 Task: Set up an automation rule in Jira to transition issues to 'Done' when all sub-tasks are completed.
Action: Mouse moved to (263, 243)
Screenshot: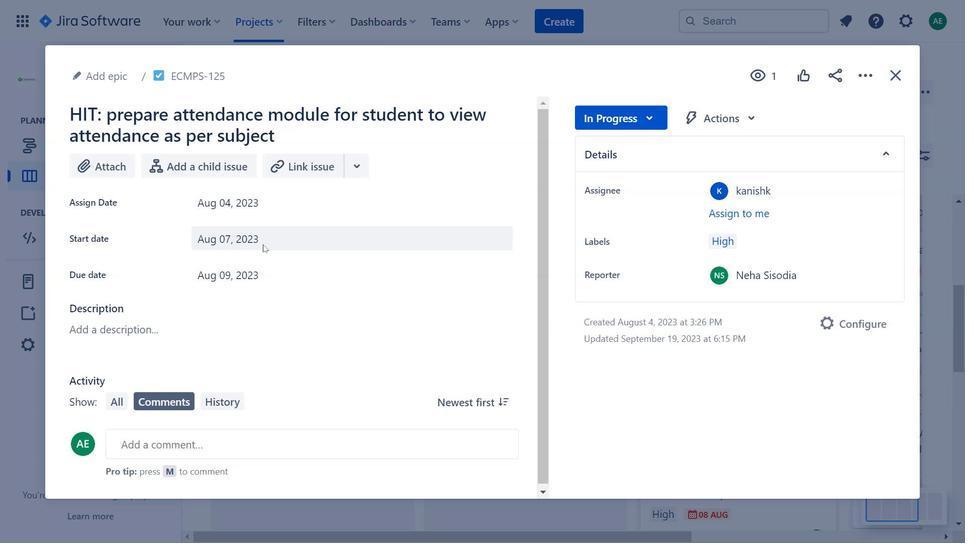 
Action: Mouse pressed left at (263, 243)
Screenshot: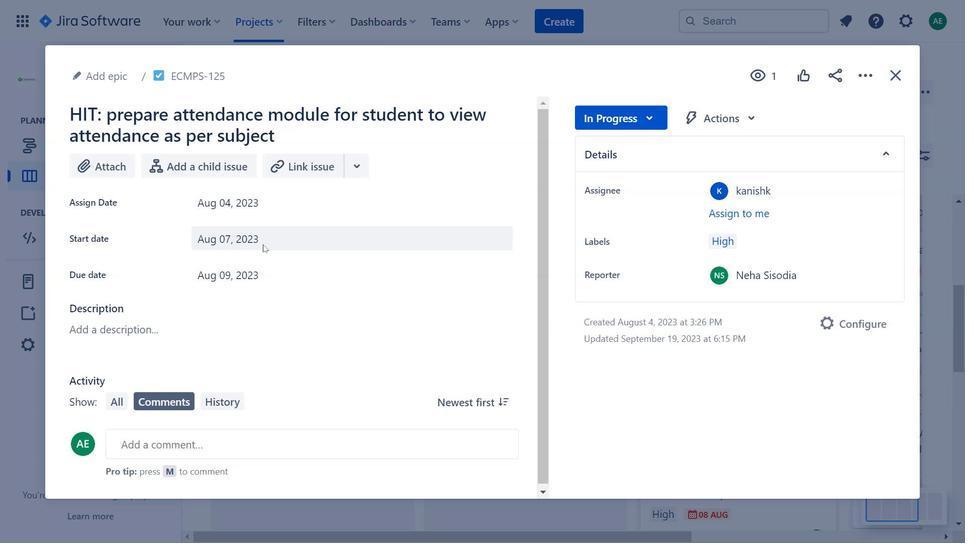 
Action: Mouse moved to (729, 110)
Screenshot: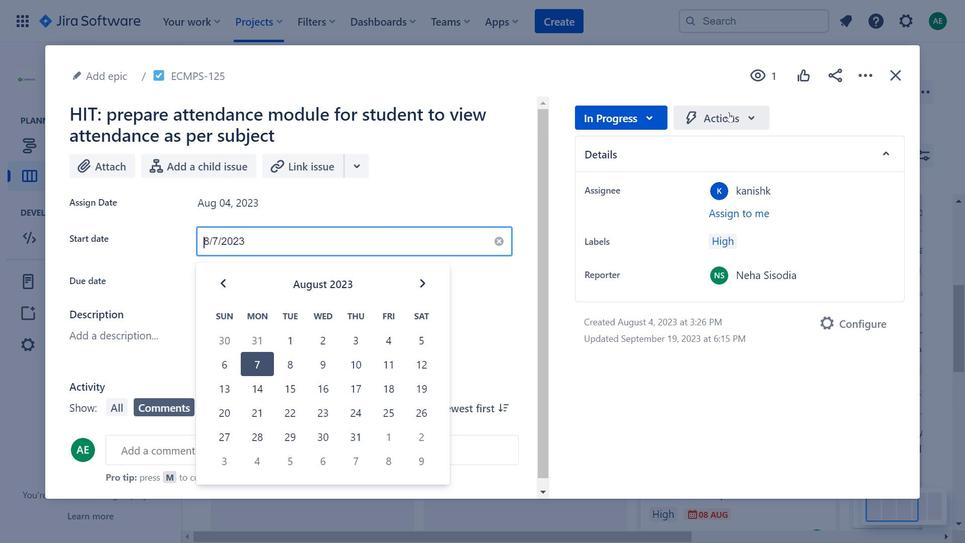 
Action: Mouse pressed left at (729, 110)
Screenshot: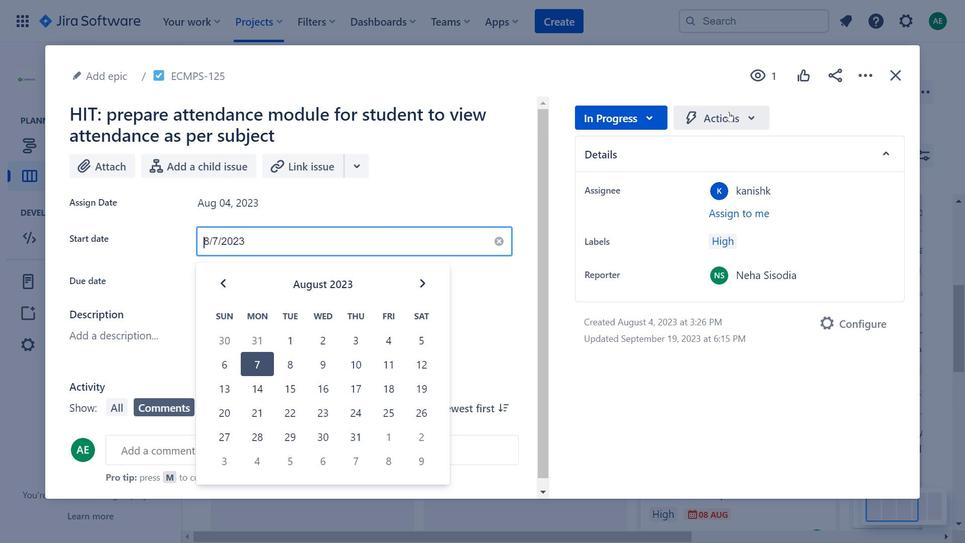 
Action: Mouse moved to (899, 80)
Screenshot: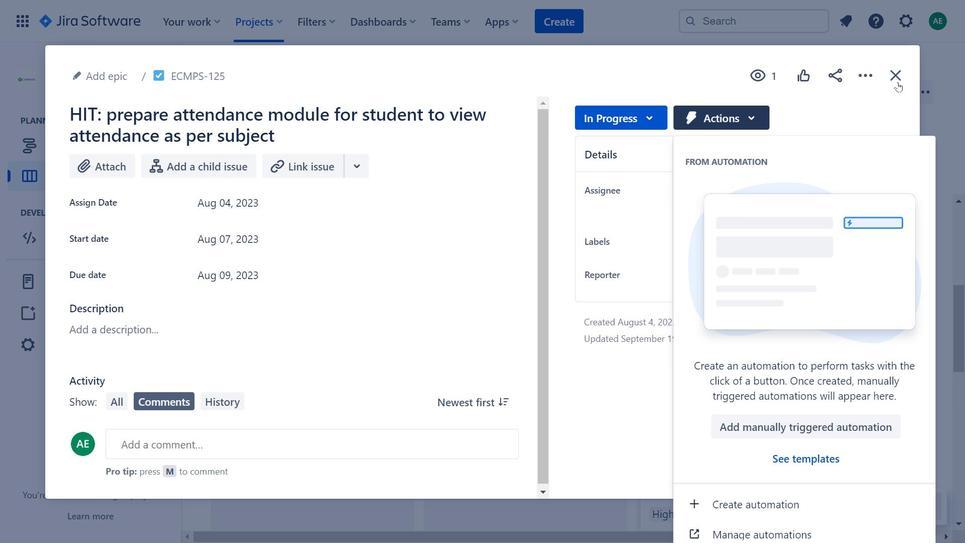 
Action: Mouse pressed left at (899, 80)
Screenshot: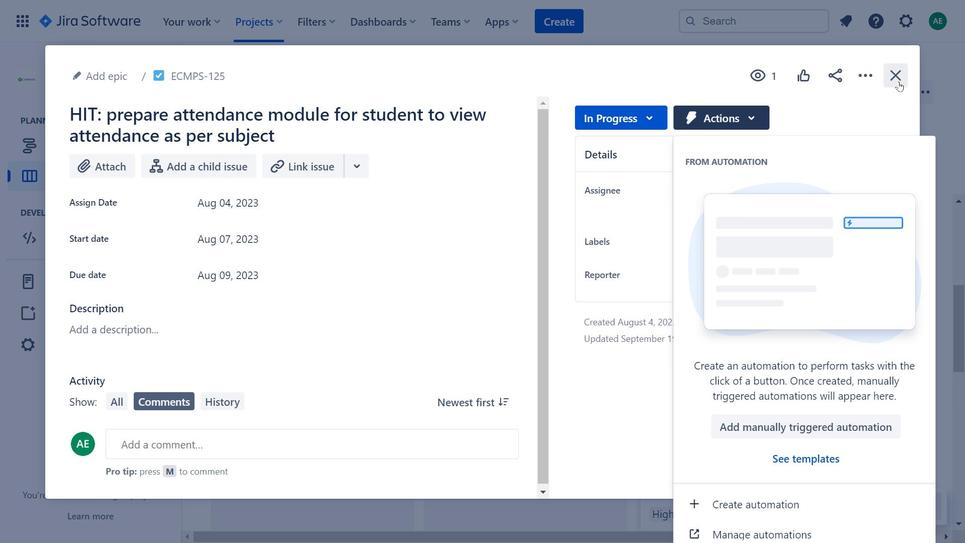 
Action: Mouse moved to (696, 261)
Screenshot: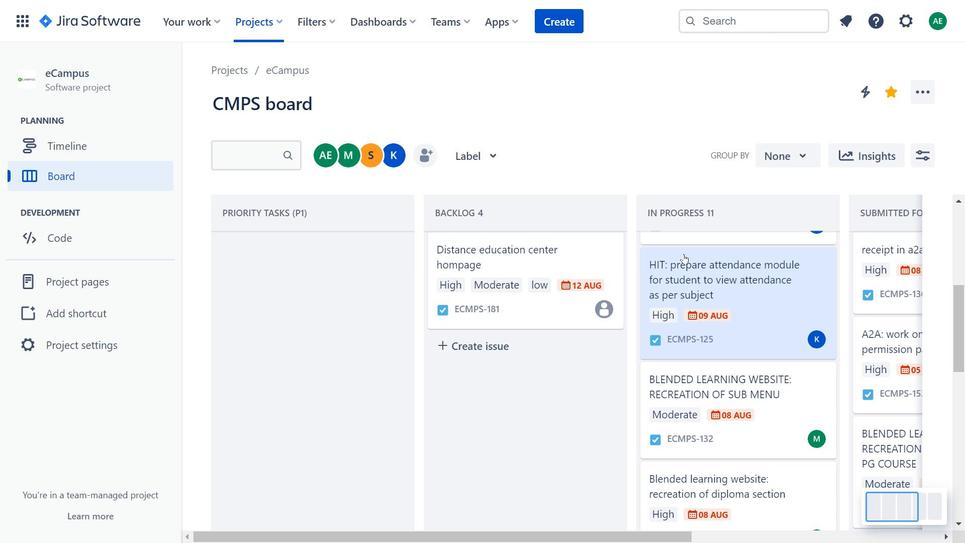 
Action: Mouse scrolled (696, 261) with delta (0, 0)
Screenshot: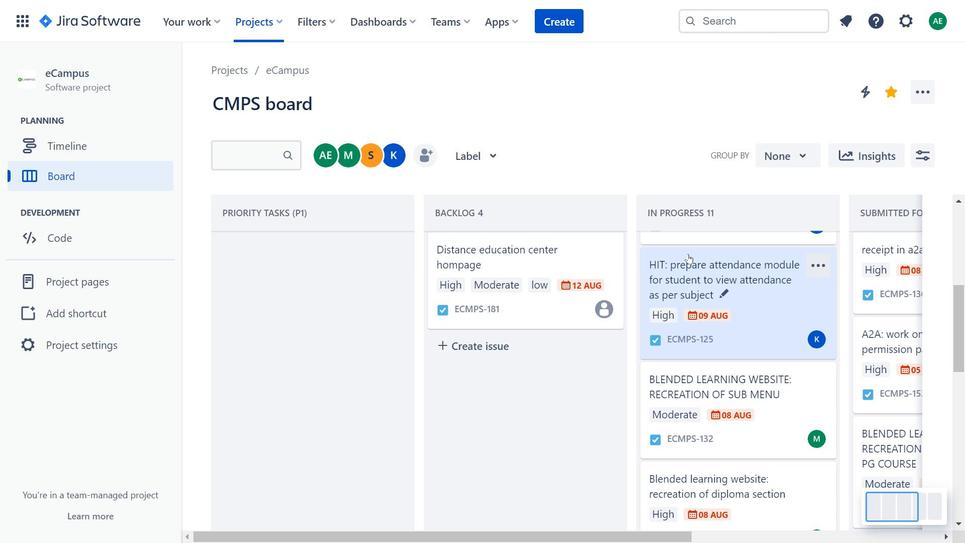 
Action: Mouse scrolled (696, 261) with delta (0, 0)
Screenshot: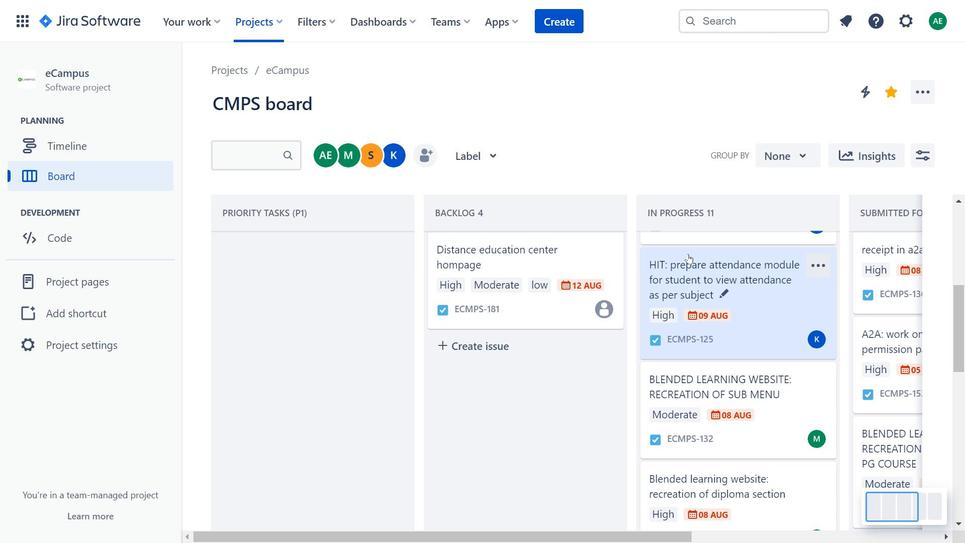
Action: Mouse scrolled (696, 261) with delta (0, 0)
Screenshot: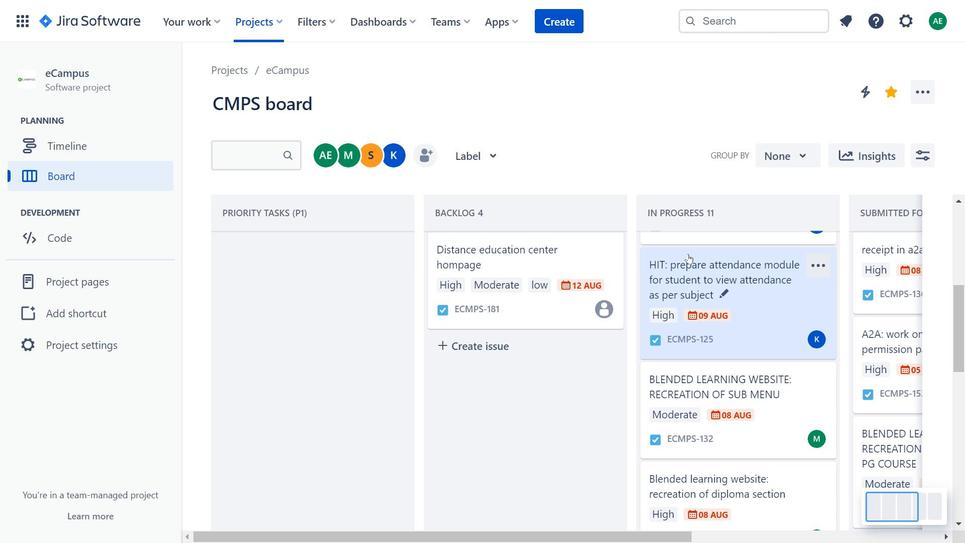 
Action: Mouse moved to (723, 324)
Screenshot: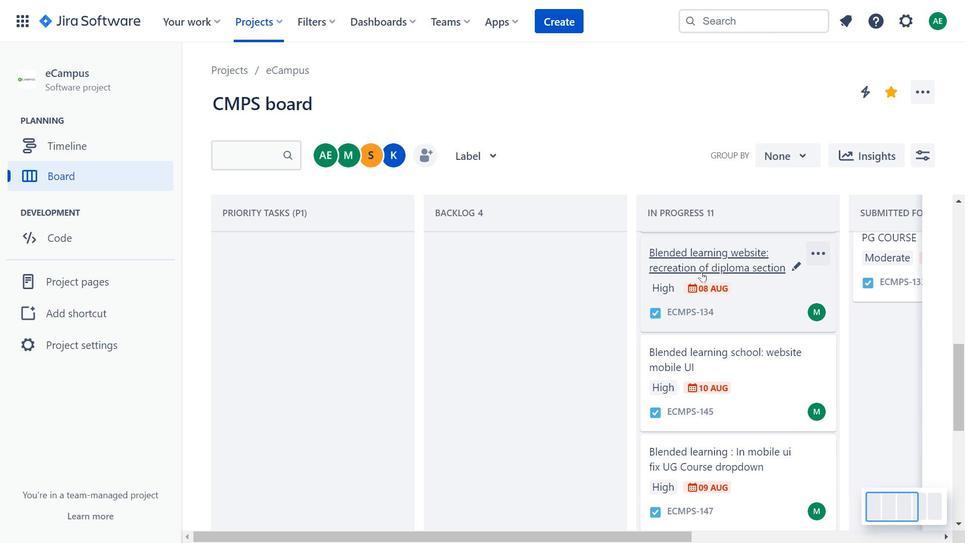 
Action: Mouse scrolled (723, 323) with delta (0, 0)
Screenshot: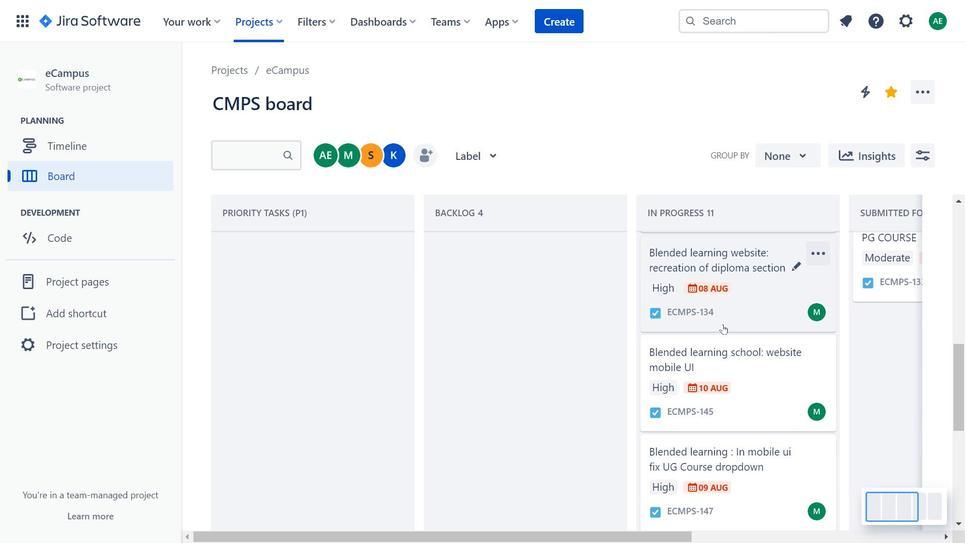 
Action: Mouse scrolled (723, 323) with delta (0, 0)
Screenshot: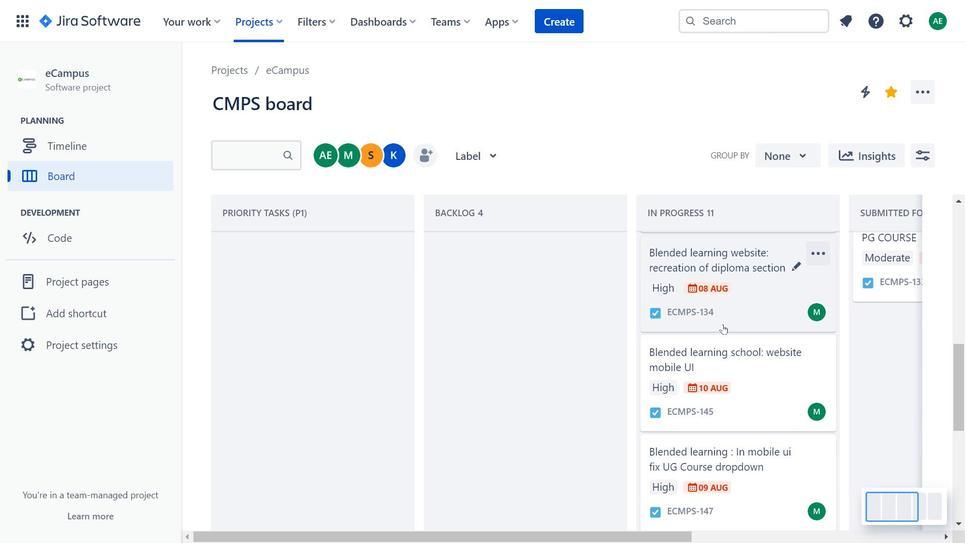 
Action: Mouse scrolled (723, 323) with delta (0, 0)
Screenshot: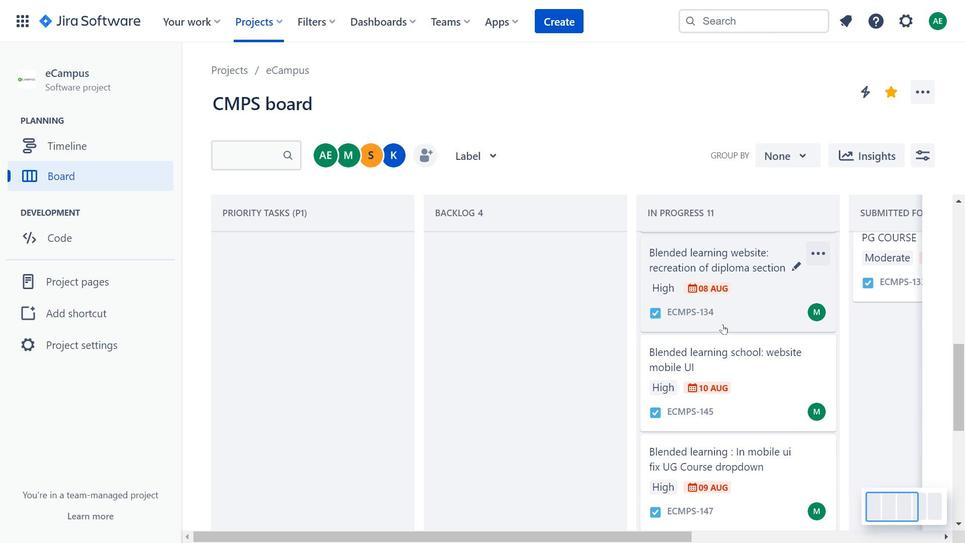 
Action: Mouse scrolled (723, 323) with delta (0, 0)
Screenshot: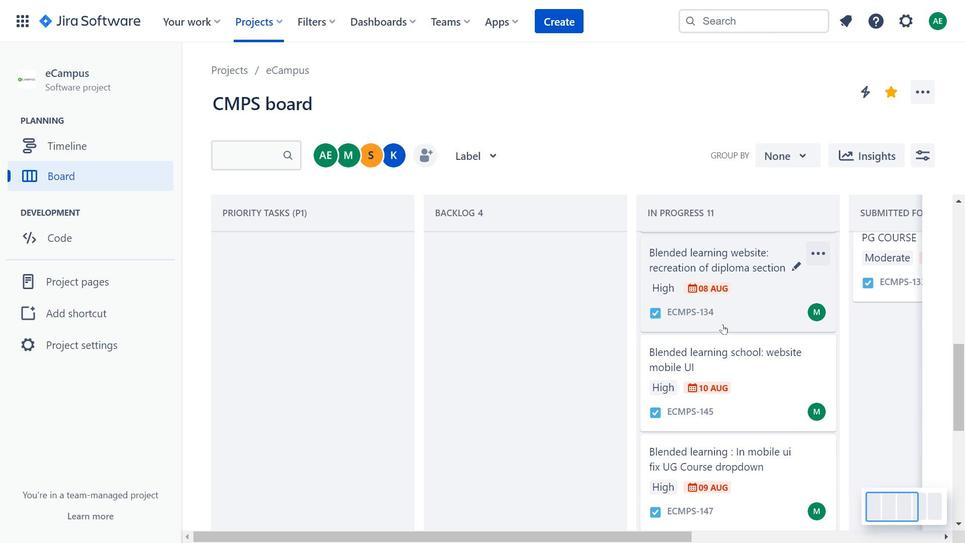 
Action: Mouse scrolled (723, 323) with delta (0, 0)
Screenshot: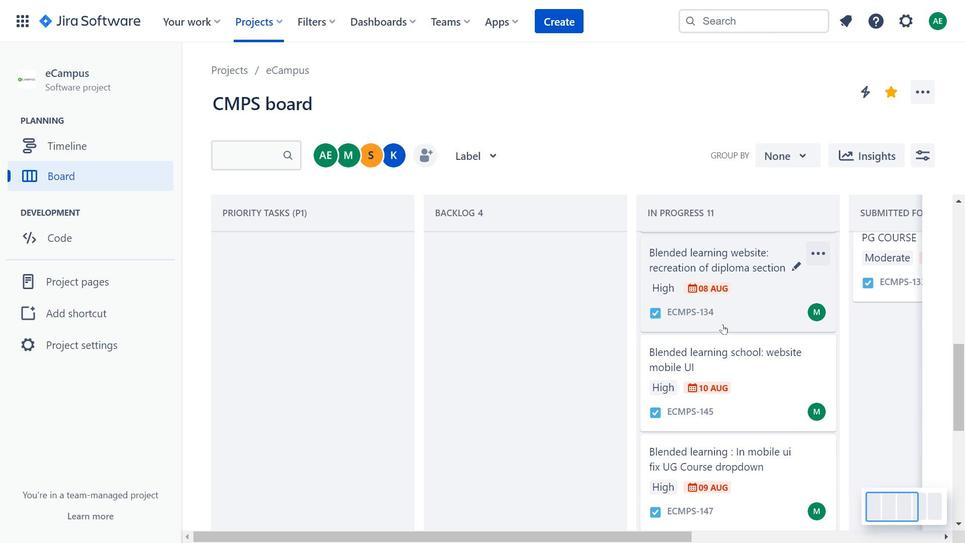 
Action: Mouse moved to (741, 368)
Screenshot: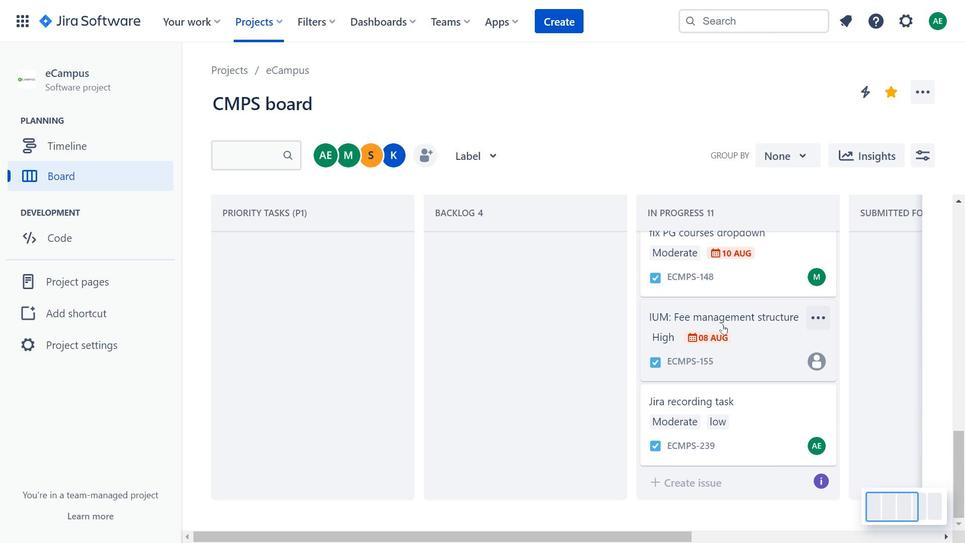 
Action: Mouse scrolled (741, 367) with delta (0, 0)
Screenshot: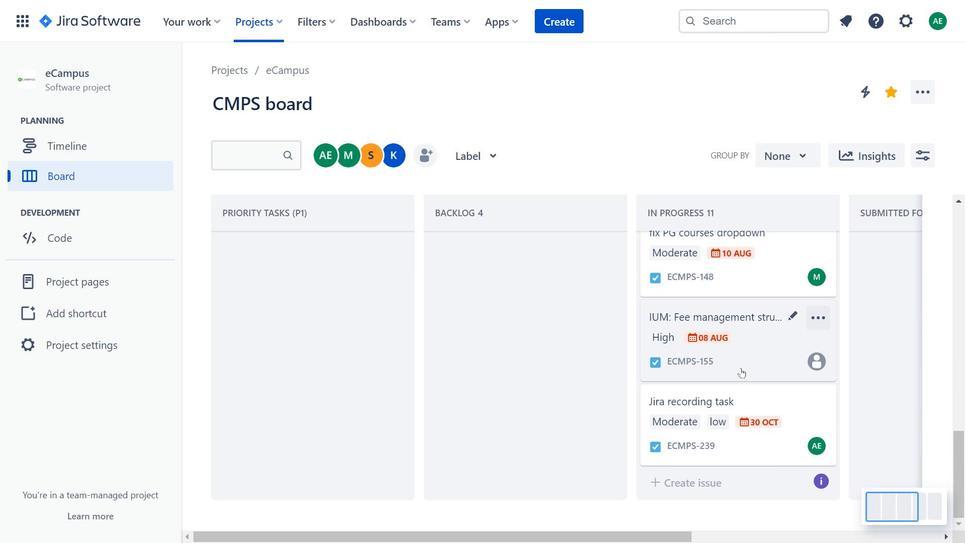
Action: Mouse moved to (768, 422)
Screenshot: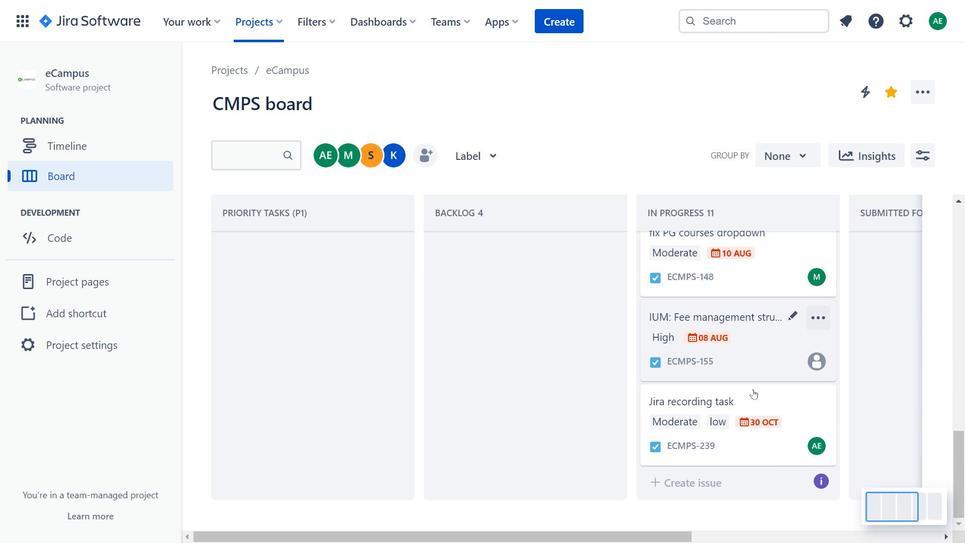 
Action: Mouse pressed left at (768, 422)
Screenshot: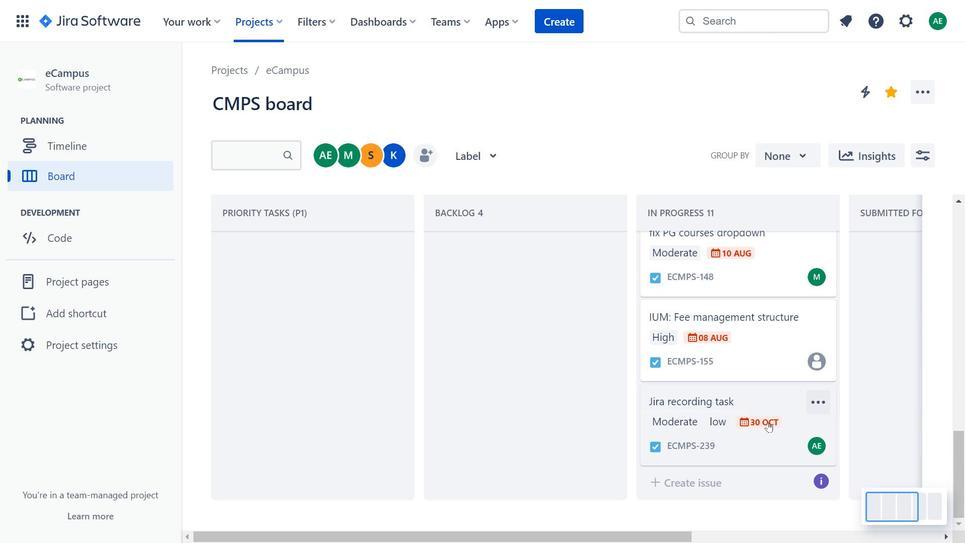 
Action: Mouse moved to (319, 216)
Screenshot: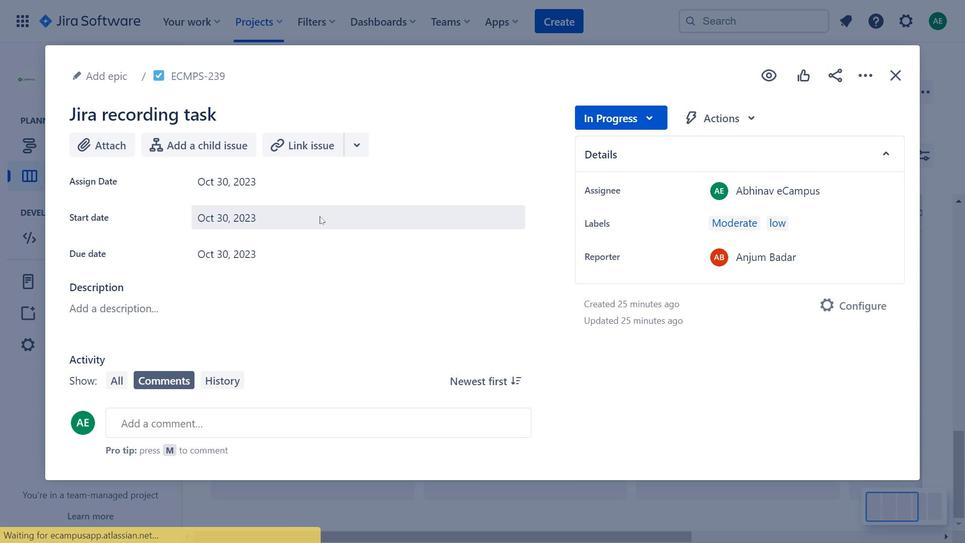 
Action: Mouse pressed left at (319, 216)
Screenshot: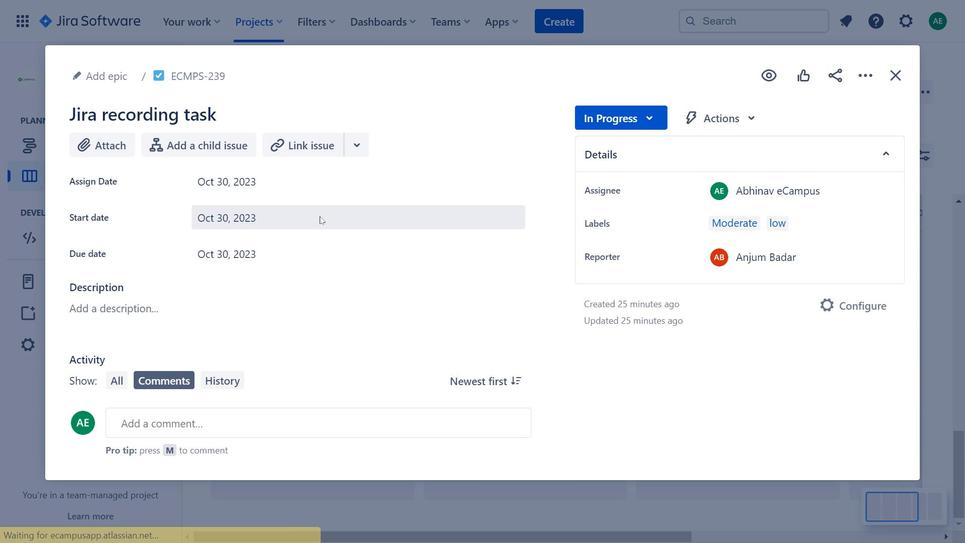 
Action: Mouse moved to (890, 81)
Screenshot: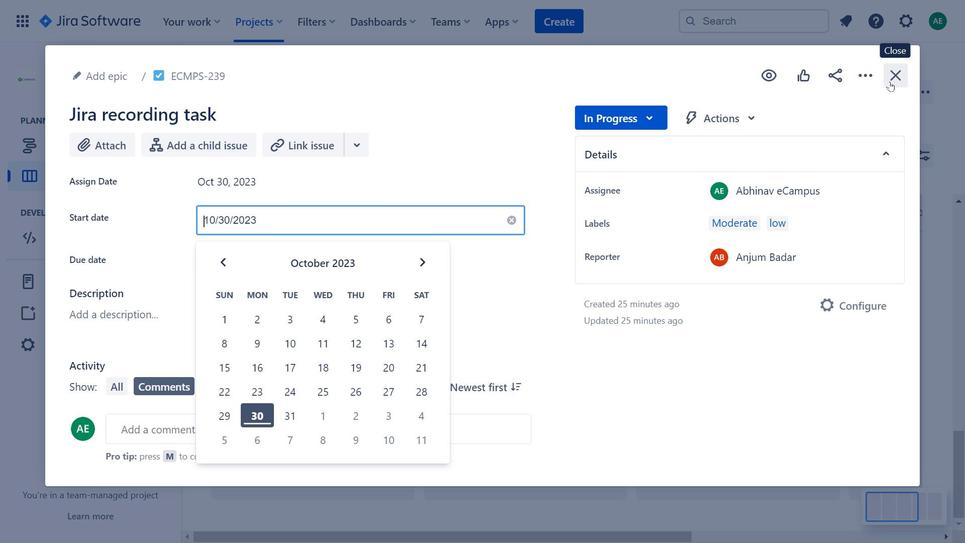 
Action: Mouse pressed left at (890, 81)
Screenshot: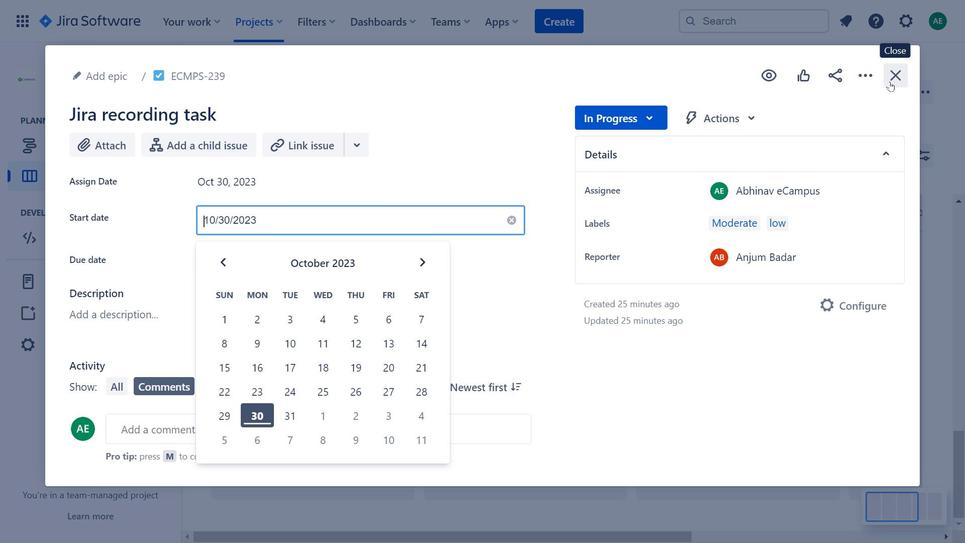 
Action: Mouse moved to (768, 296)
Screenshot: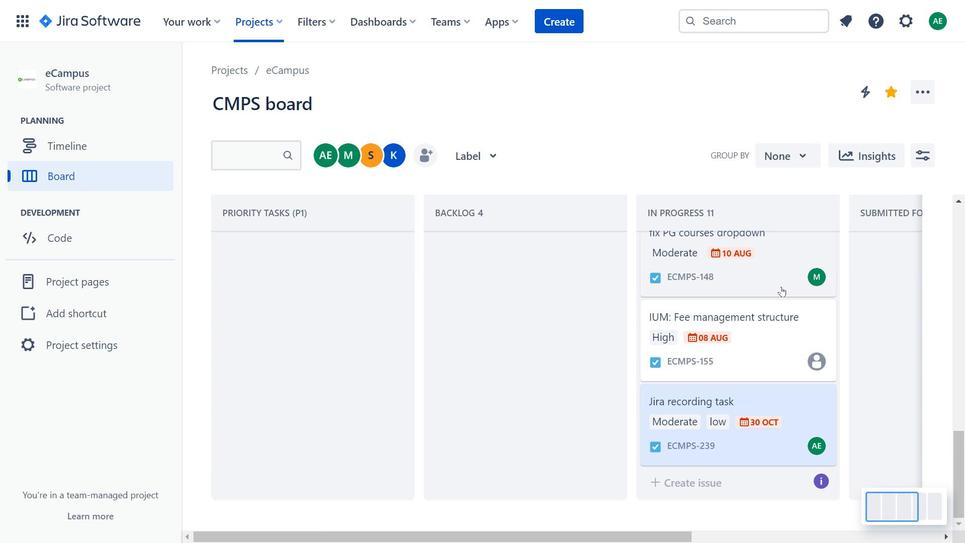 
Action: Mouse scrolled (768, 297) with delta (0, 0)
Screenshot: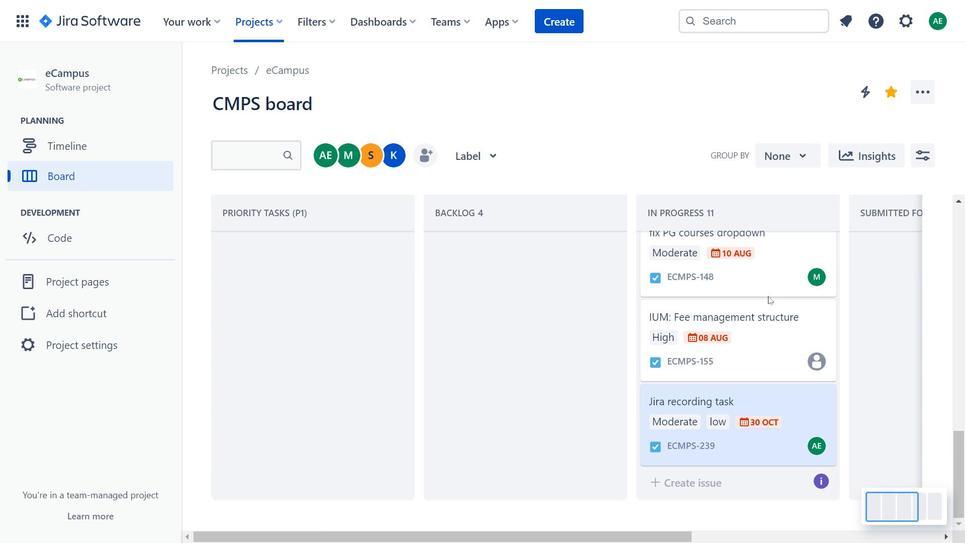 
Action: Mouse moved to (751, 239)
Screenshot: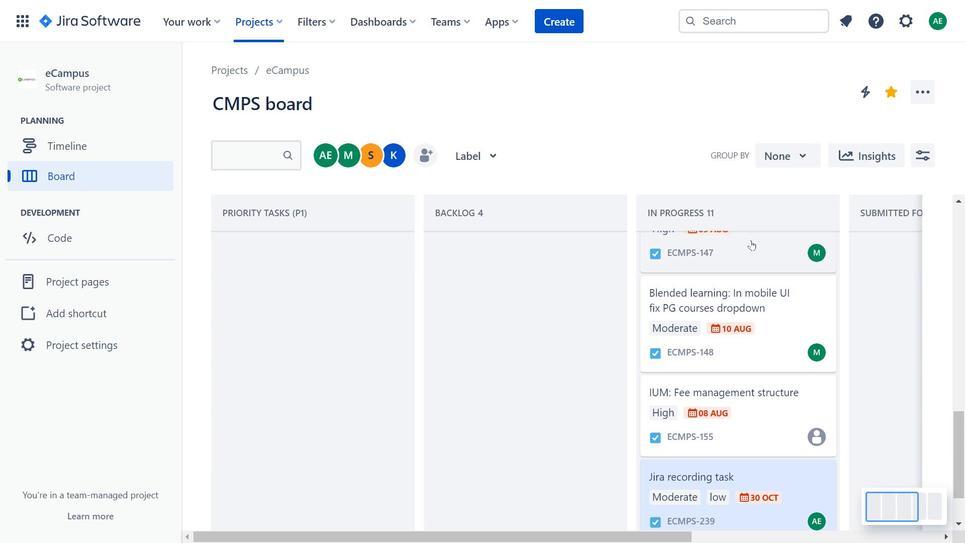
Action: Mouse pressed left at (751, 239)
Screenshot: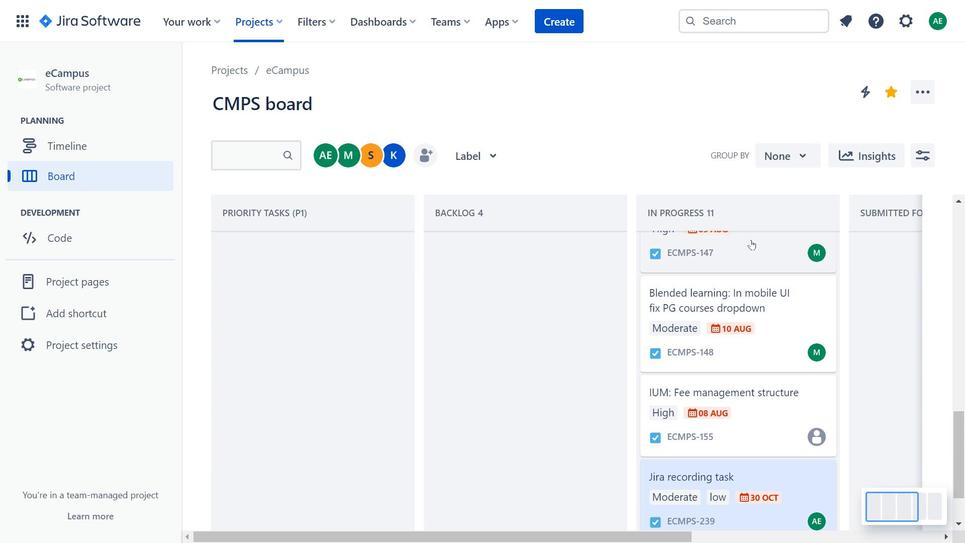 
Action: Mouse moved to (272, 258)
Screenshot: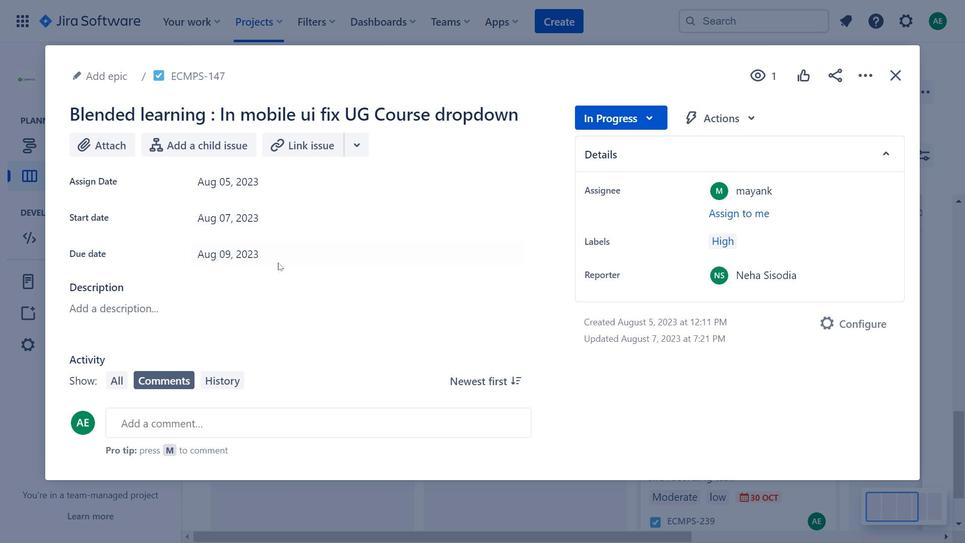 
Action: Mouse pressed left at (272, 258)
Screenshot: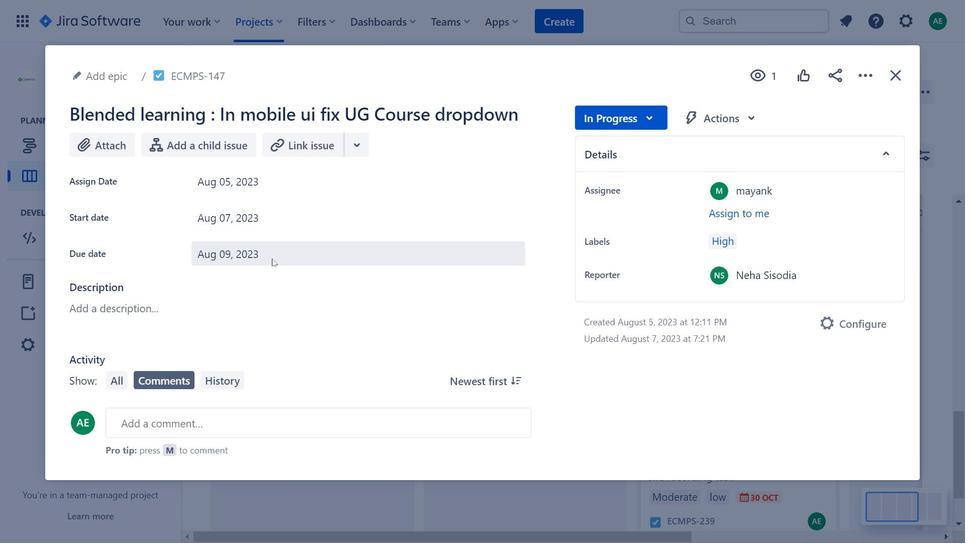
Action: Mouse moved to (838, 75)
Screenshot: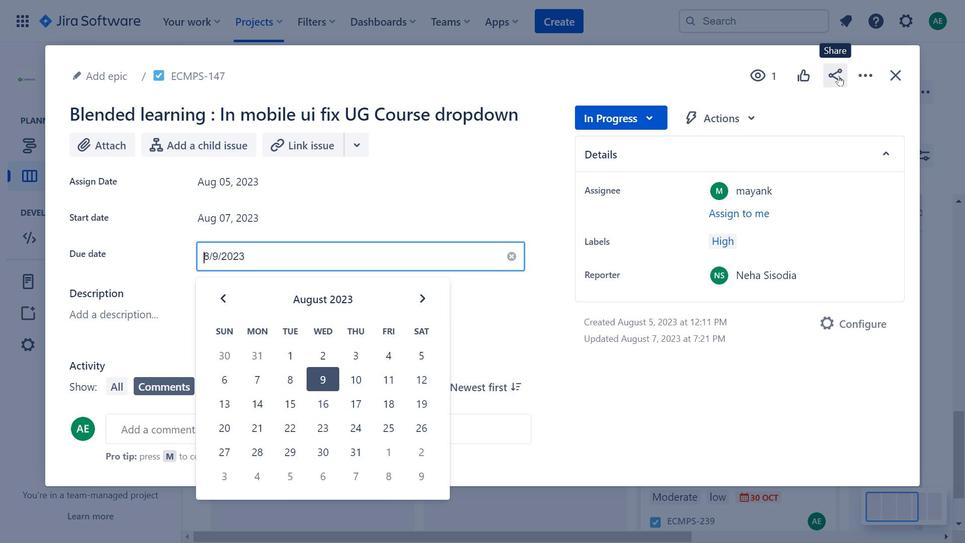 
Action: Mouse pressed left at (838, 75)
Screenshot: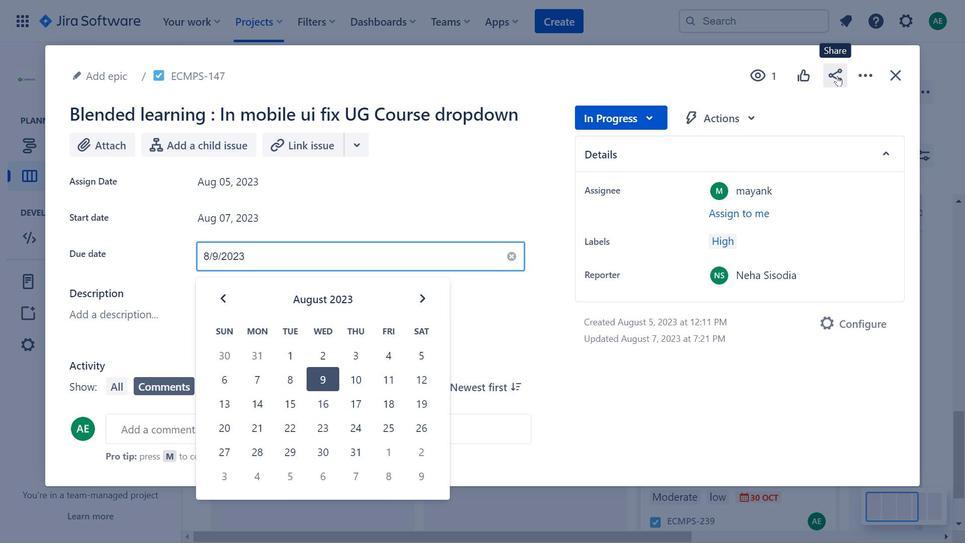 
Action: Mouse moved to (361, 145)
Screenshot: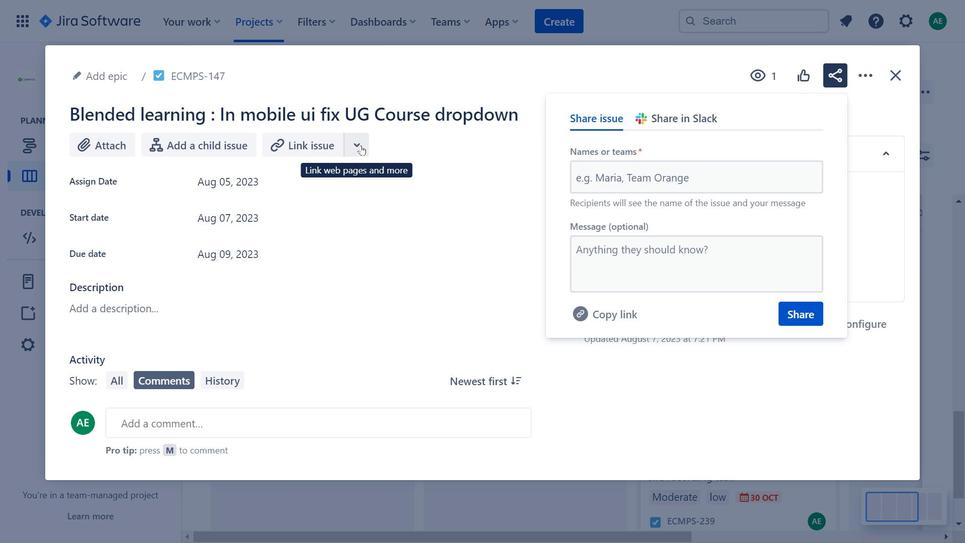 
Action: Mouse pressed left at (361, 145)
Screenshot: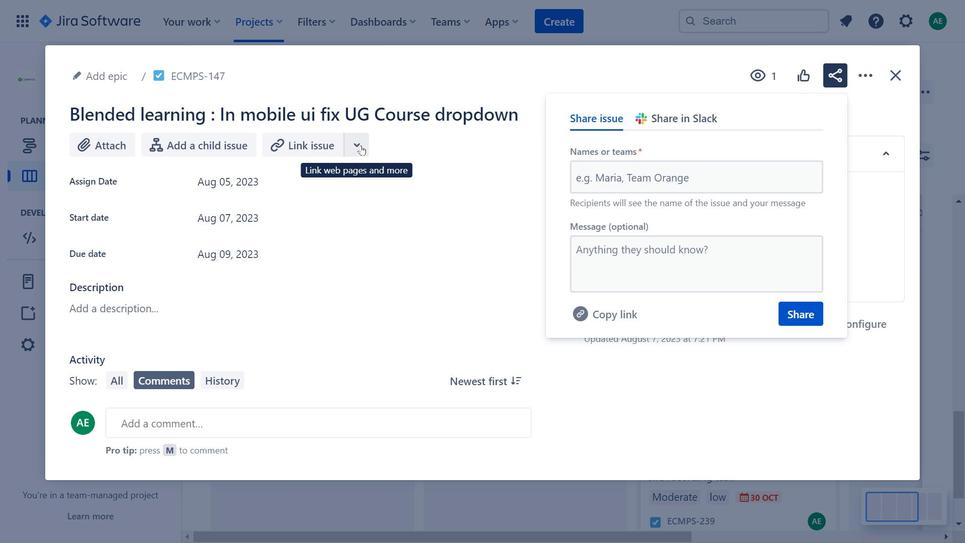 
Action: Mouse moved to (331, 218)
Screenshot: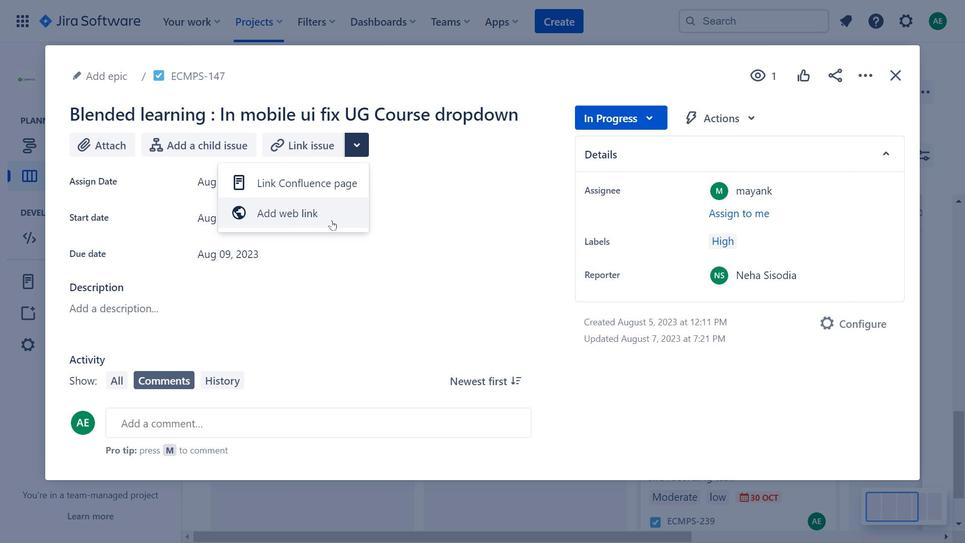 
Action: Mouse pressed left at (331, 218)
Screenshot: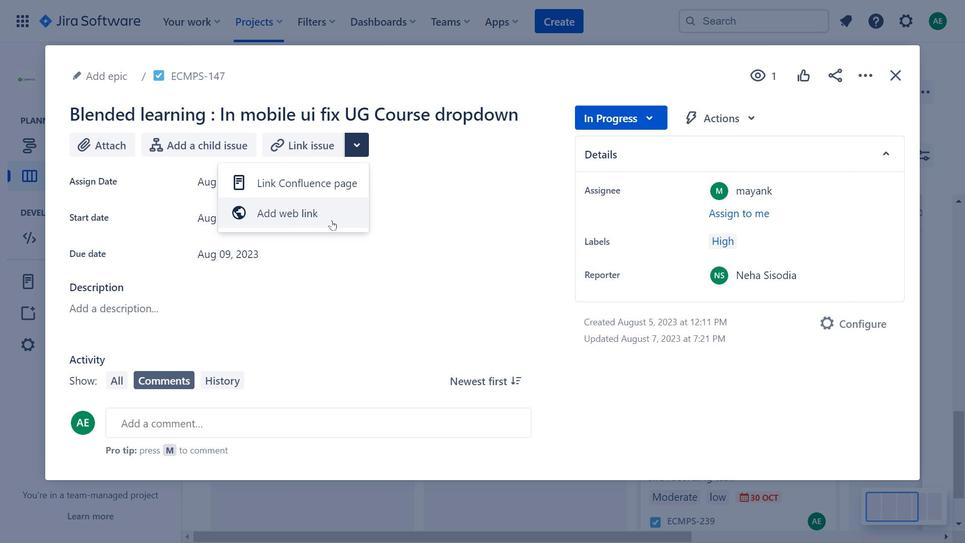 
Action: Mouse moved to (889, 70)
Screenshot: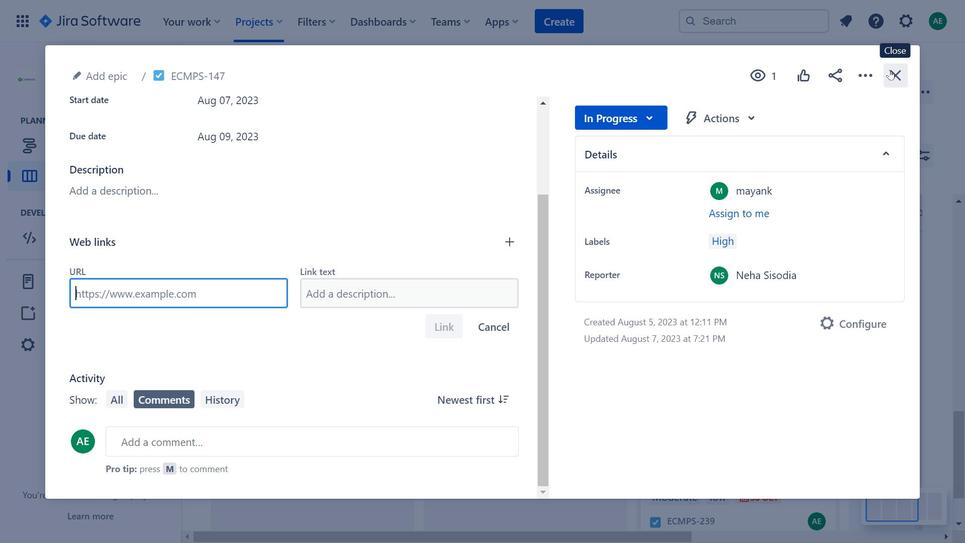 
Action: Mouse pressed left at (889, 70)
Screenshot: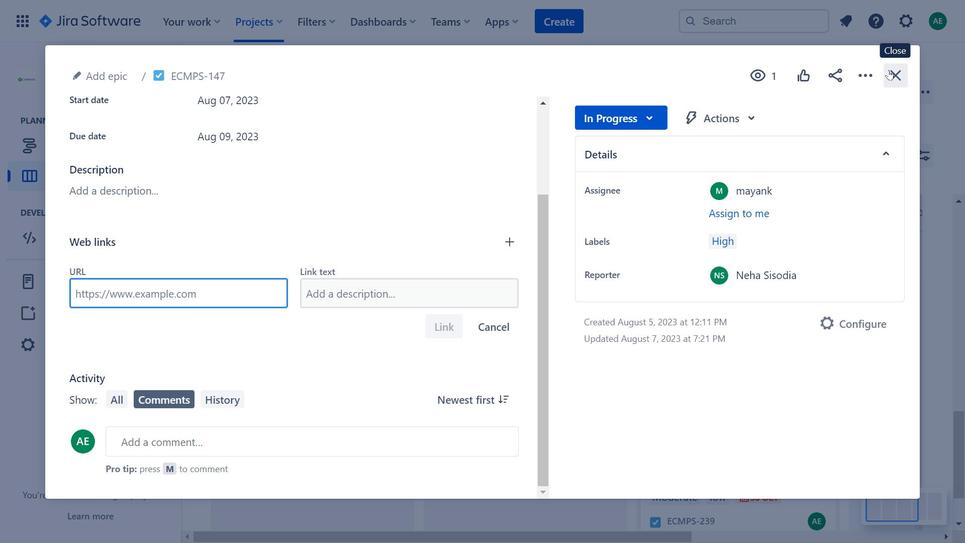 
Action: Mouse moved to (754, 285)
Screenshot: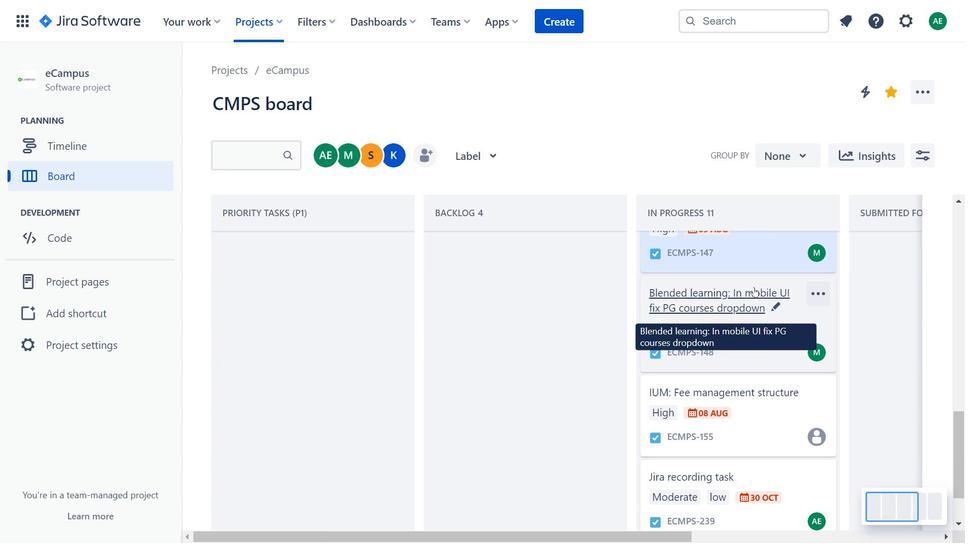 
Action: Mouse scrolled (754, 285) with delta (0, 0)
Screenshot: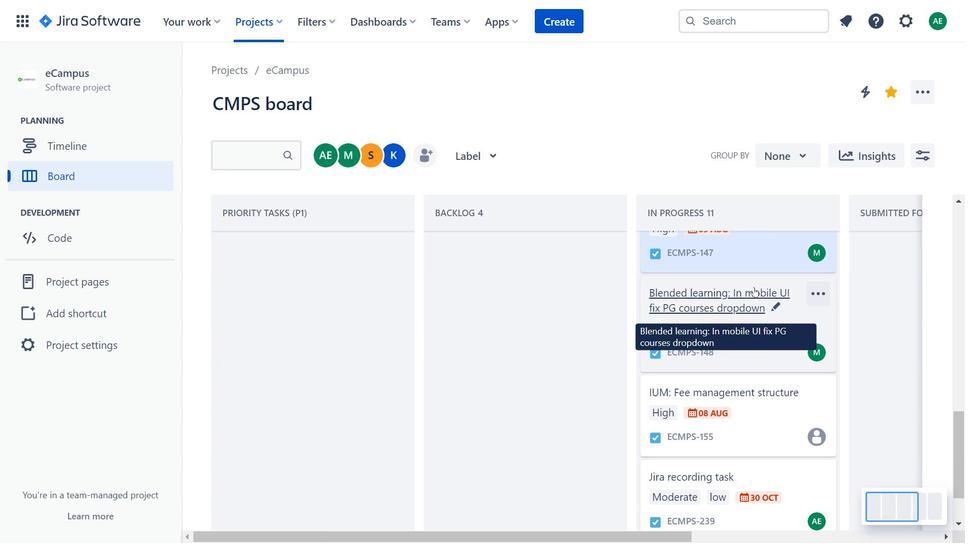 
Action: Mouse scrolled (754, 285) with delta (0, 0)
Screenshot: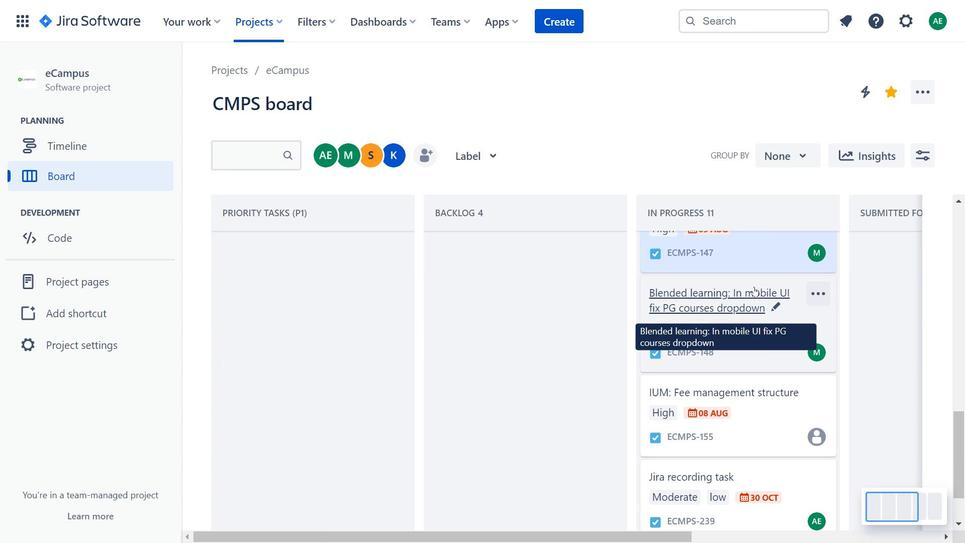 
Action: Mouse scrolled (754, 285) with delta (0, 0)
Screenshot: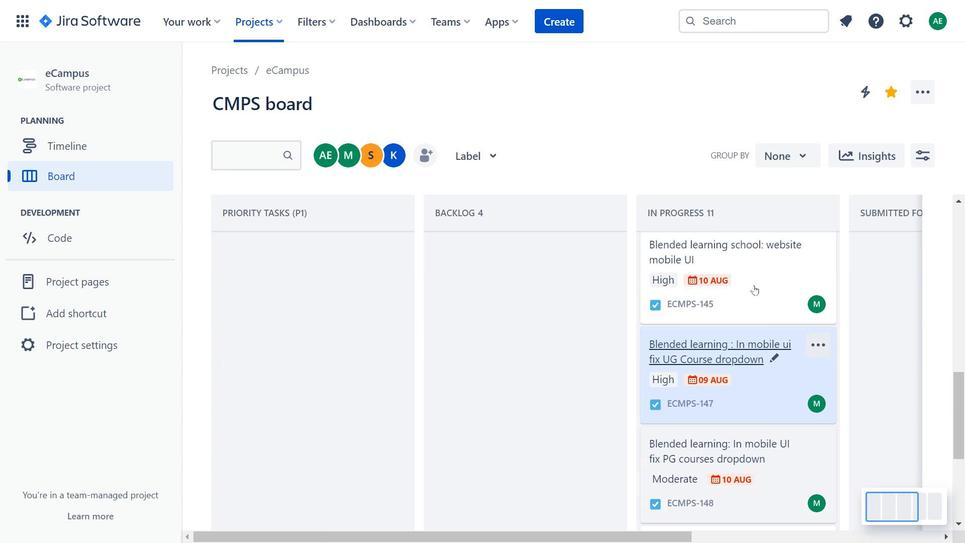 
Action: Mouse scrolled (754, 285) with delta (0, 0)
Screenshot: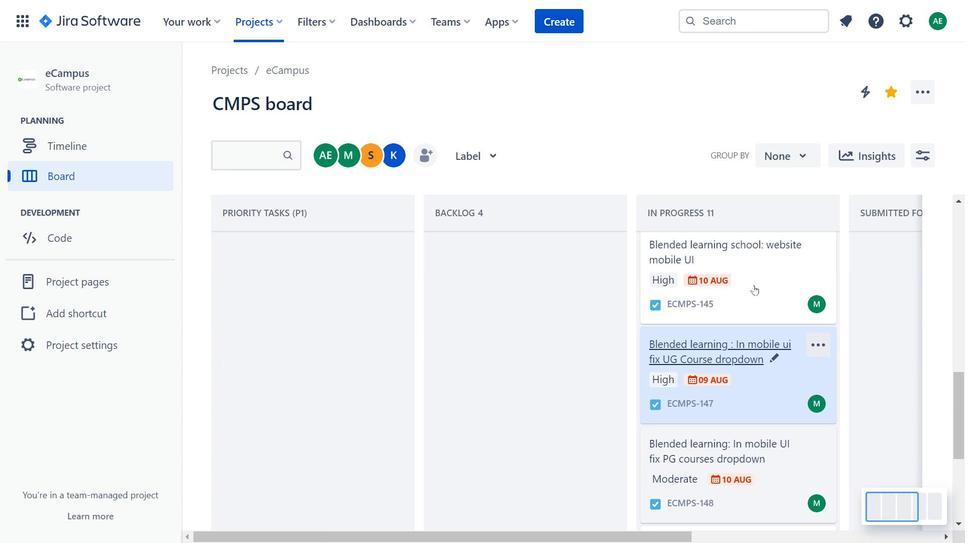
Action: Mouse scrolled (754, 285) with delta (0, 0)
Screenshot: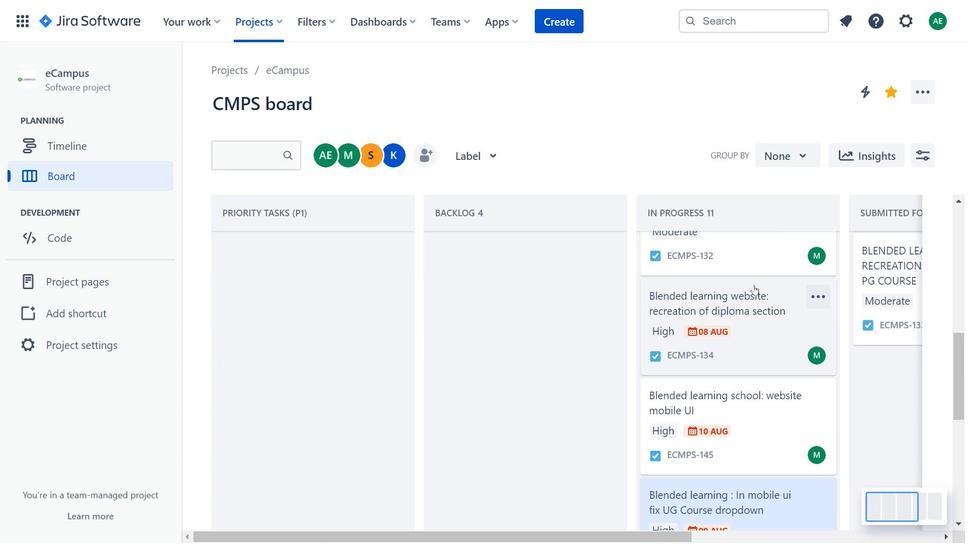 
Action: Mouse scrolled (754, 285) with delta (0, 0)
Screenshot: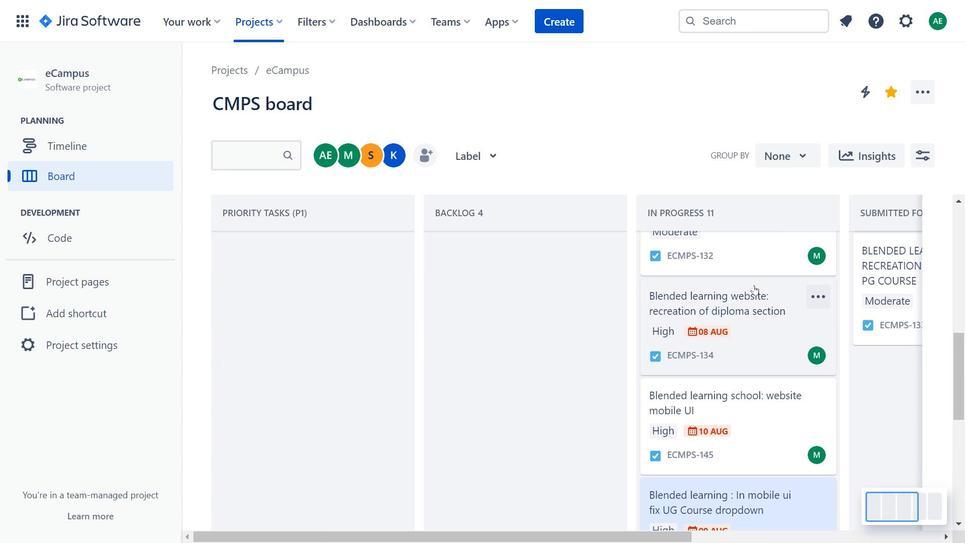 
Action: Mouse scrolled (754, 285) with delta (0, 0)
Screenshot: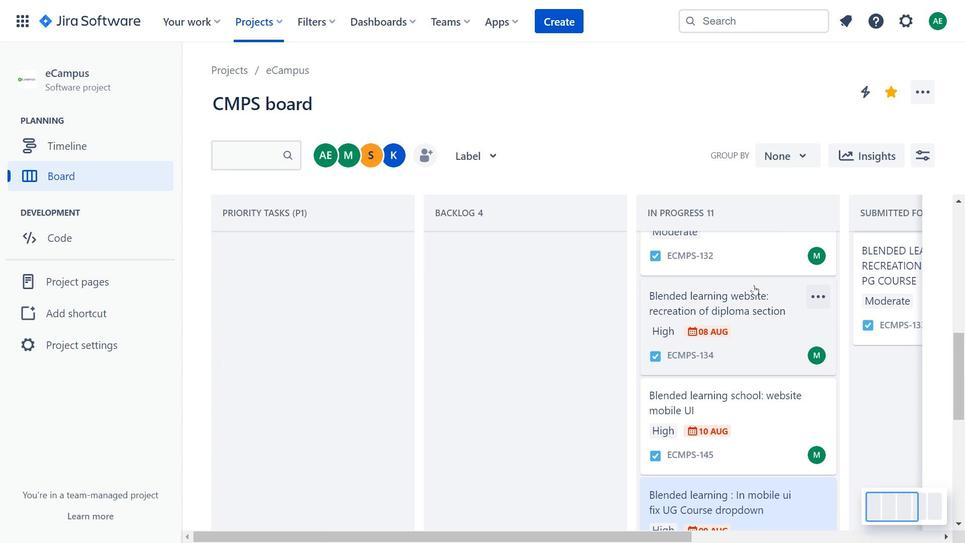 
Action: Mouse moved to (754, 284)
Screenshot: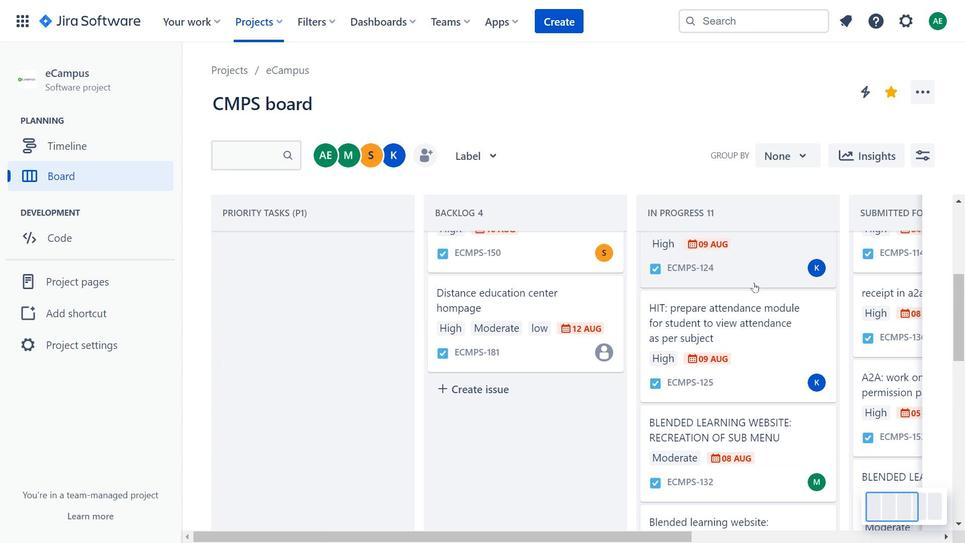 
Action: Mouse pressed left at (754, 284)
Screenshot: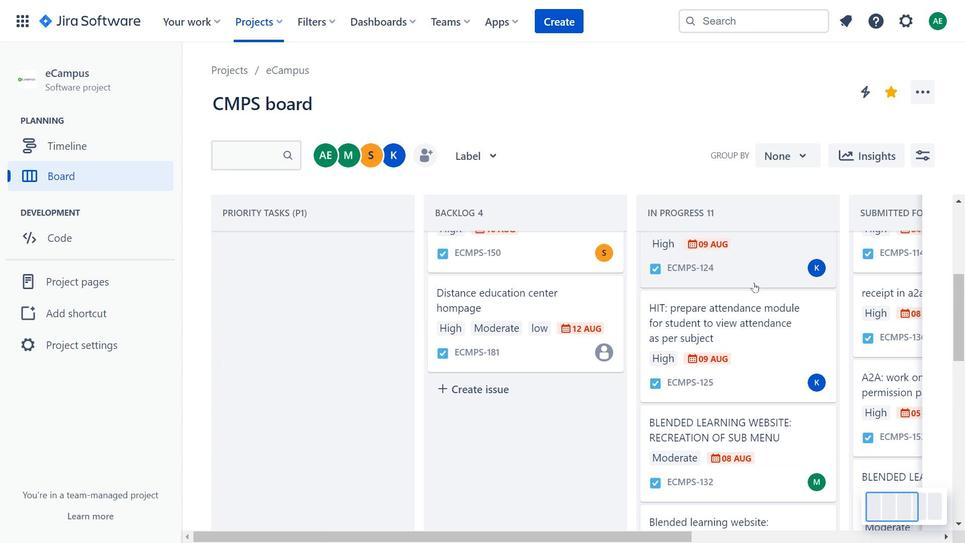 
Action: Mouse moved to (302, 266)
Screenshot: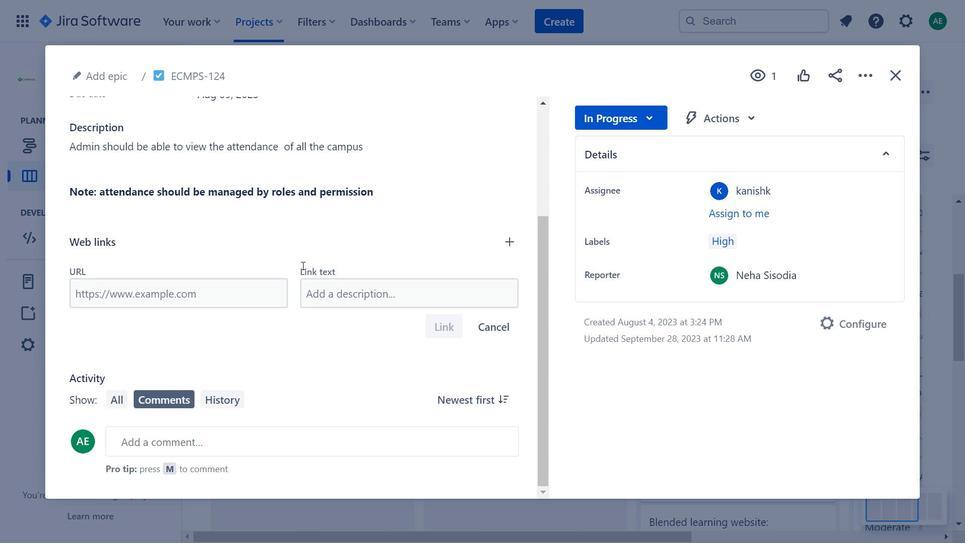 
Action: Mouse scrolled (302, 266) with delta (0, 0)
Screenshot: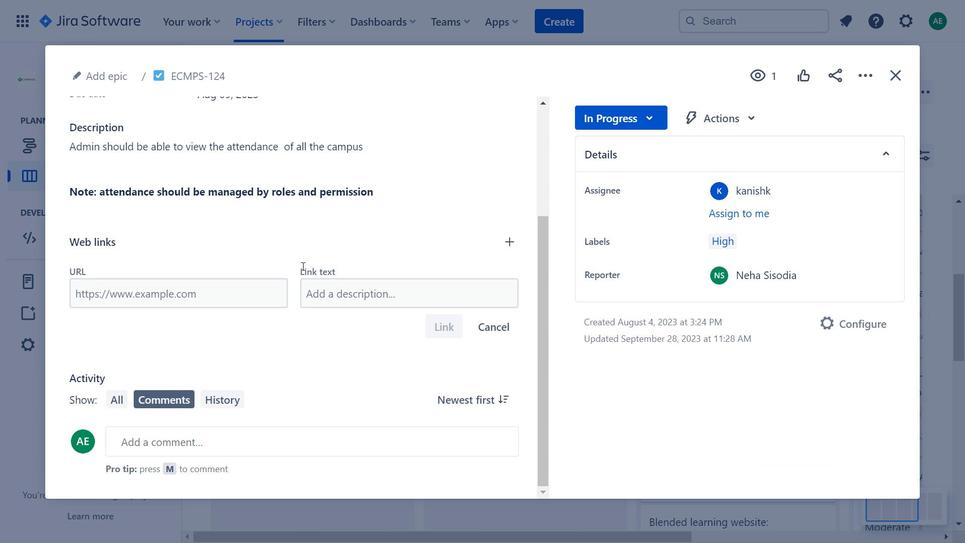
Action: Mouse scrolled (302, 266) with delta (0, 0)
Screenshot: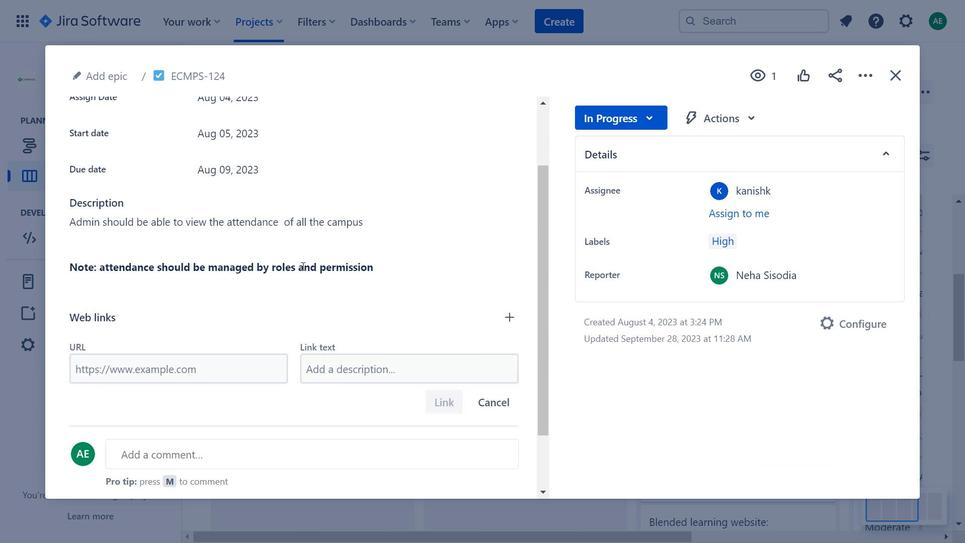 
Action: Mouse scrolled (302, 266) with delta (0, 0)
Screenshot: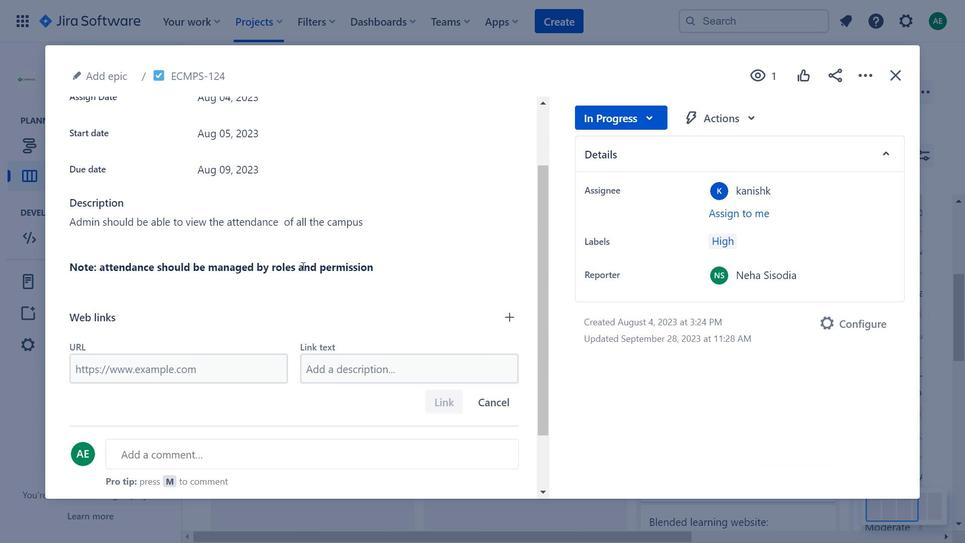 
Action: Mouse scrolled (302, 266) with delta (0, 0)
Screenshot: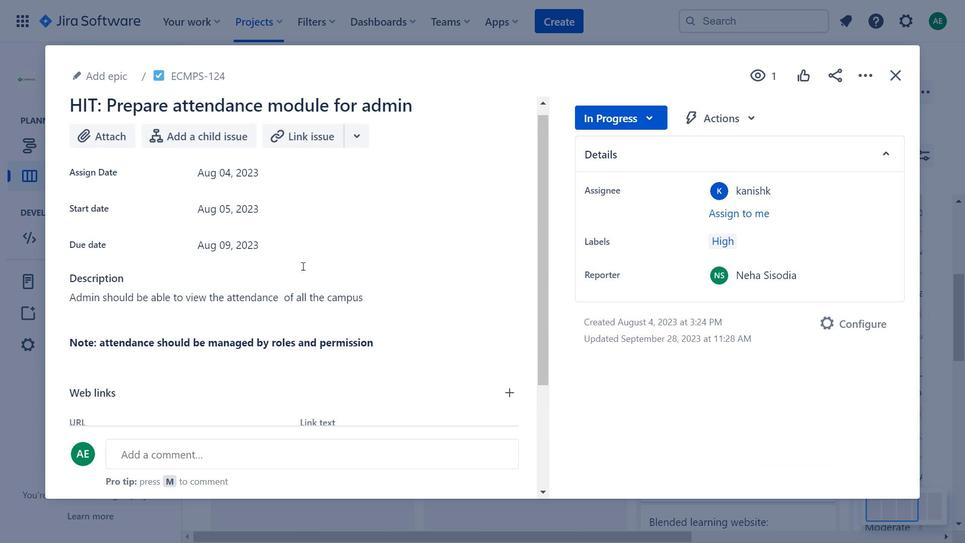 
Action: Mouse scrolled (302, 266) with delta (0, 0)
Screenshot: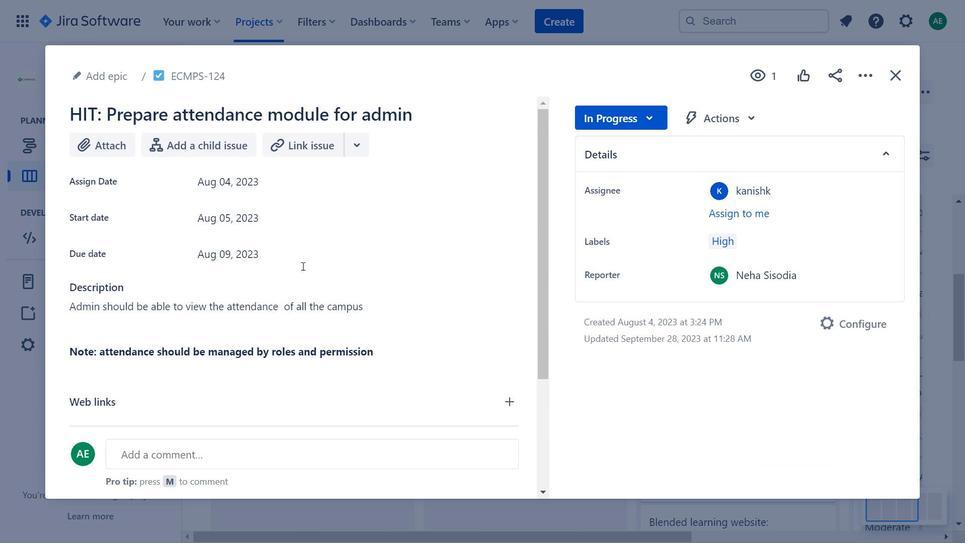 
Action: Mouse moved to (265, 190)
Screenshot: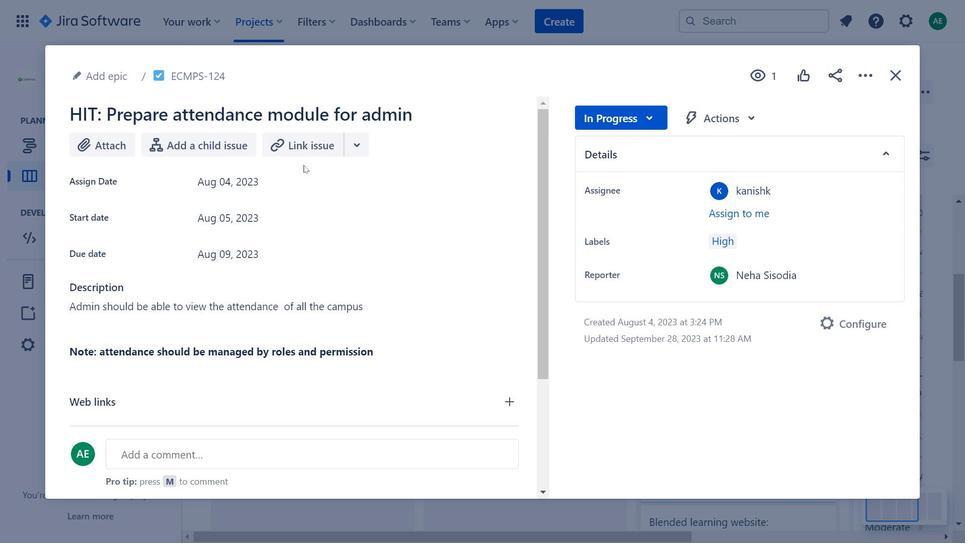 
Action: Mouse pressed left at (265, 190)
Screenshot: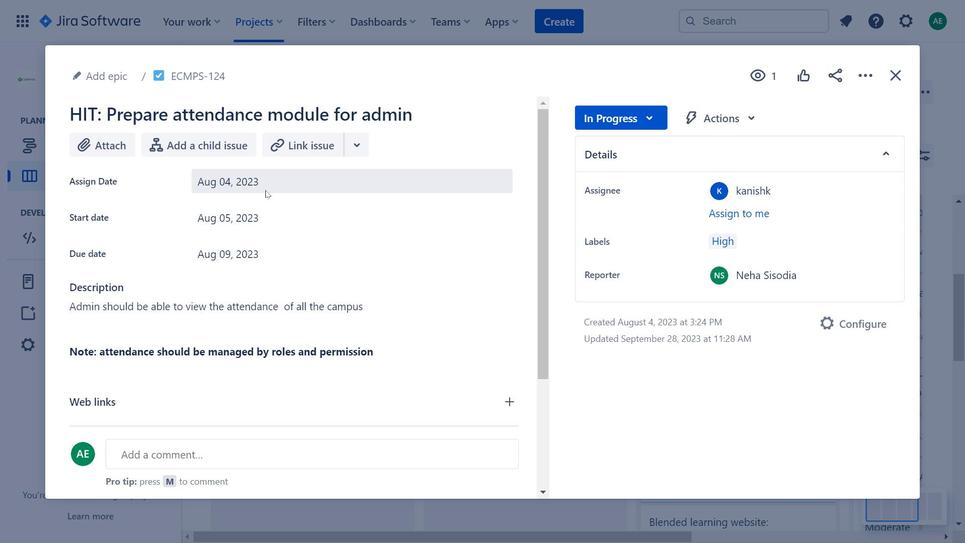 
Action: Mouse moved to (745, 128)
Screenshot: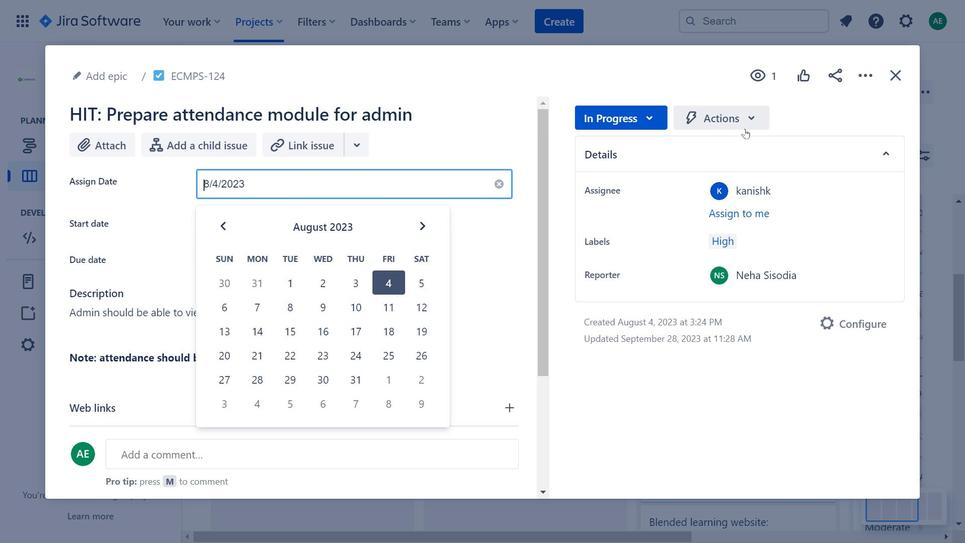 
Action: Mouse pressed left at (745, 128)
Screenshot: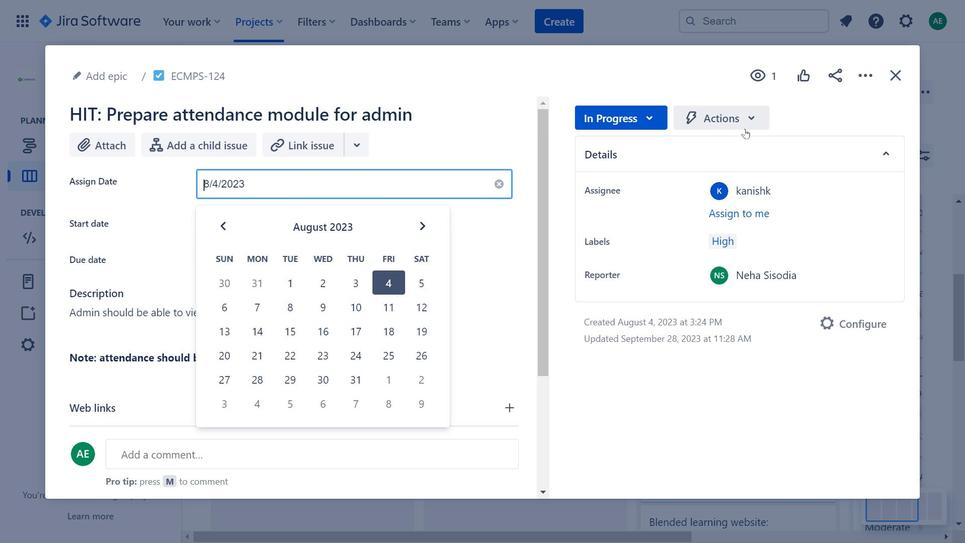 
Action: Mouse moved to (857, 67)
Screenshot: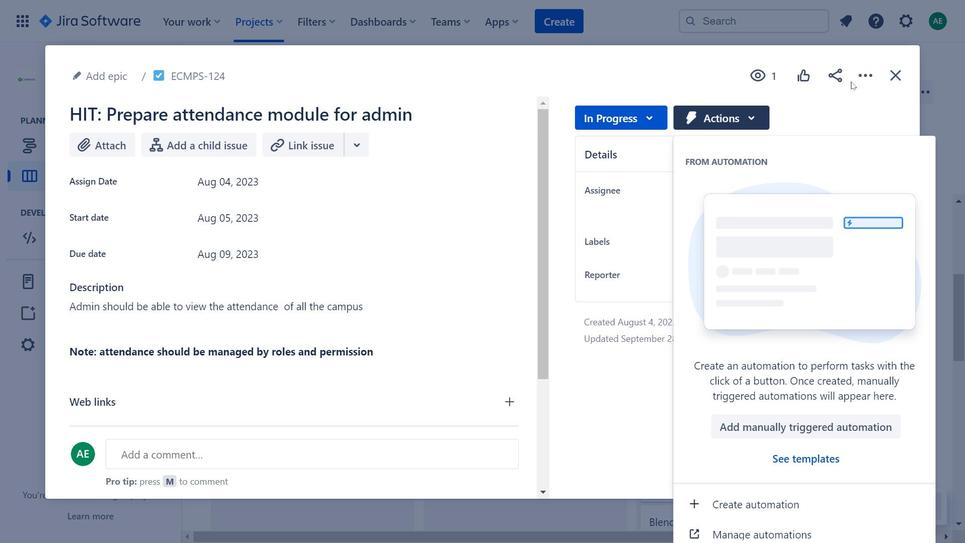 
Action: Mouse pressed left at (857, 67)
Screenshot: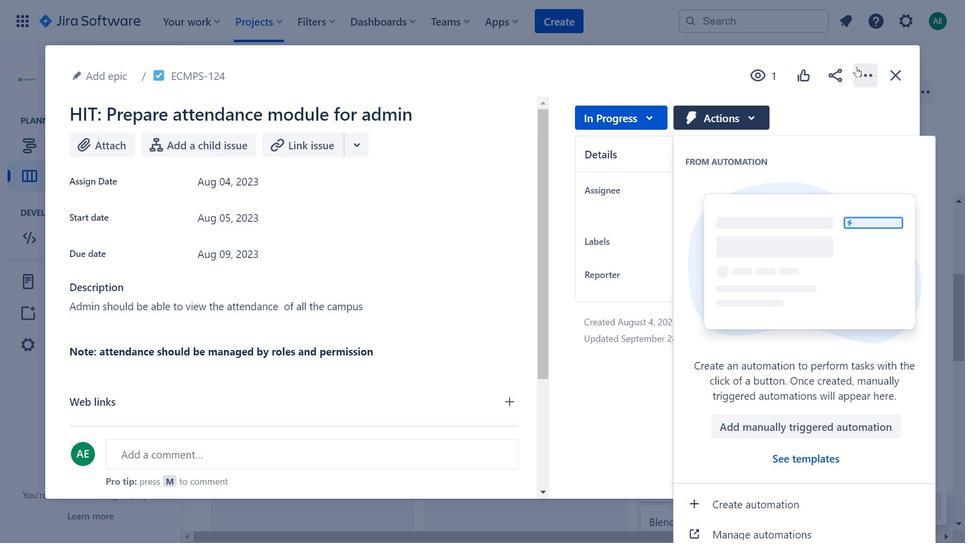 
Action: Mouse moved to (898, 83)
Screenshot: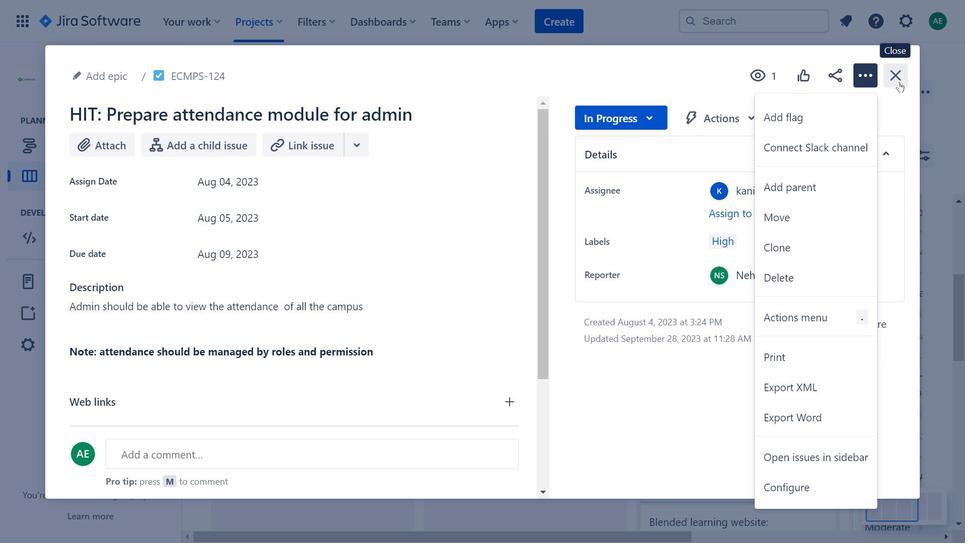 
Action: Mouse pressed left at (898, 83)
Screenshot: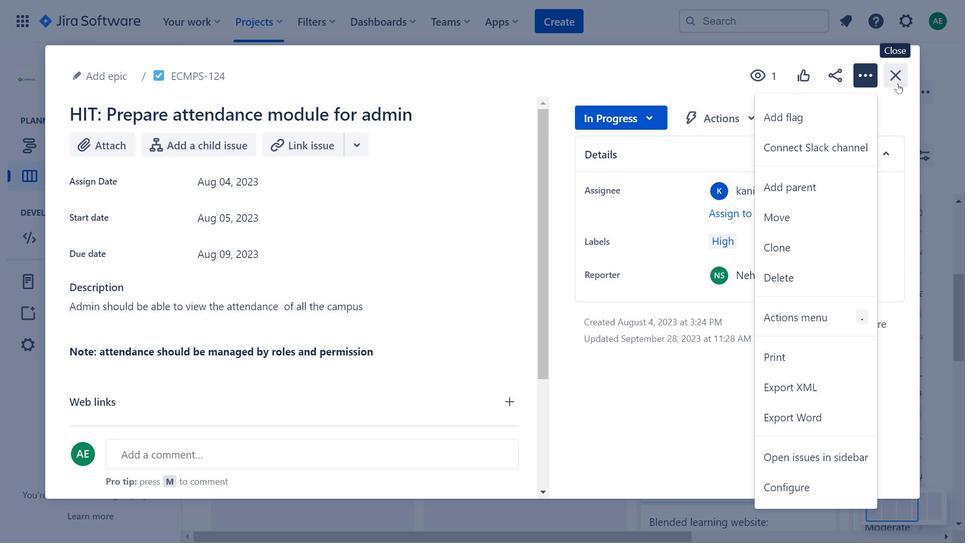 
Action: Mouse moved to (608, 278)
Screenshot: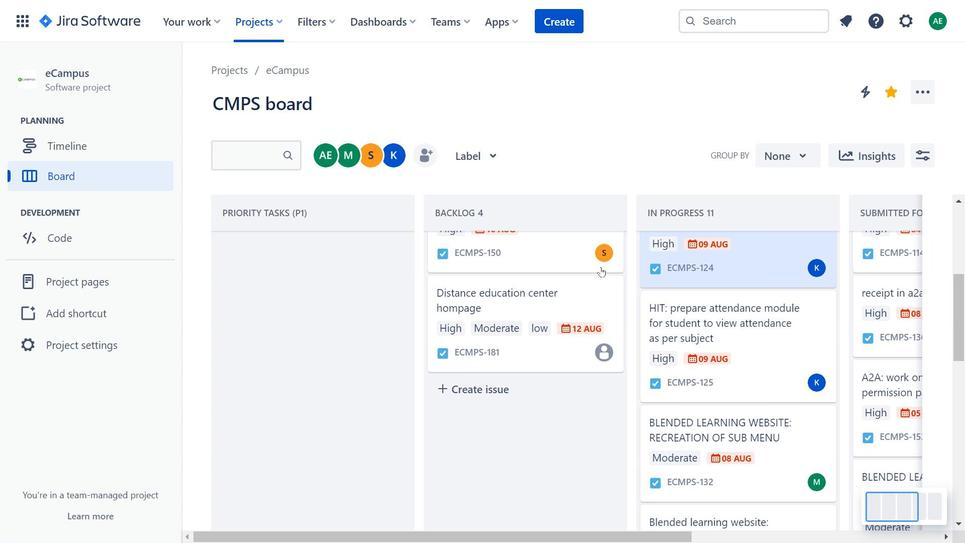 
Action: Mouse scrolled (608, 279) with delta (0, 0)
Screenshot: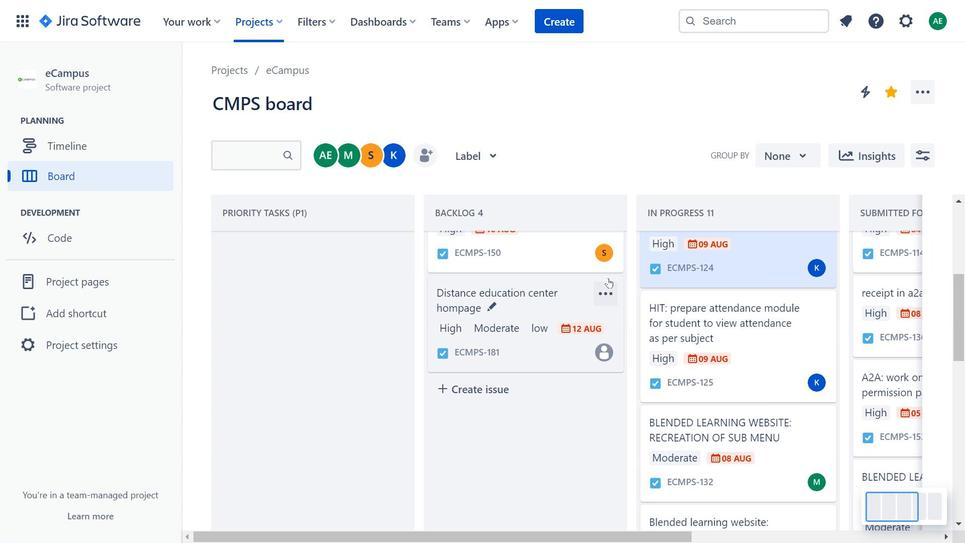 
Action: Mouse scrolled (608, 279) with delta (0, 0)
Screenshot: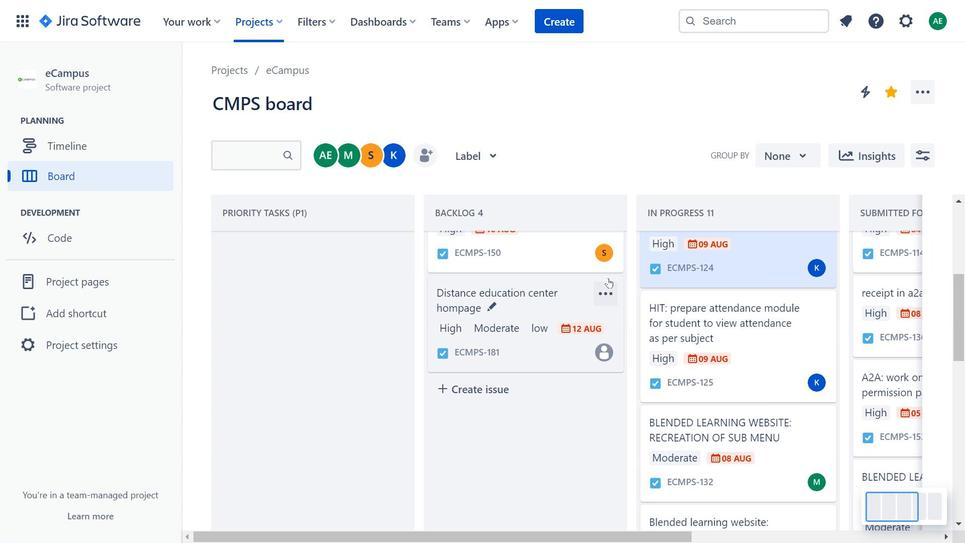 
Action: Mouse scrolled (608, 279) with delta (0, 0)
Screenshot: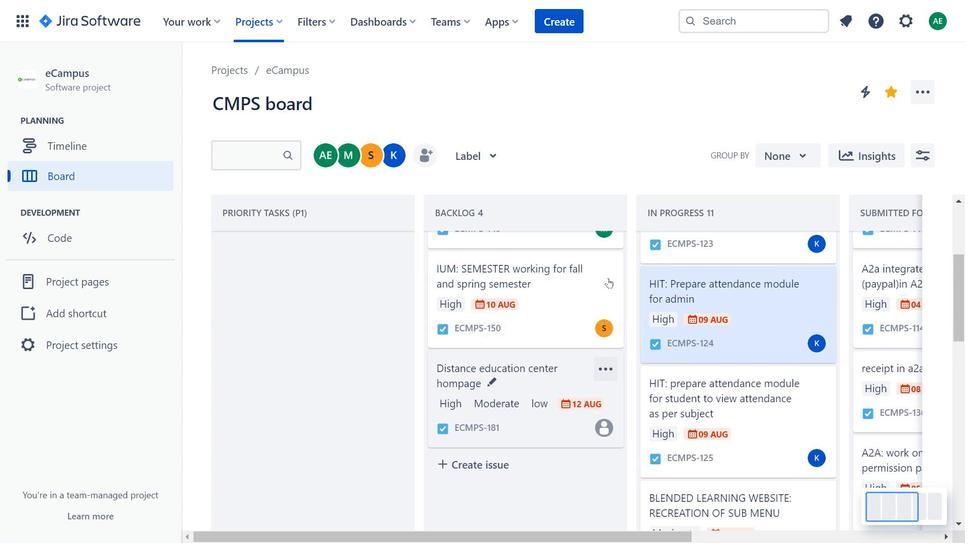 
Action: Mouse scrolled (608, 279) with delta (0, 0)
Screenshot: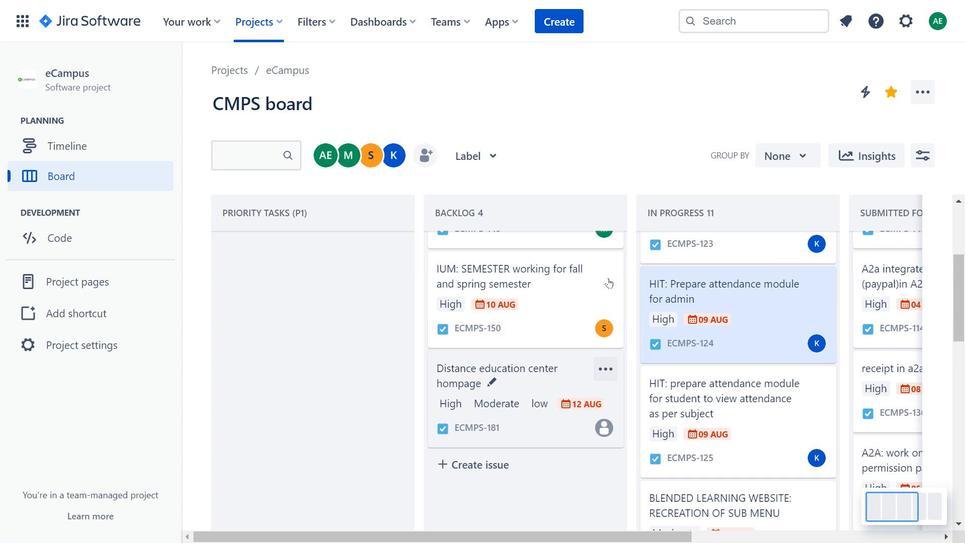 
Action: Mouse moved to (566, 290)
Screenshot: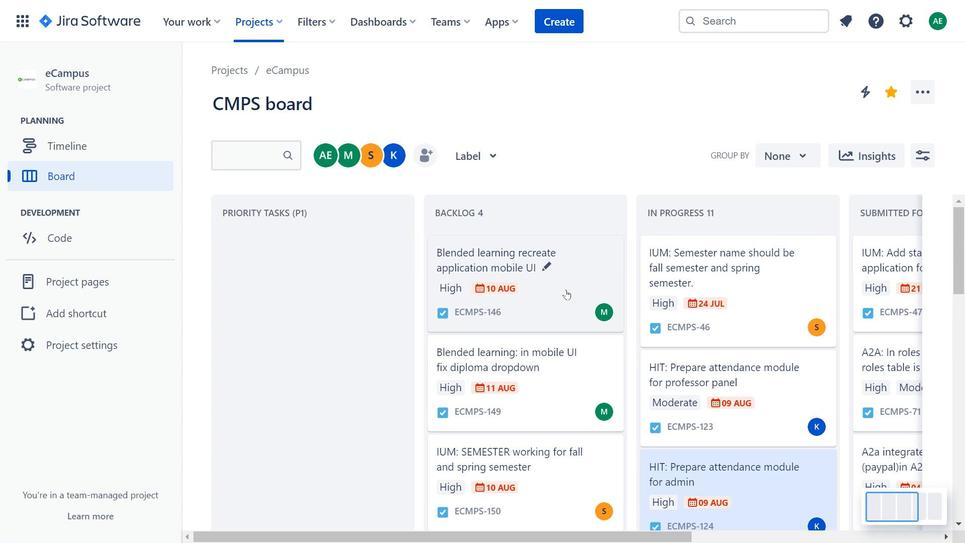
Action: Mouse pressed left at (566, 290)
Screenshot: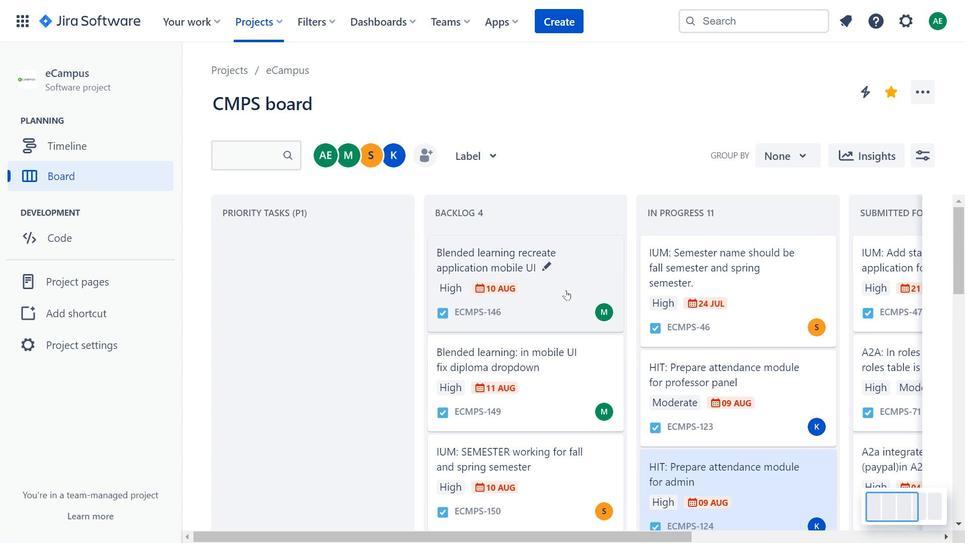 
Action: Mouse moved to (324, 212)
Screenshot: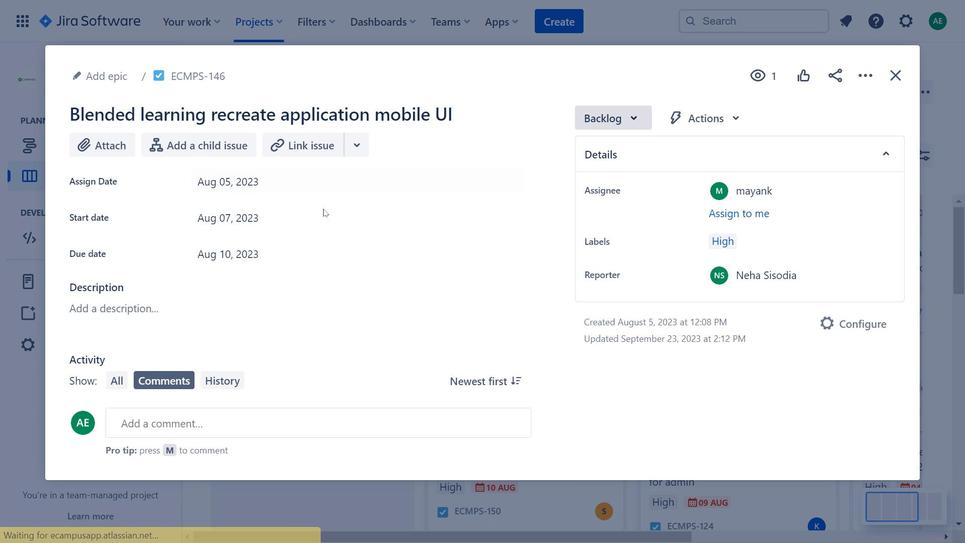 
Action: Mouse pressed left at (324, 212)
Screenshot: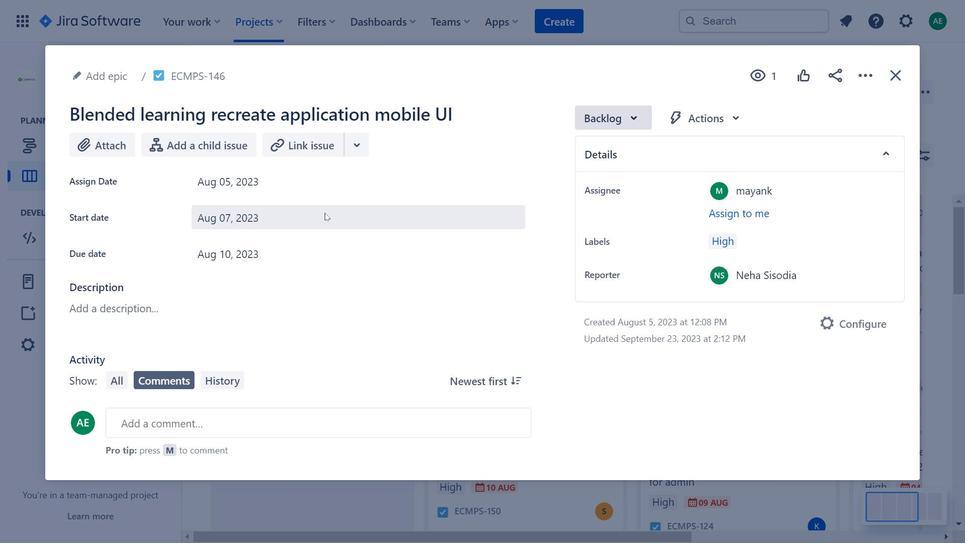 
Action: Mouse moved to (905, 69)
Screenshot: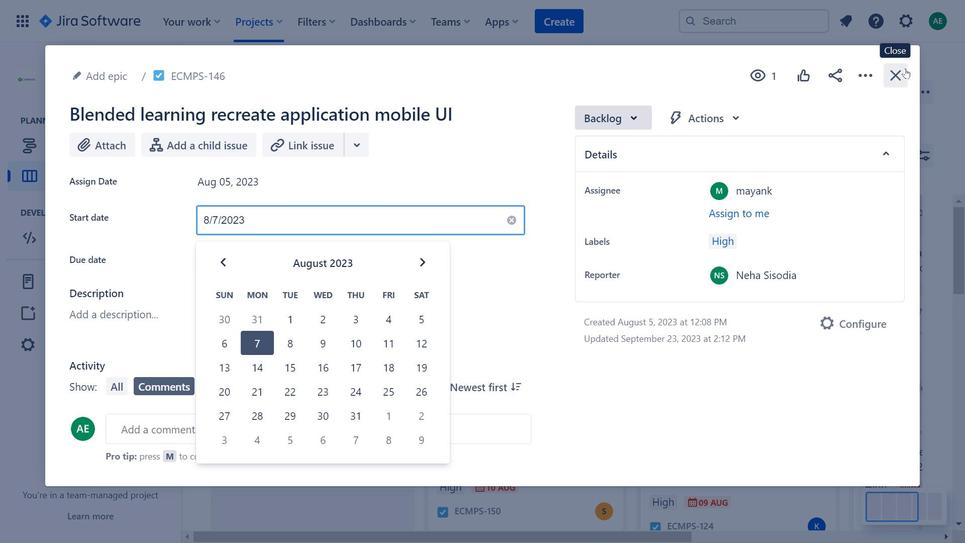 
Action: Mouse pressed left at (905, 69)
Screenshot: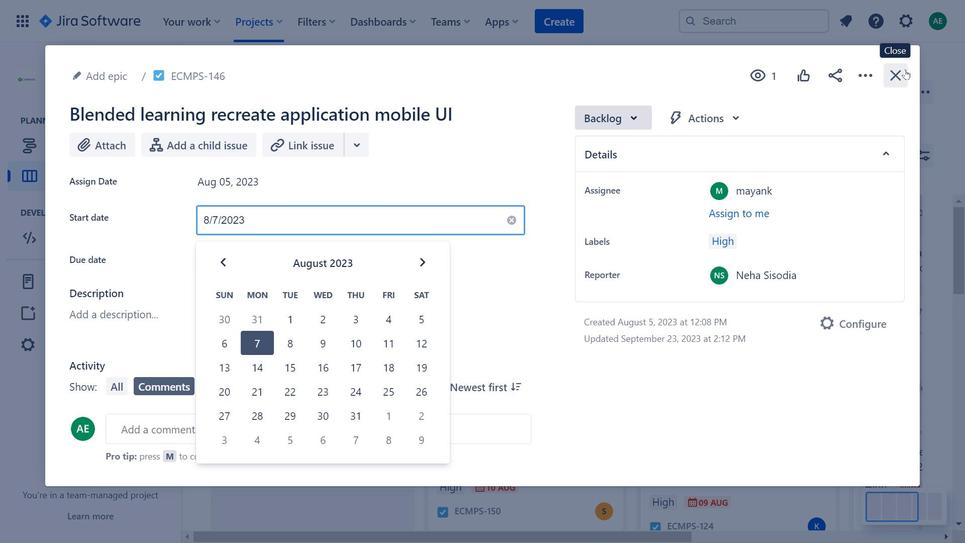 
Action: Mouse moved to (506, 300)
Screenshot: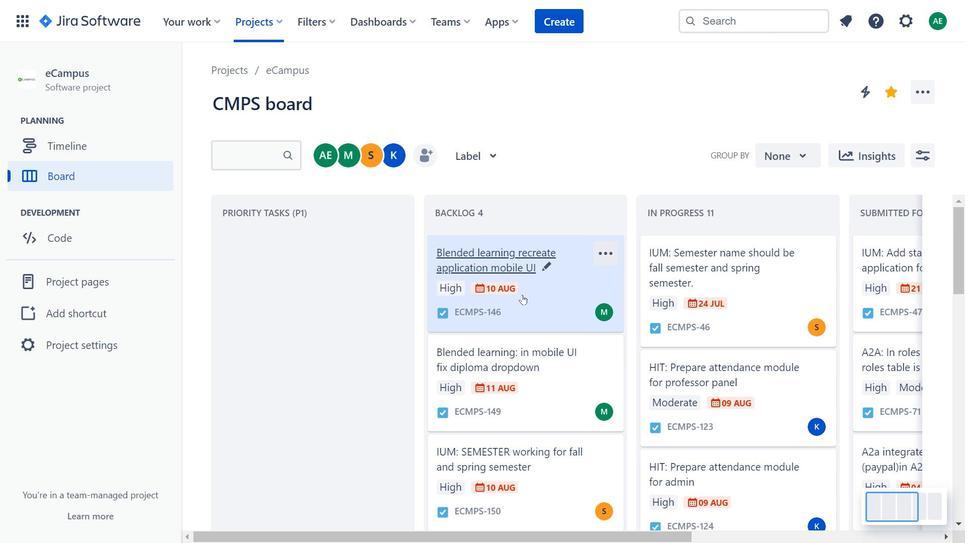 
Action: Mouse scrolled (506, 301) with delta (0, 0)
Screenshot: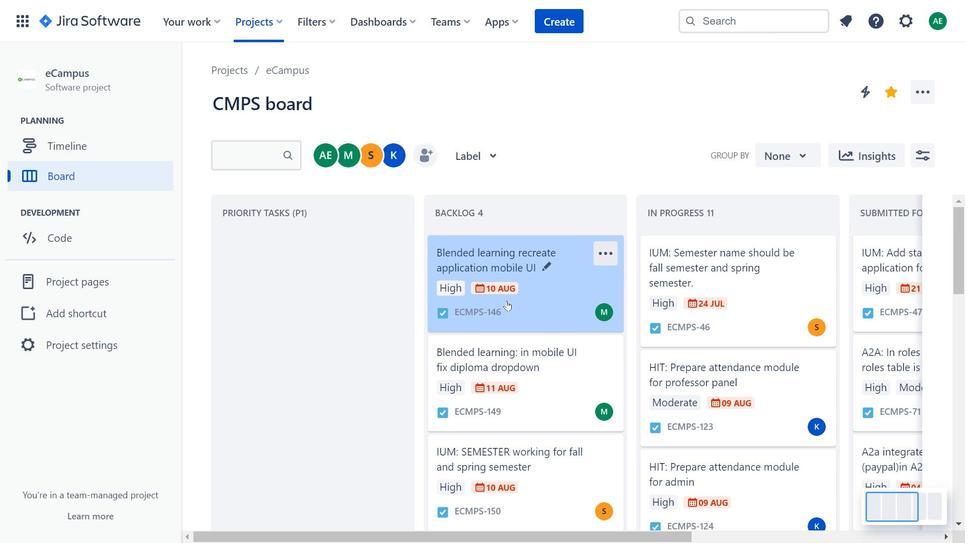 
Action: Mouse scrolled (506, 301) with delta (0, 0)
Screenshot: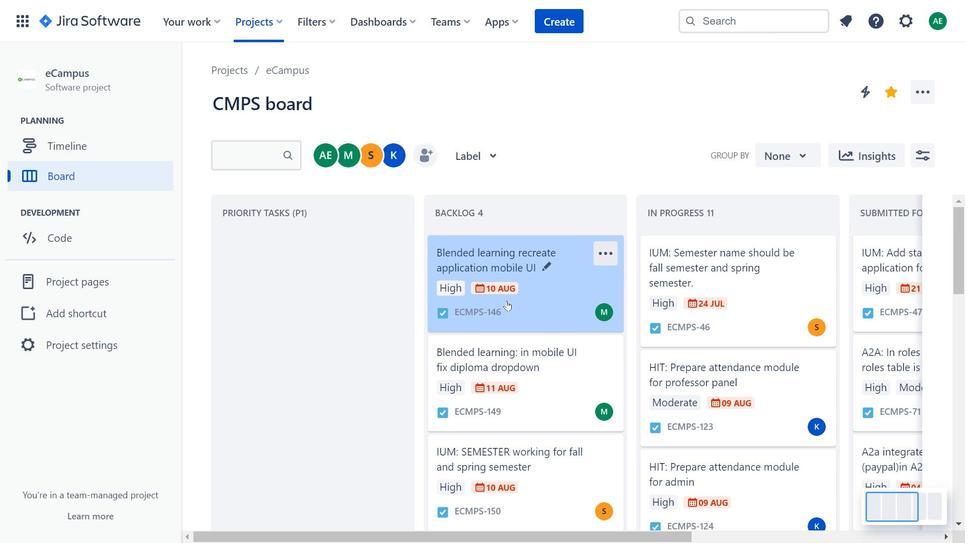 
Action: Mouse scrolled (506, 301) with delta (0, 0)
Screenshot: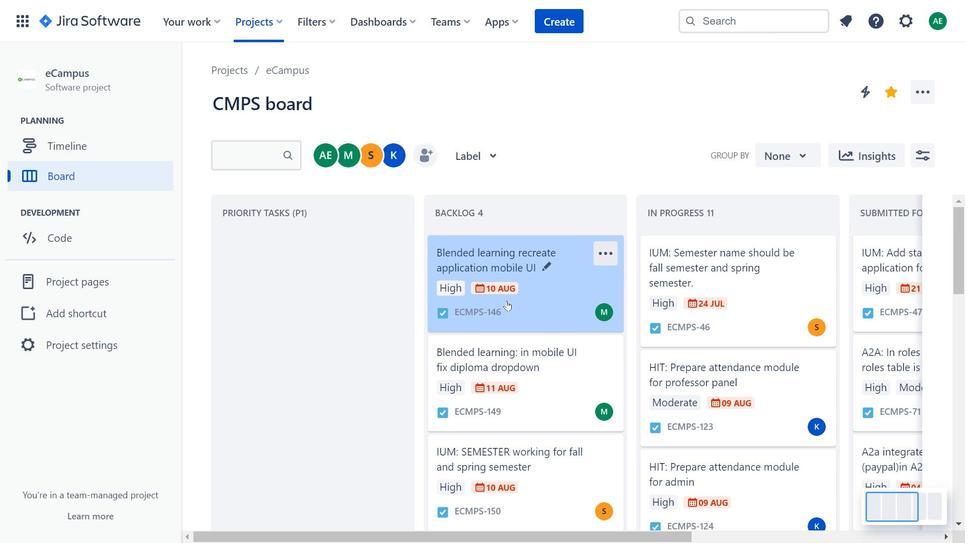
Action: Mouse moved to (557, 464)
Screenshot: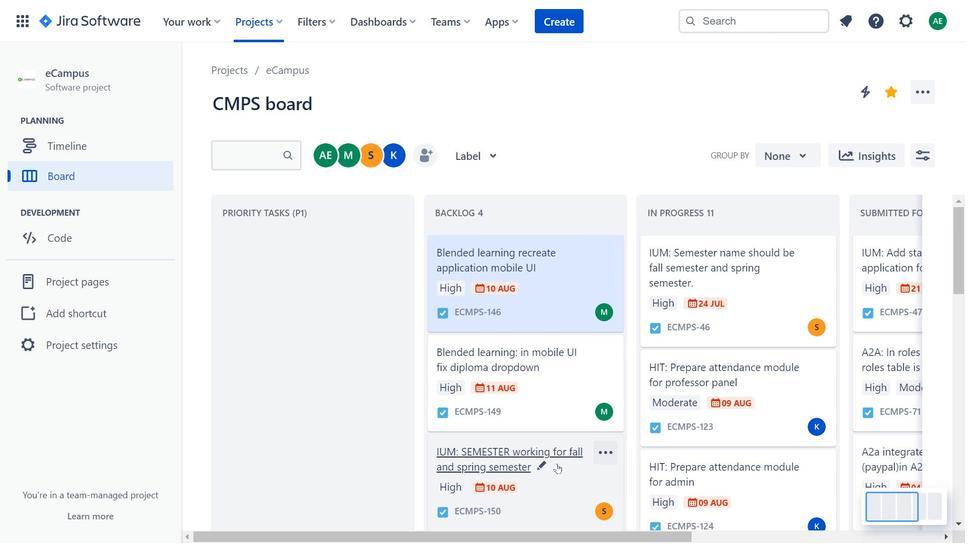 
Action: Mouse pressed left at (557, 464)
Screenshot: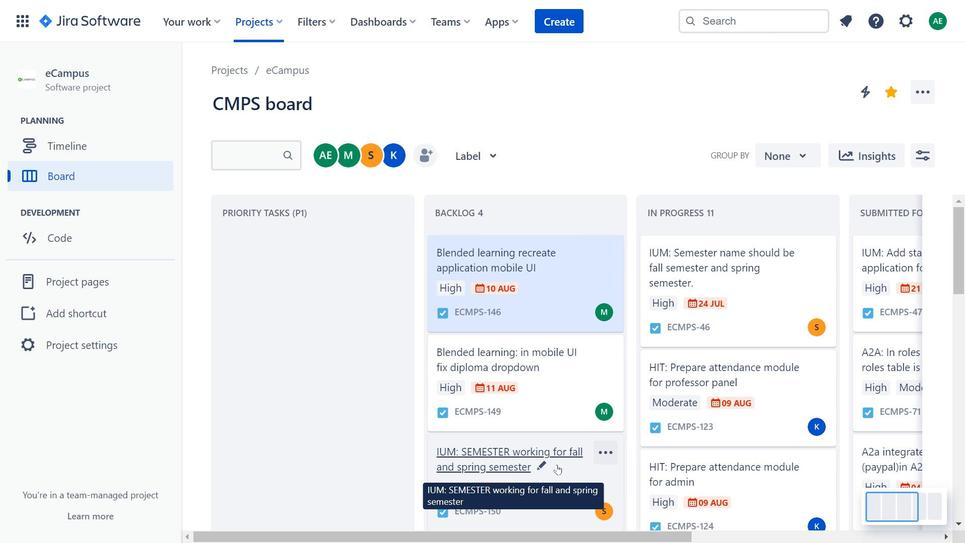 
Action: Mouse moved to (230, 201)
Screenshot: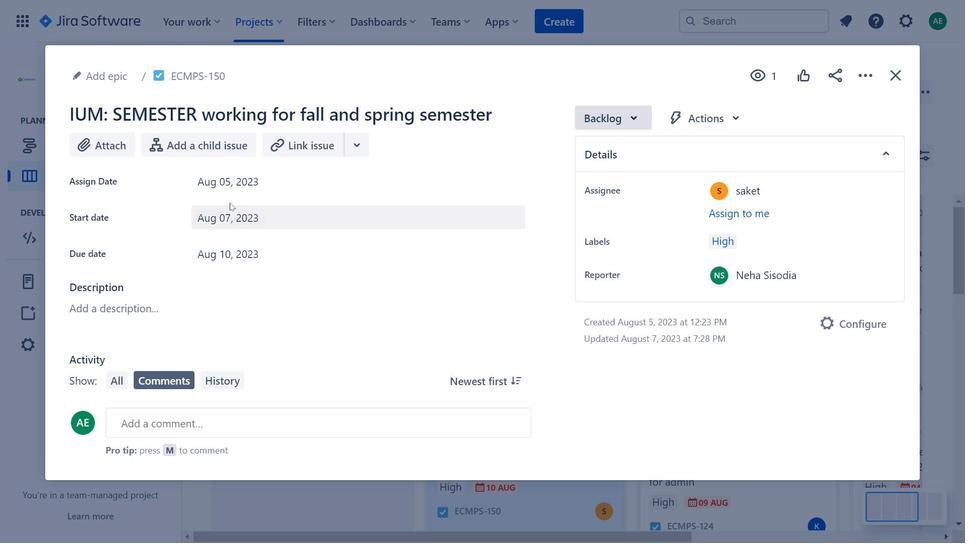 
Action: Mouse pressed left at (230, 201)
Screenshot: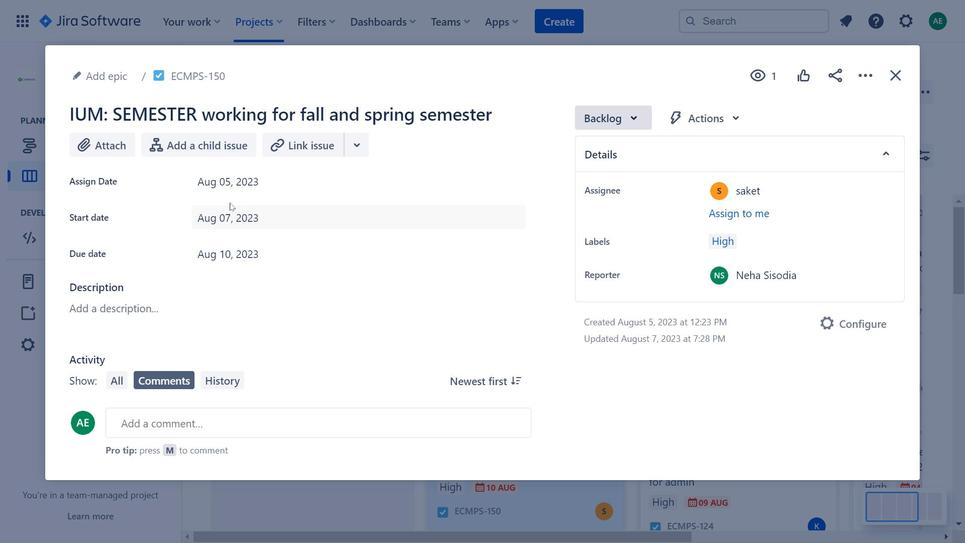 
Action: Mouse moved to (230, 205)
Screenshot: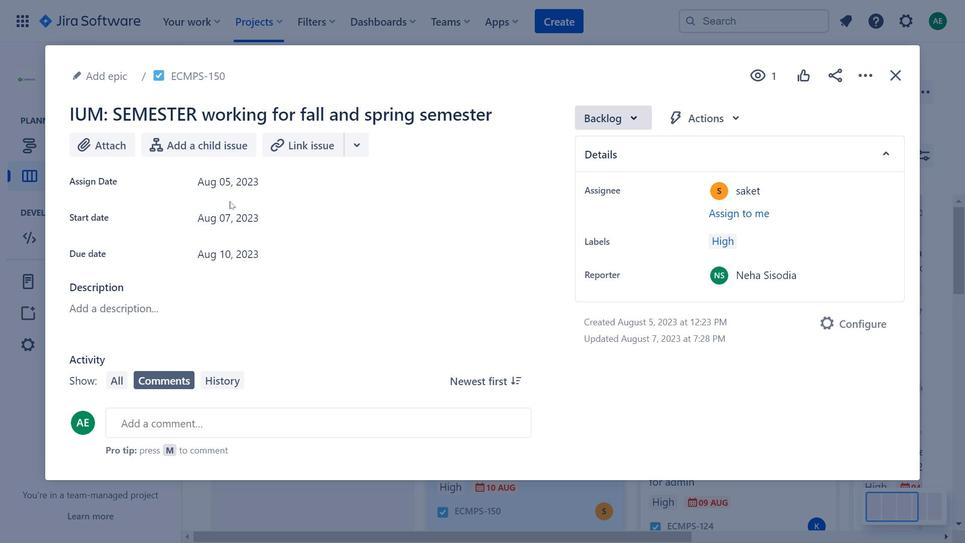 
Action: Mouse pressed left at (230, 205)
Screenshot: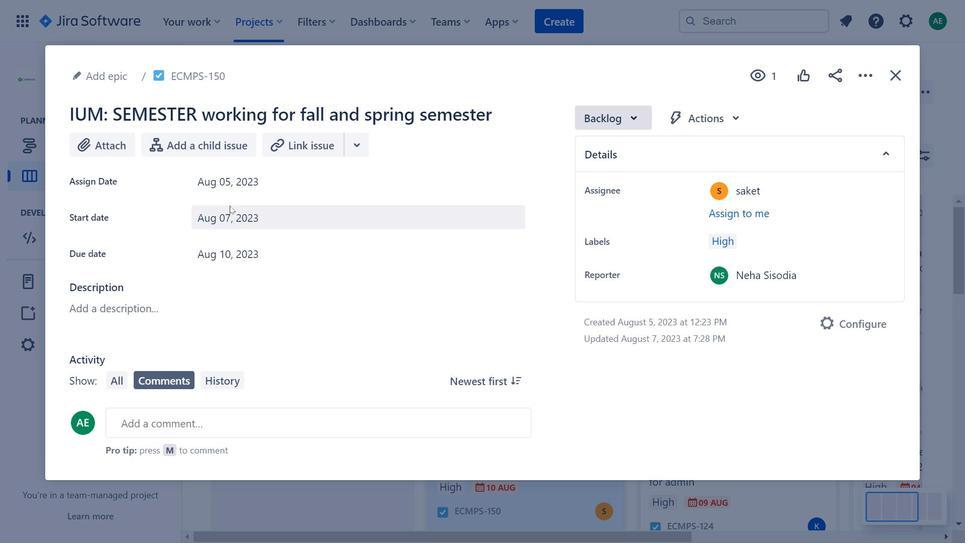 
Action: Mouse moved to (901, 86)
Screenshot: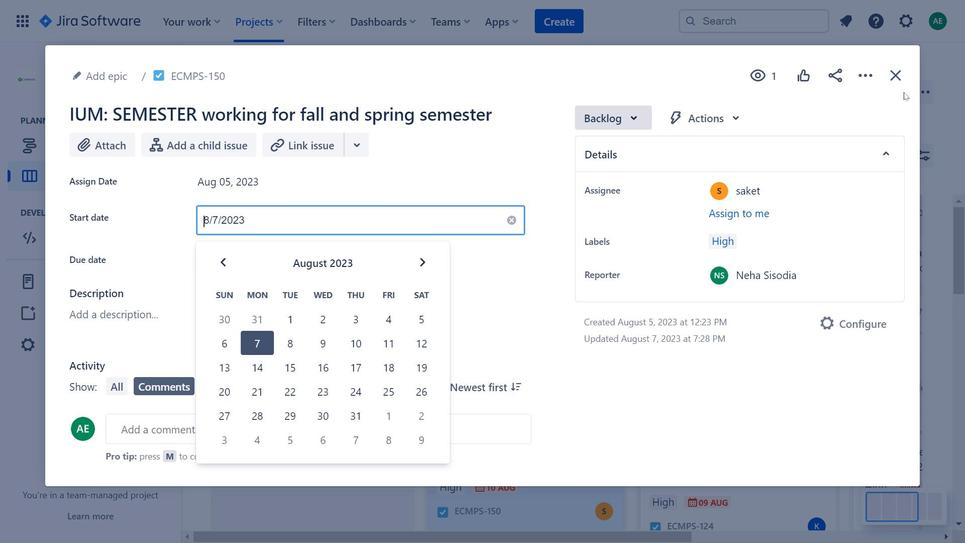 
Action: Mouse pressed left at (901, 86)
Screenshot: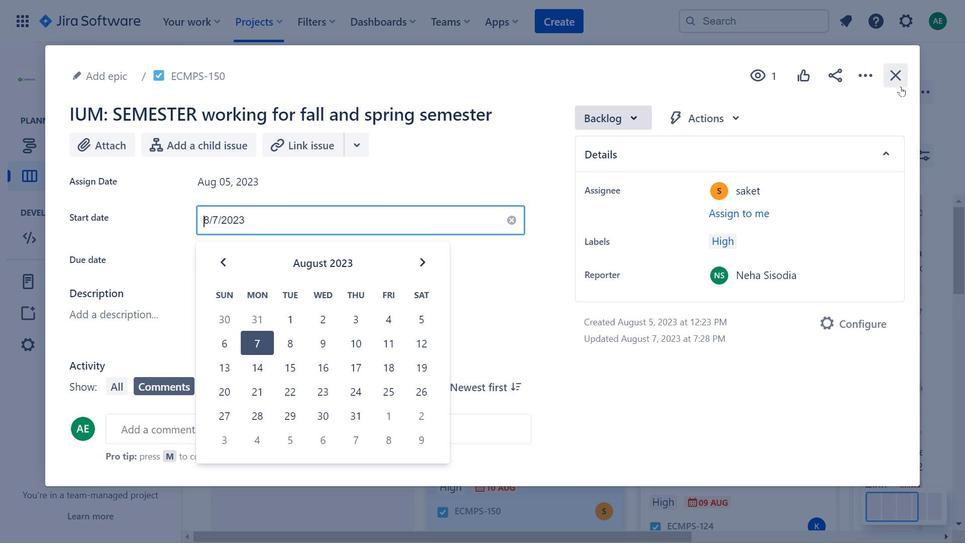 
Action: Mouse moved to (539, 355)
Screenshot: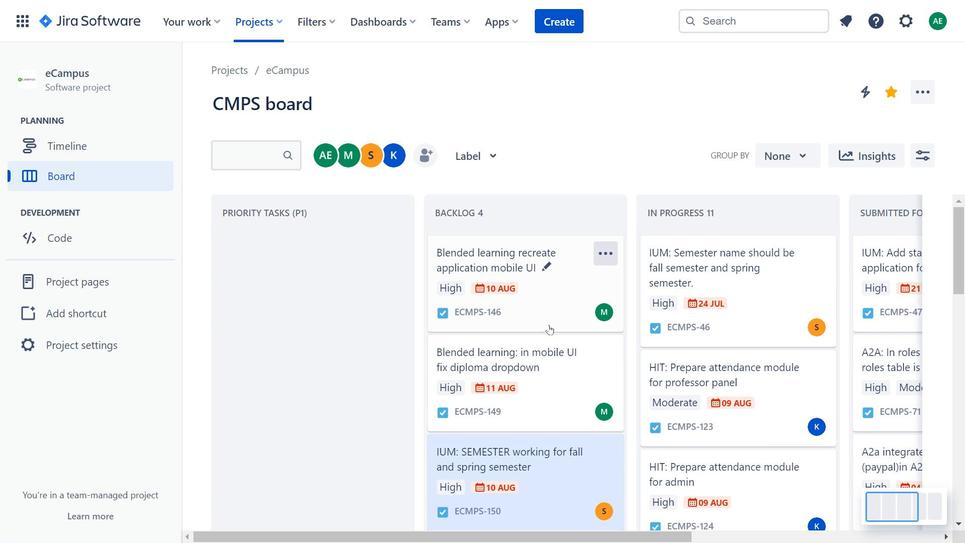 
Action: Mouse scrolled (539, 355) with delta (0, 0)
Screenshot: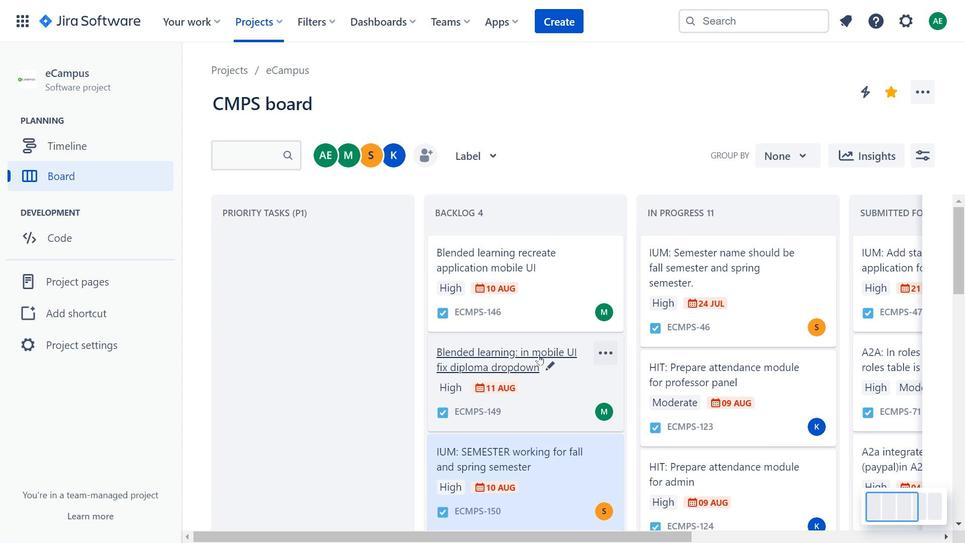 
Action: Mouse scrolled (539, 355) with delta (0, 0)
Screenshot: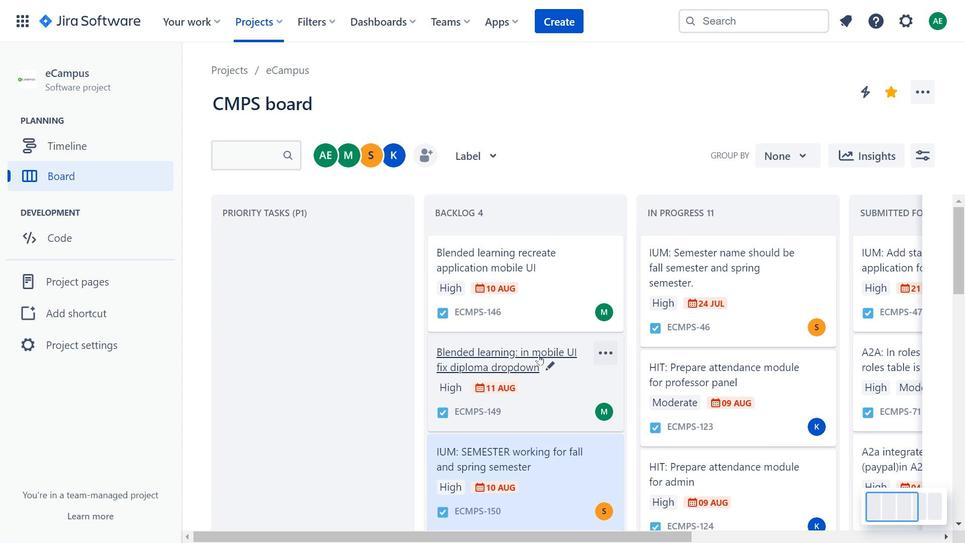 
Action: Mouse scrolled (539, 355) with delta (0, 0)
Screenshot: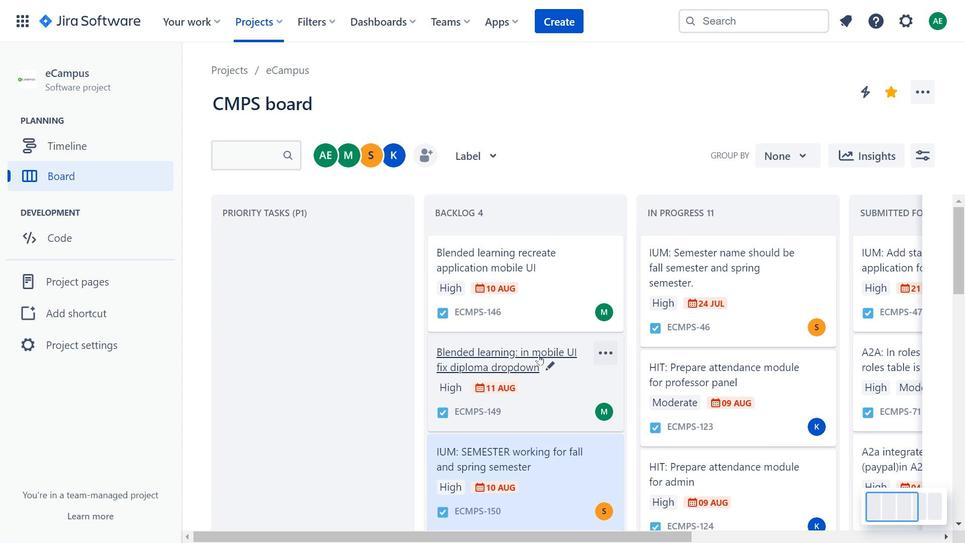 
Action: Mouse moved to (881, 497)
Screenshot: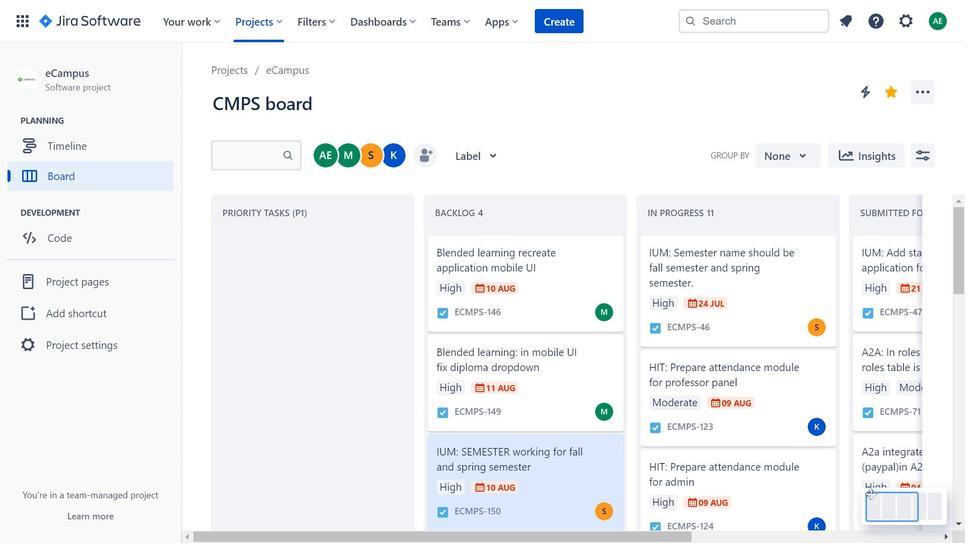 
Action: Mouse pressed left at (881, 497)
Screenshot: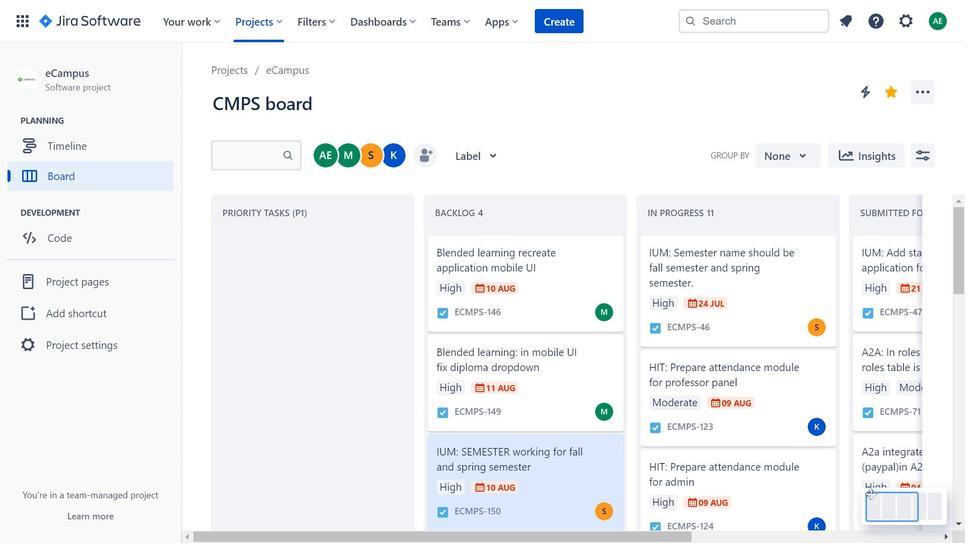 
Action: Mouse moved to (651, 293)
Screenshot: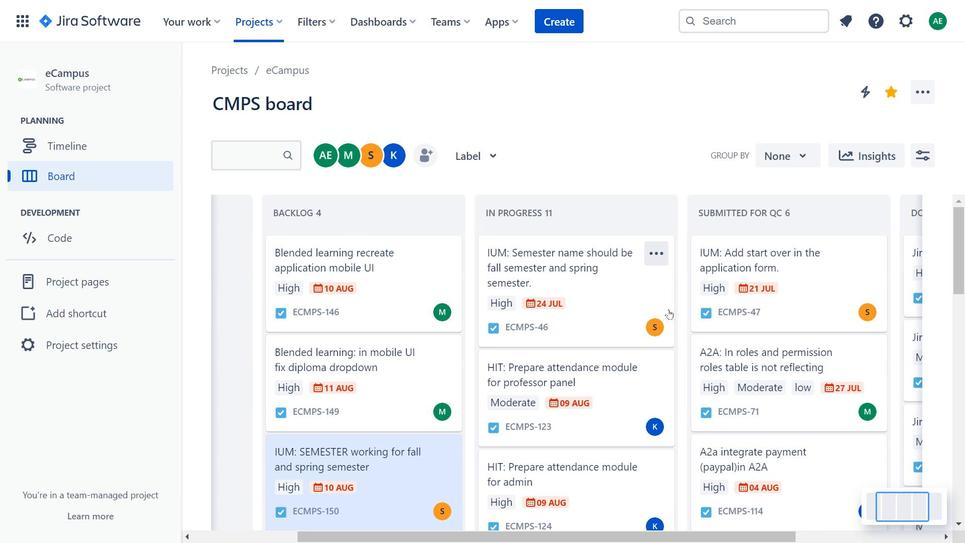 
Action: Mouse pressed left at (651, 293)
Screenshot: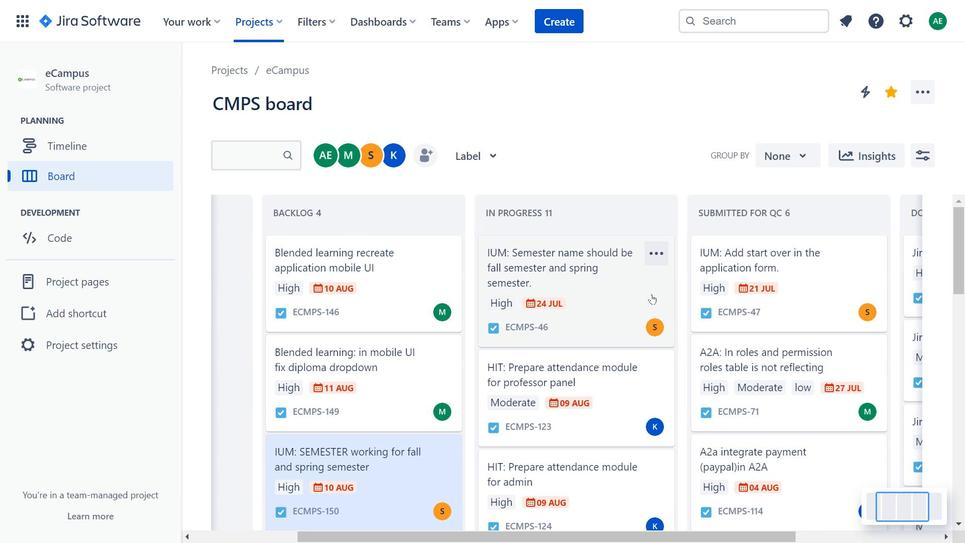 
Action: Mouse moved to (263, 247)
Screenshot: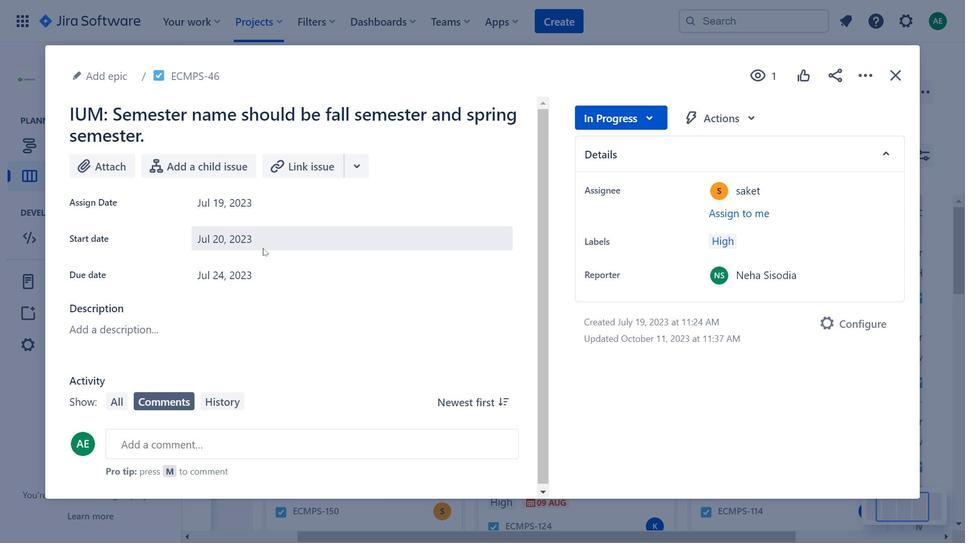
Action: Mouse pressed left at (263, 247)
Screenshot: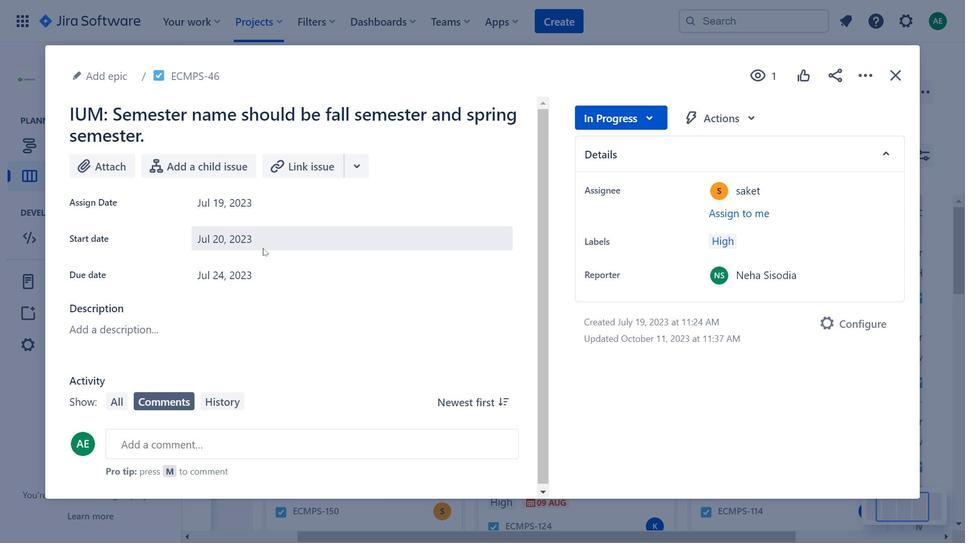 
Action: Mouse moved to (899, 74)
Screenshot: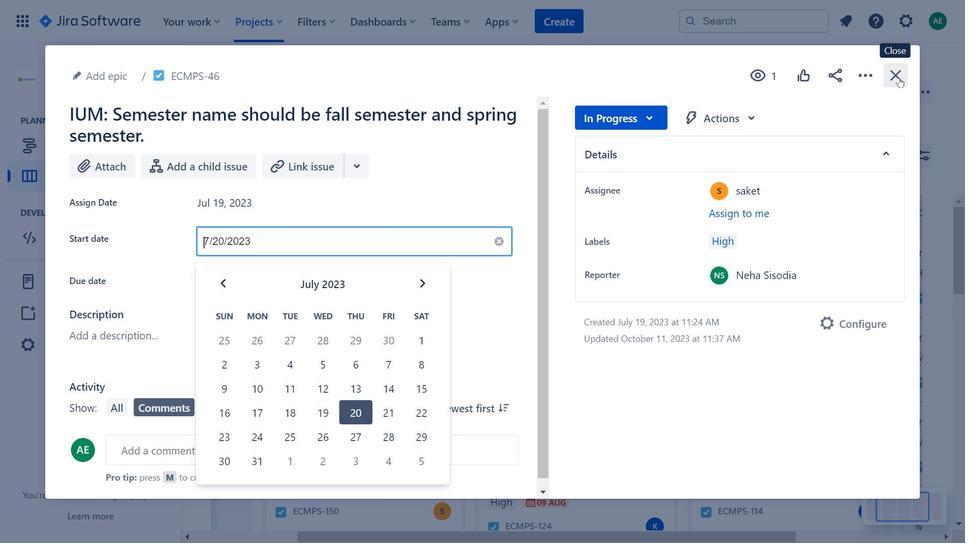 
Action: Mouse pressed left at (899, 74)
Screenshot: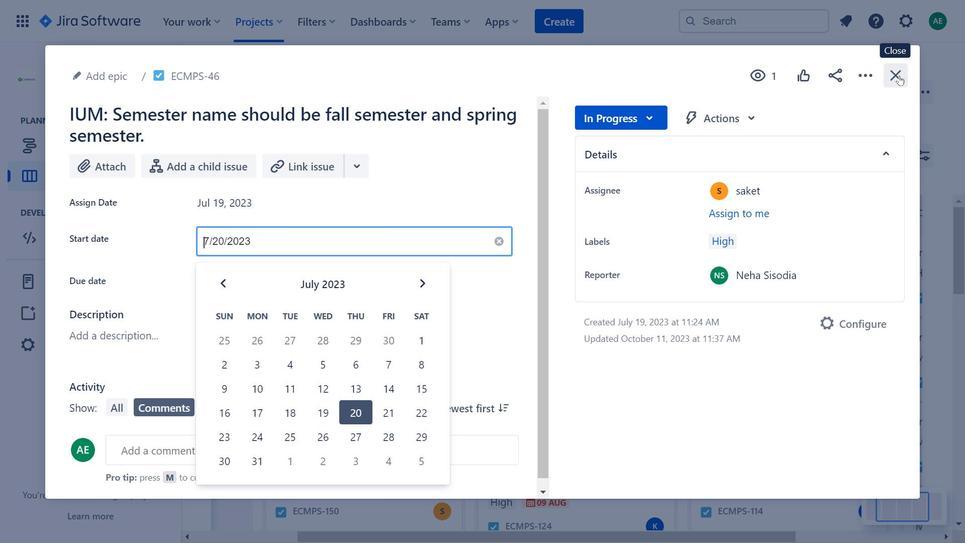 
Action: Mouse moved to (542, 317)
Screenshot: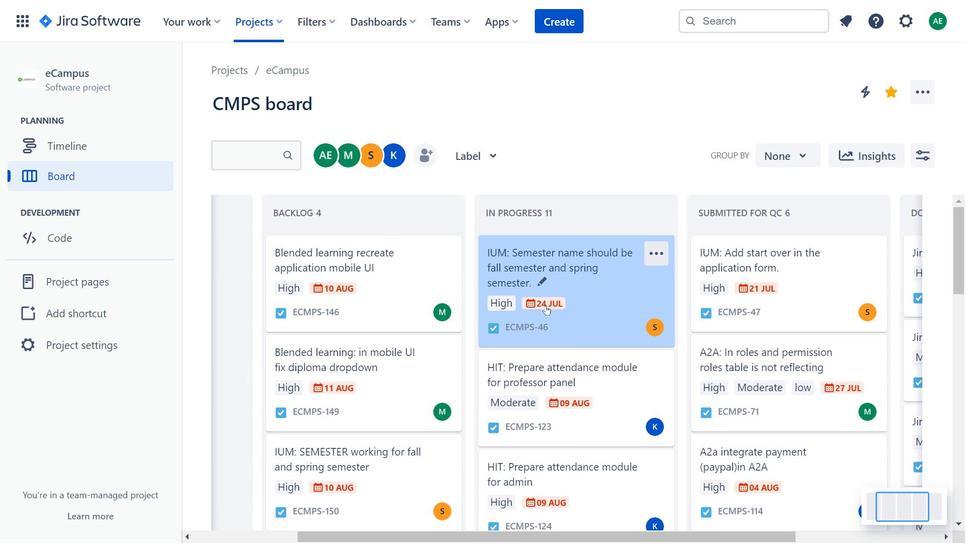 
Action: Mouse scrolled (542, 317) with delta (0, 0)
Screenshot: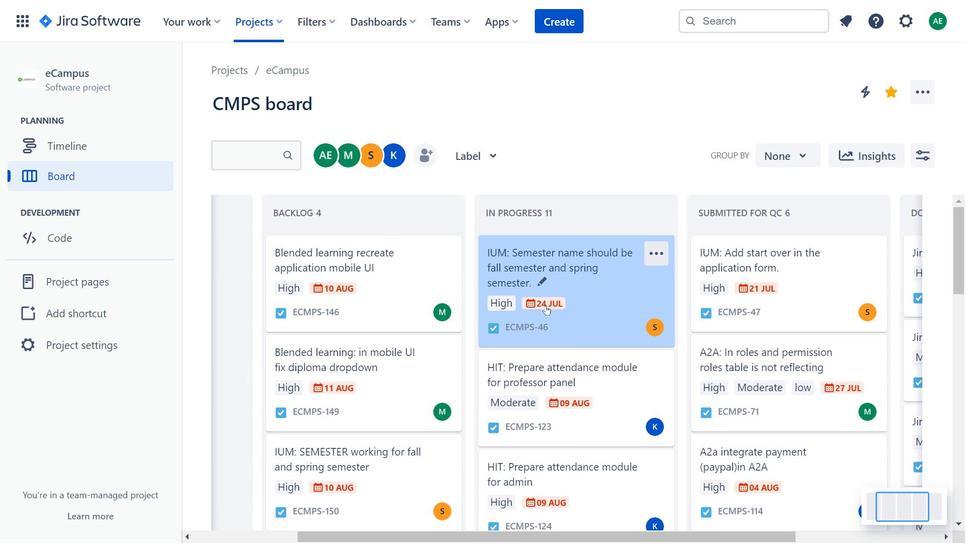 
Action: Mouse moved to (542, 318)
Screenshot: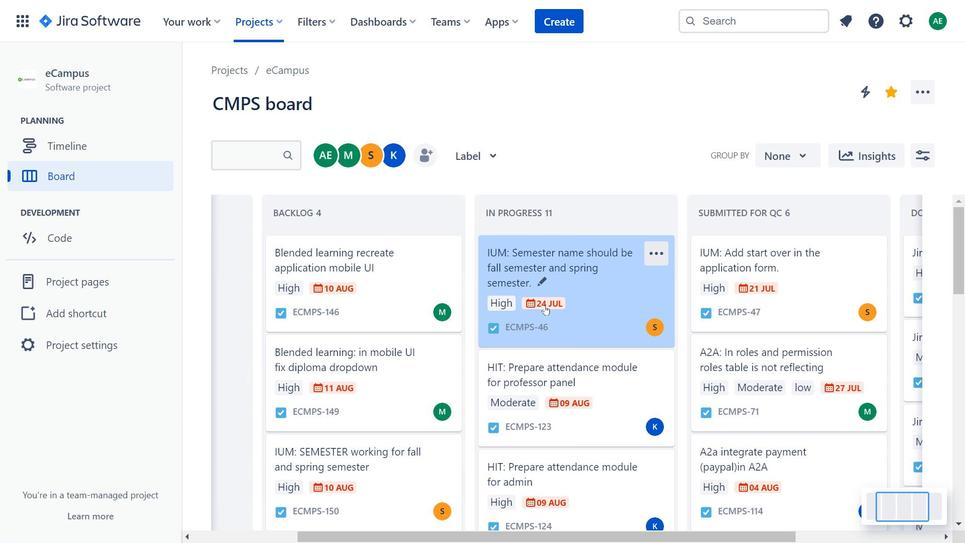 
Action: Mouse scrolled (542, 318) with delta (0, 0)
Screenshot: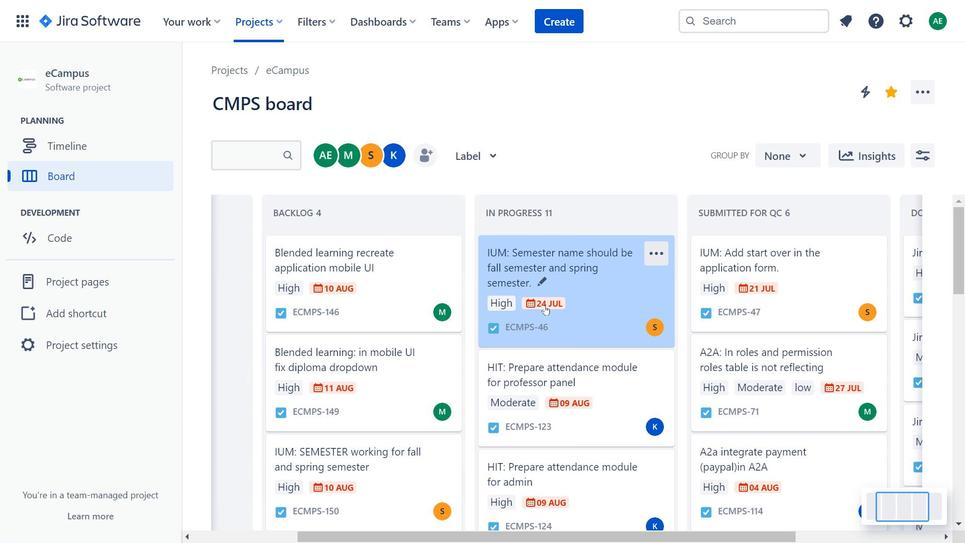 
Action: Mouse moved to (584, 448)
Screenshot: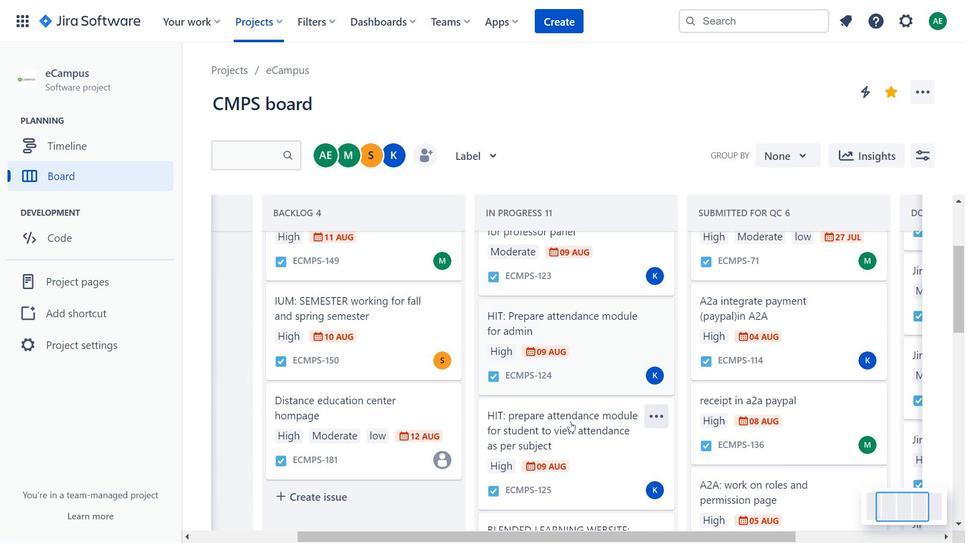 
Action: Mouse pressed left at (584, 448)
Screenshot: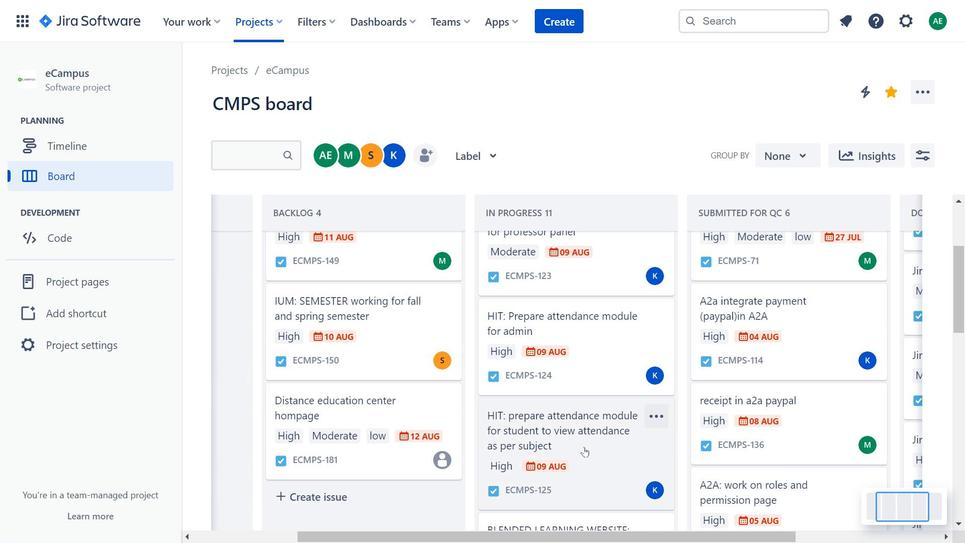 
Action: Mouse moved to (365, 233)
Screenshot: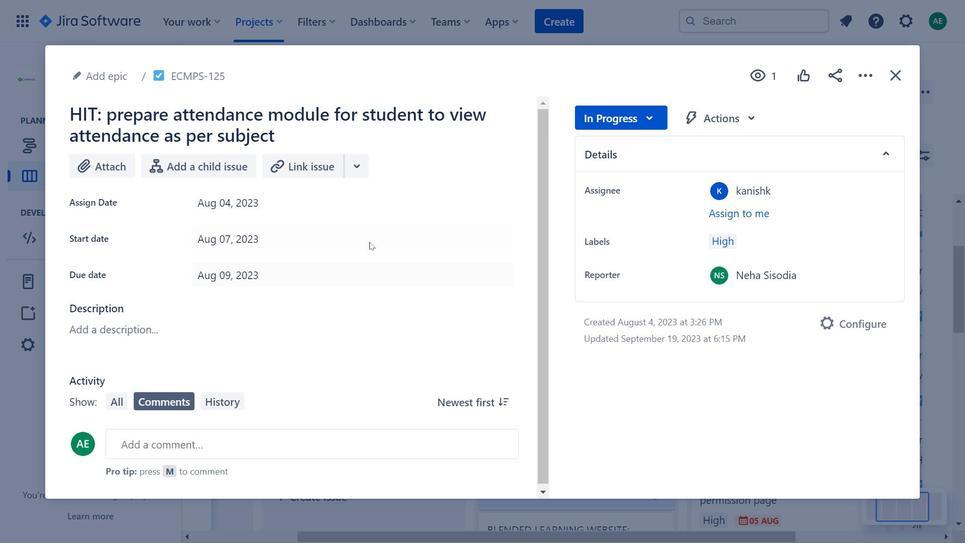 
Action: Mouse pressed left at (365, 233)
Screenshot: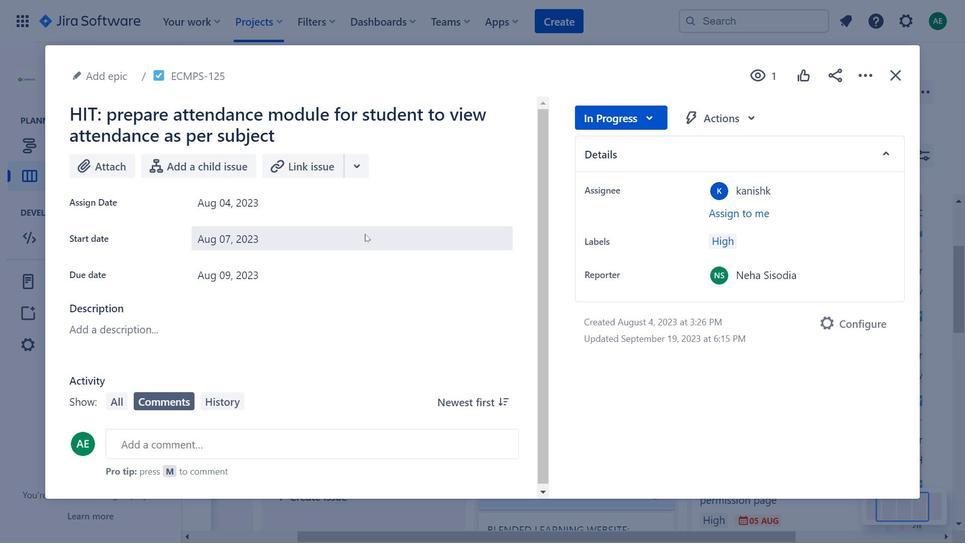 
Action: Mouse moved to (899, 83)
Screenshot: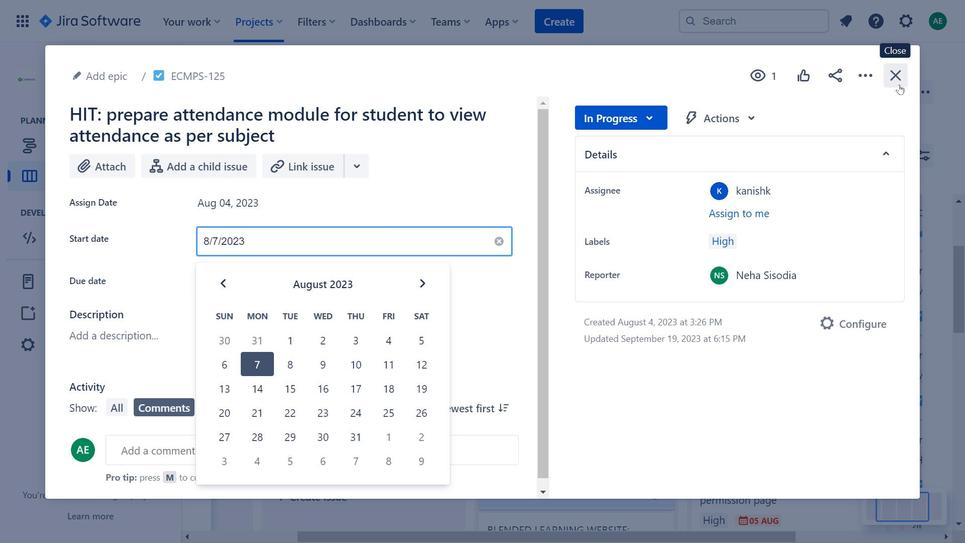 
Action: Mouse pressed left at (899, 83)
Screenshot: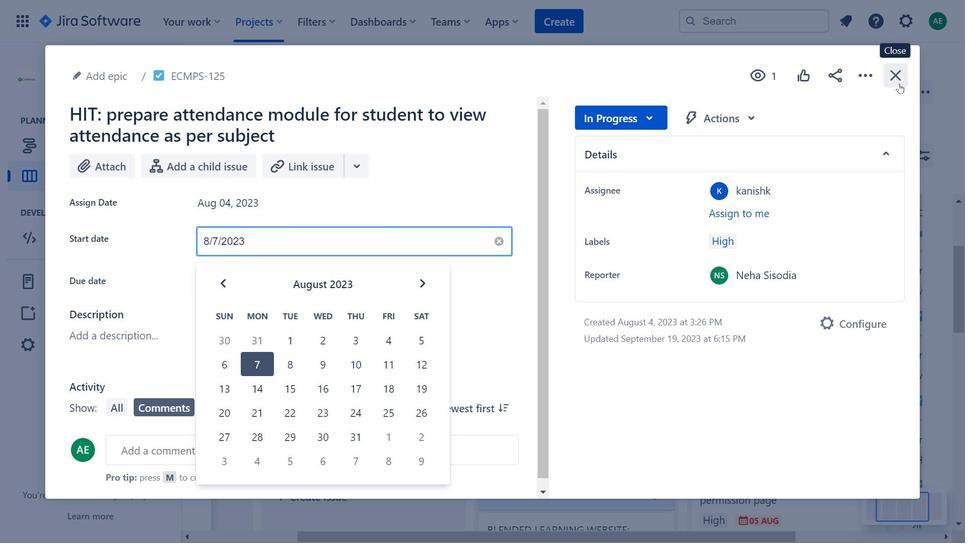 
Action: Mouse moved to (690, 322)
Screenshot: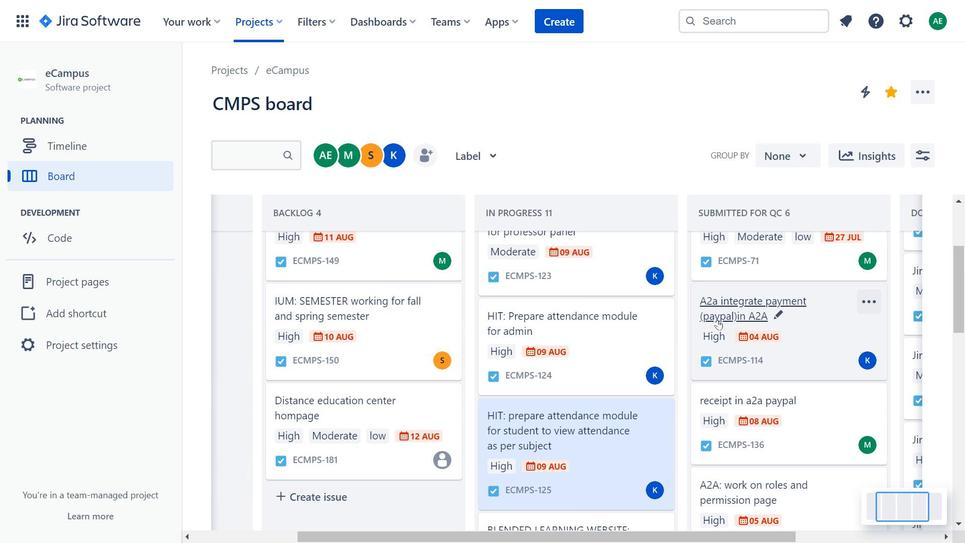 
Action: Mouse scrolled (690, 322) with delta (0, 0)
Screenshot: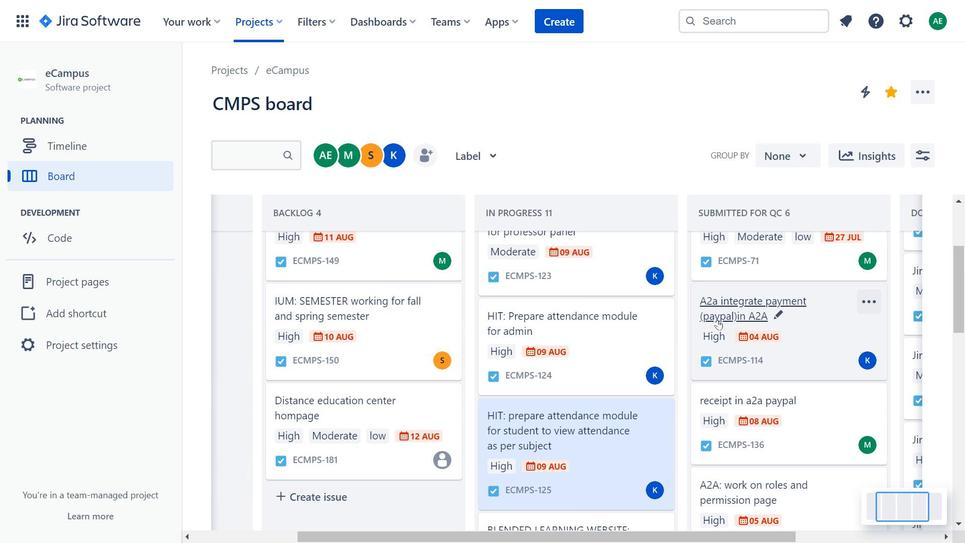 
Action: Mouse moved to (686, 327)
Screenshot: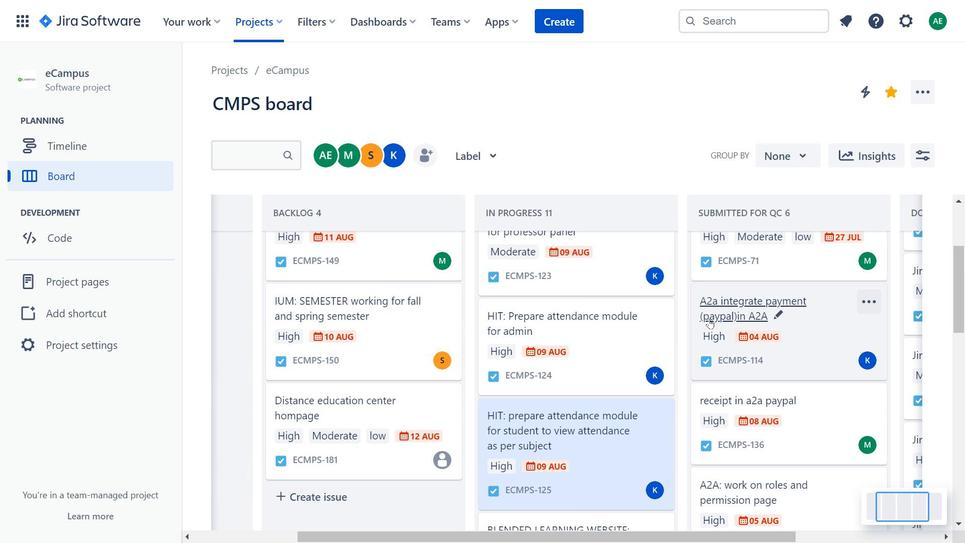 
Action: Mouse scrolled (686, 326) with delta (0, 0)
Screenshot: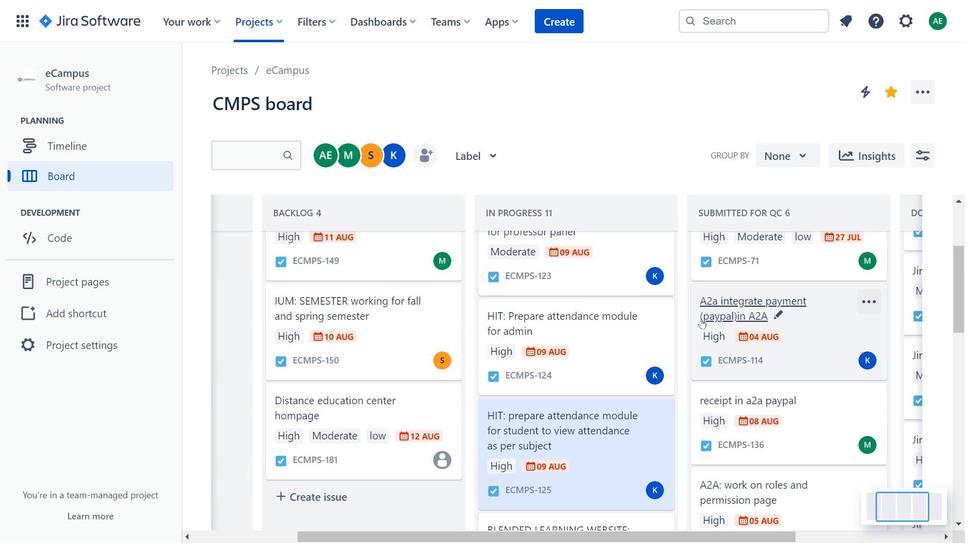 
Action: Mouse moved to (805, 383)
Screenshot: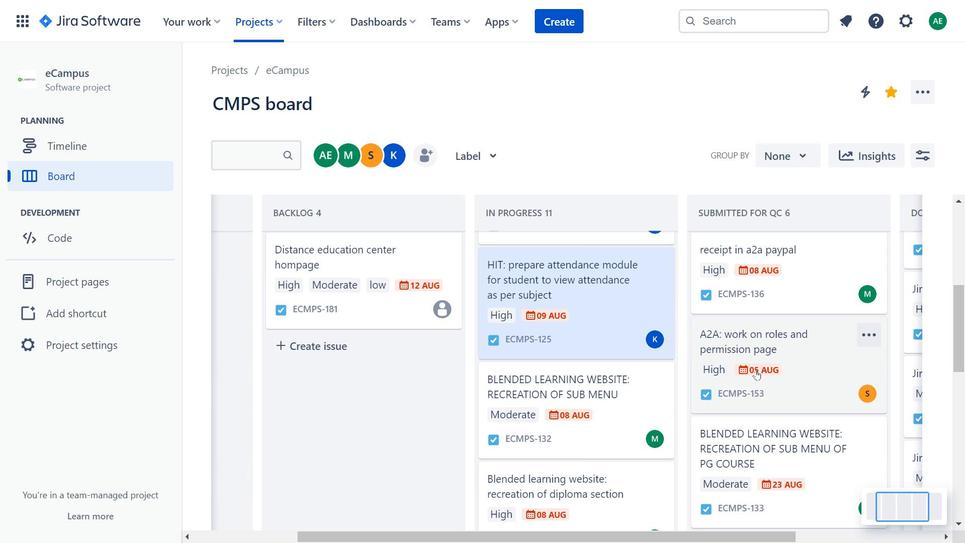 
Action: Mouse pressed left at (805, 383)
Screenshot: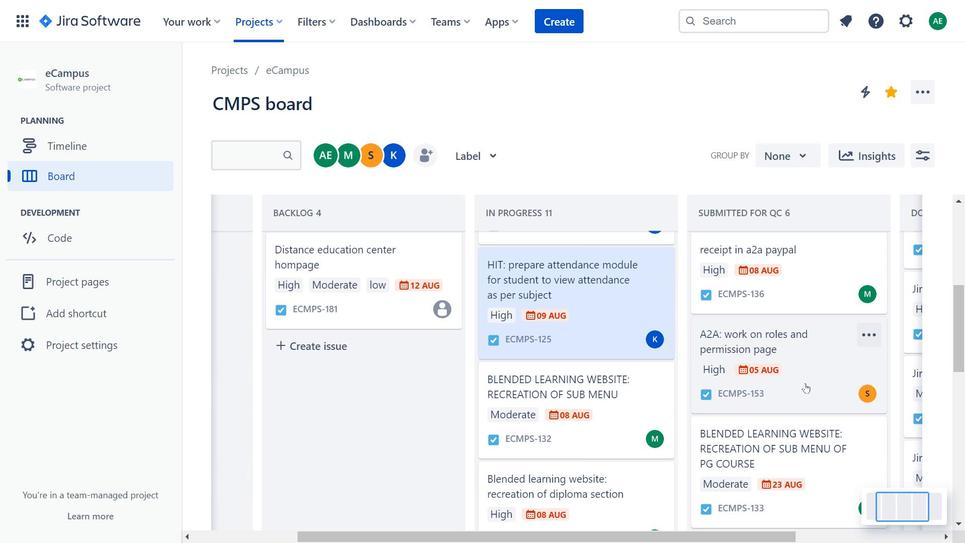 
Action: Mouse moved to (782, 120)
Screenshot: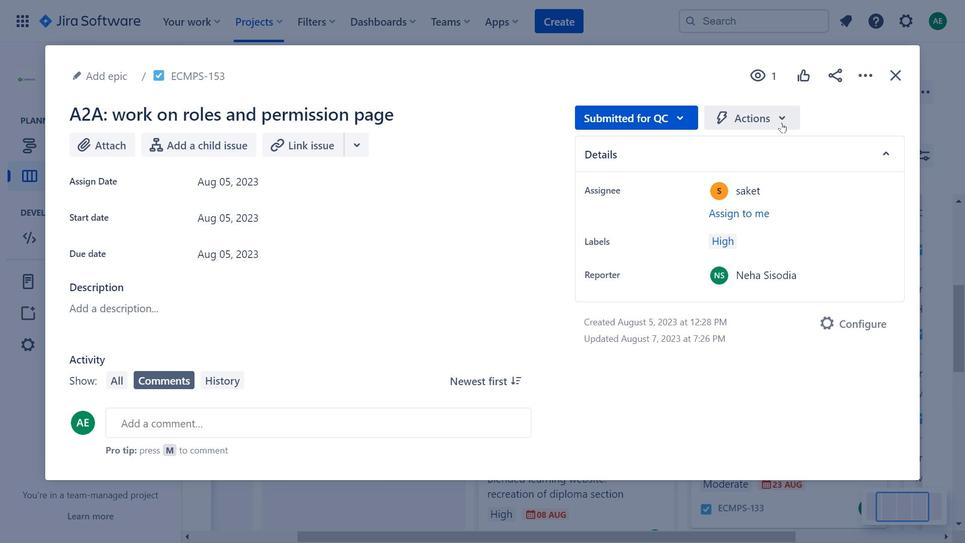 
Action: Mouse pressed left at (782, 120)
Screenshot: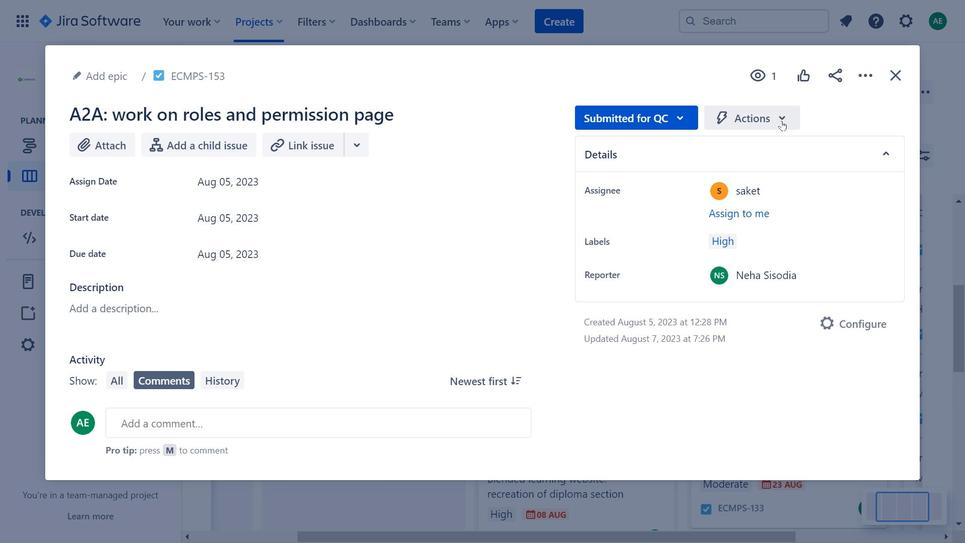 
Action: Mouse moved to (226, 384)
Screenshot: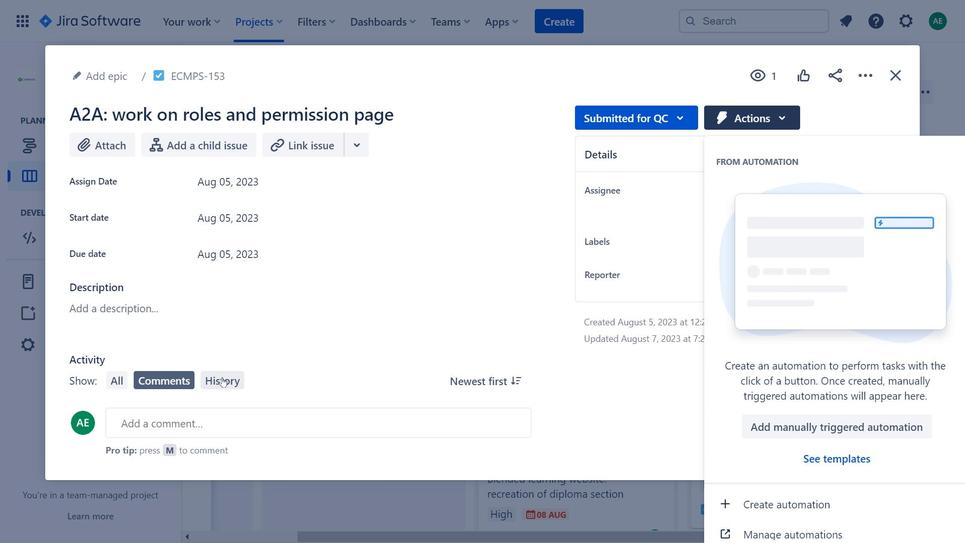 
Action: Mouse pressed left at (226, 384)
Screenshot: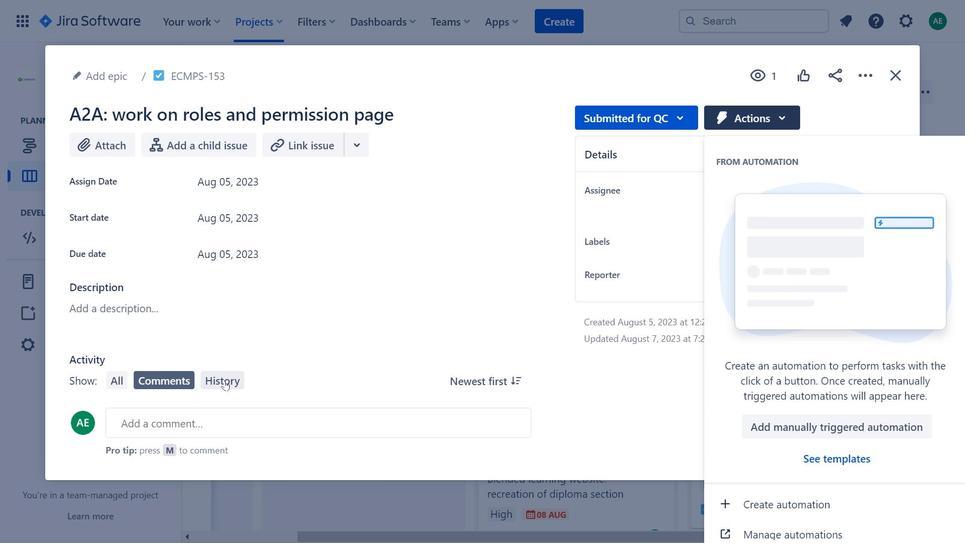 
Action: Mouse moved to (306, 313)
Screenshot: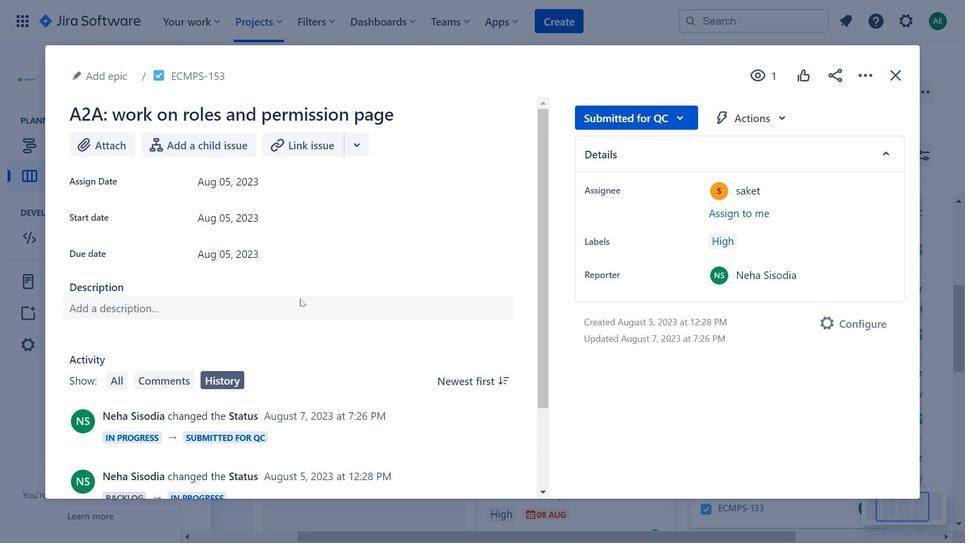 
Action: Mouse scrolled (306, 313) with delta (0, 0)
Screenshot: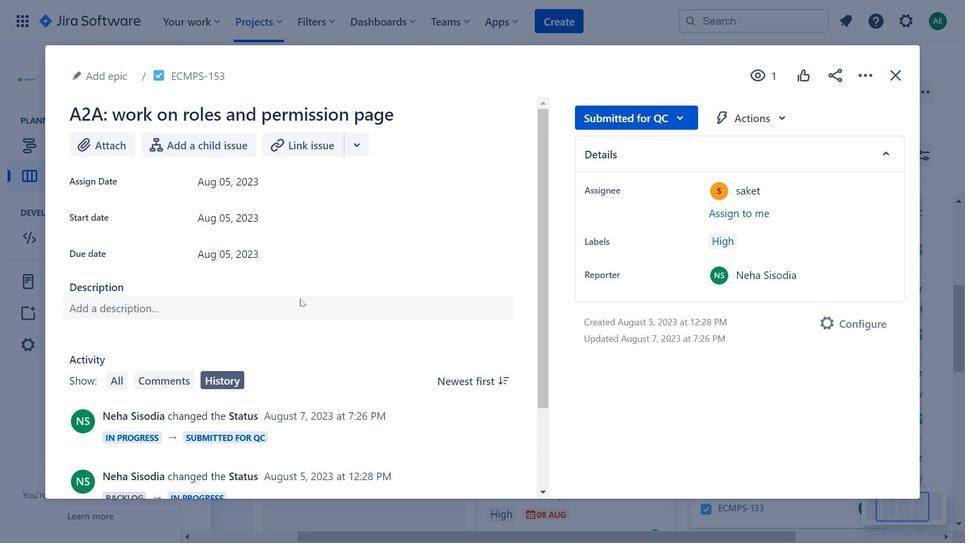 
Action: Mouse scrolled (306, 313) with delta (0, 0)
Screenshot: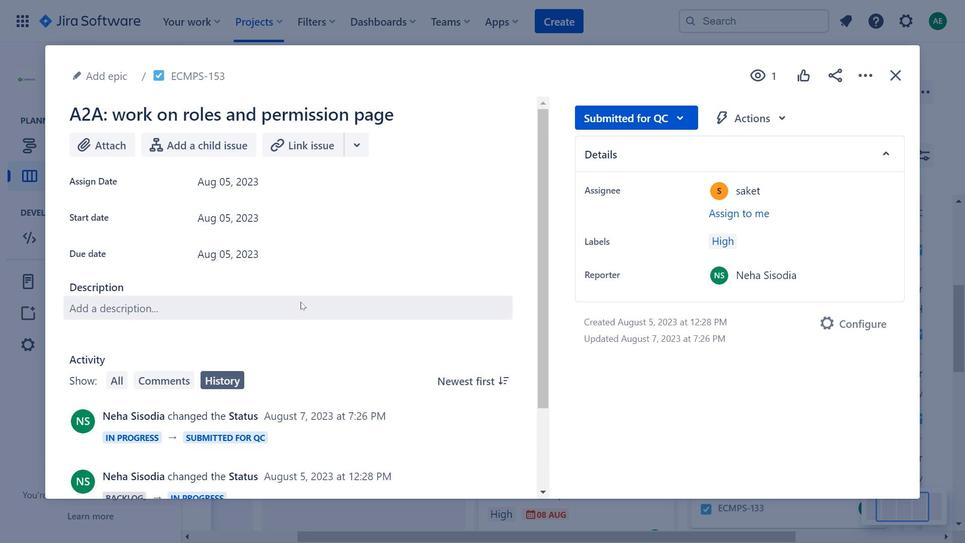 
Action: Mouse moved to (901, 77)
Screenshot: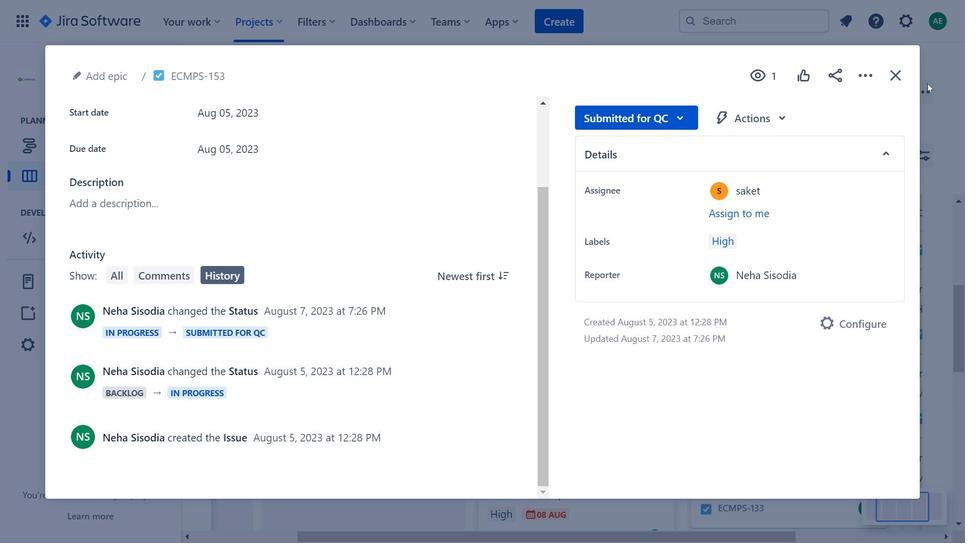 
Action: Mouse pressed left at (901, 77)
Screenshot: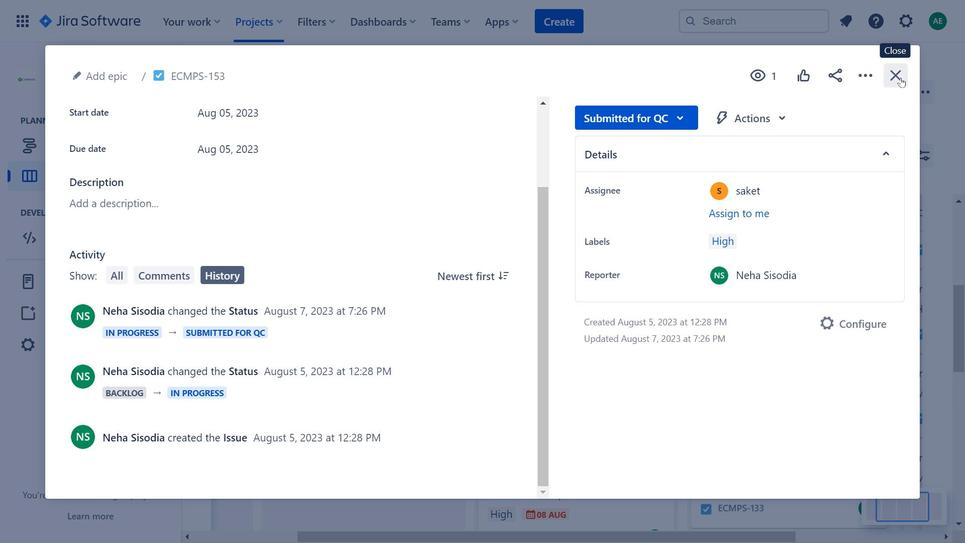 
Action: Mouse moved to (635, 391)
Screenshot: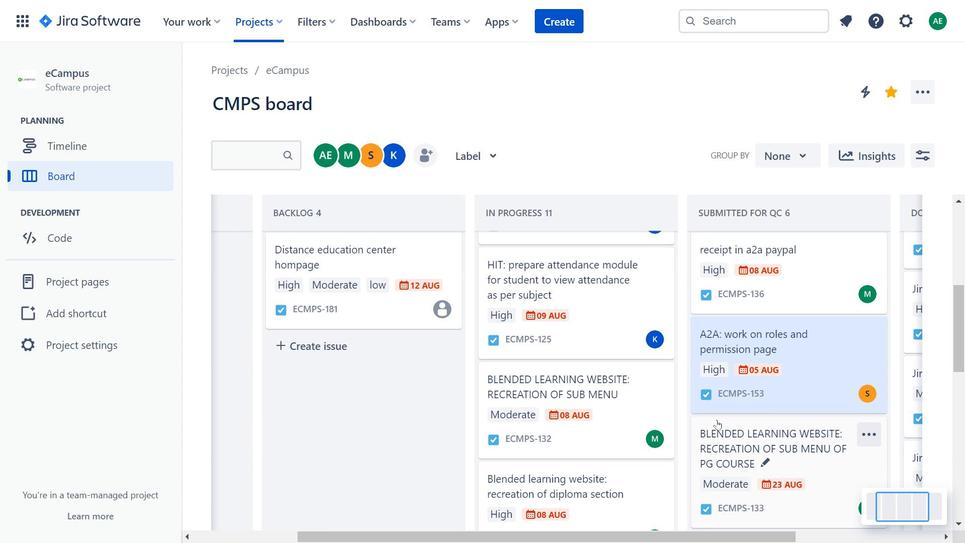 
Action: Mouse scrolled (635, 391) with delta (0, 0)
Screenshot: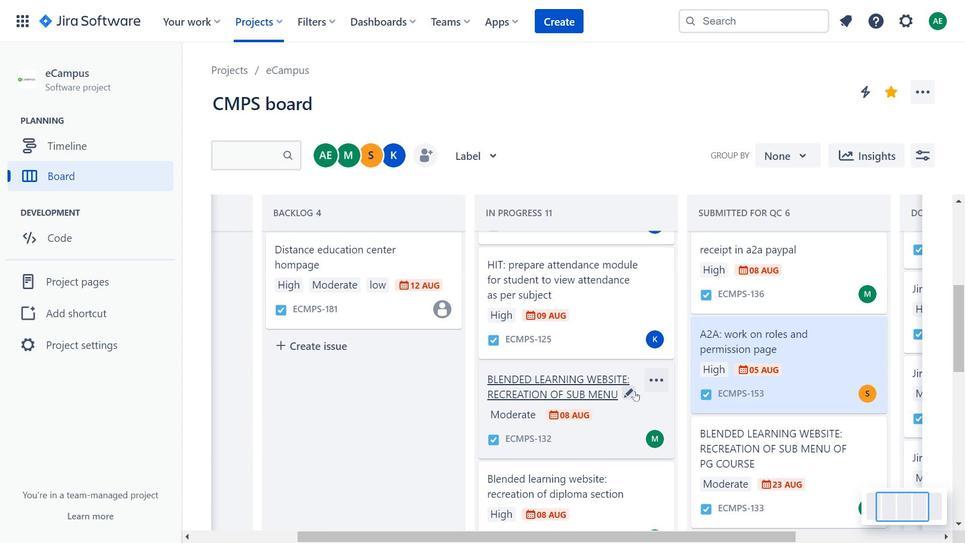 
Action: Mouse moved to (832, 436)
Screenshot: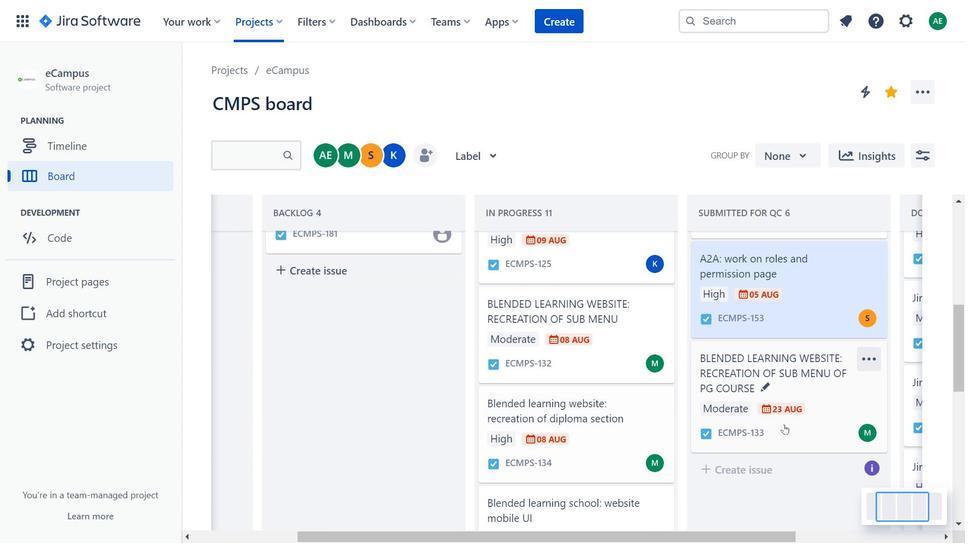 
Action: Mouse pressed left at (832, 436)
Screenshot: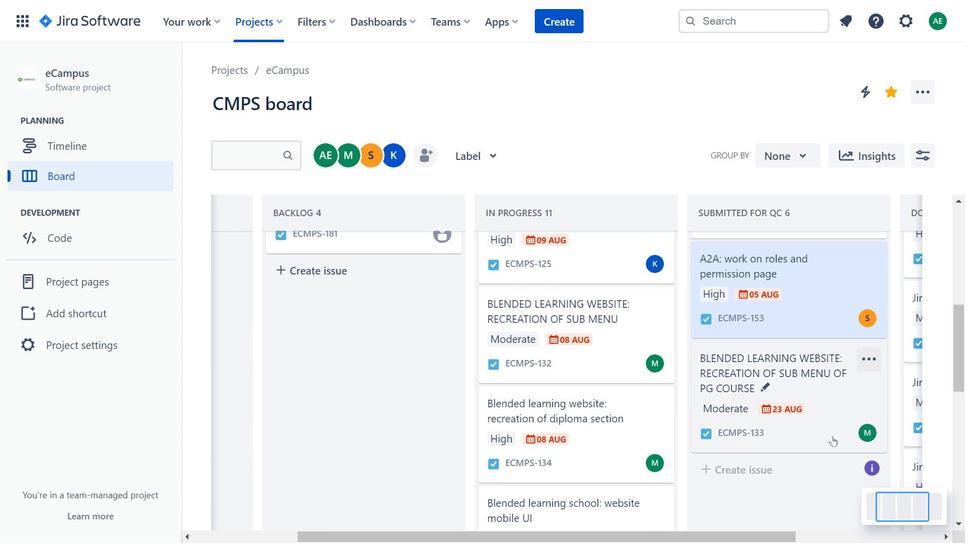 
Action: Mouse moved to (769, 122)
Screenshot: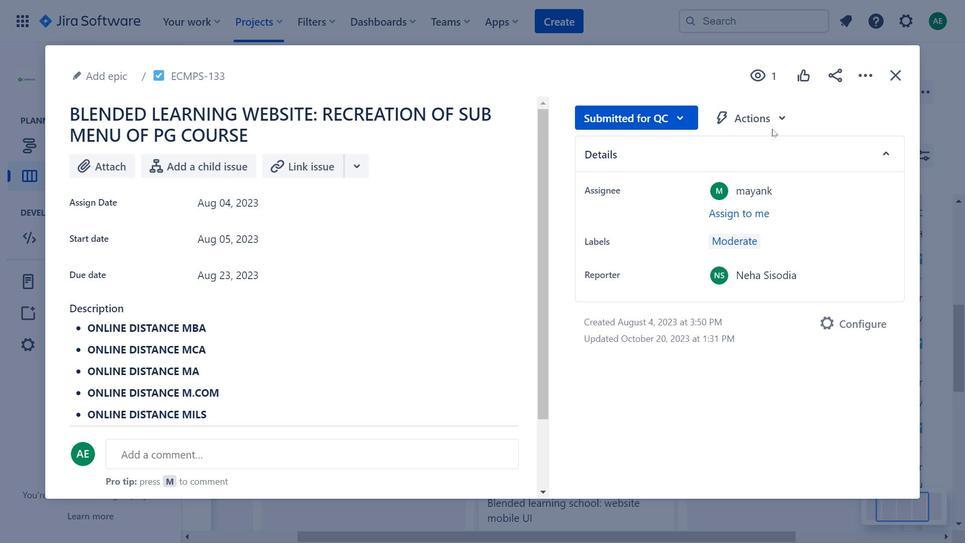 
Action: Mouse pressed left at (769, 122)
Screenshot: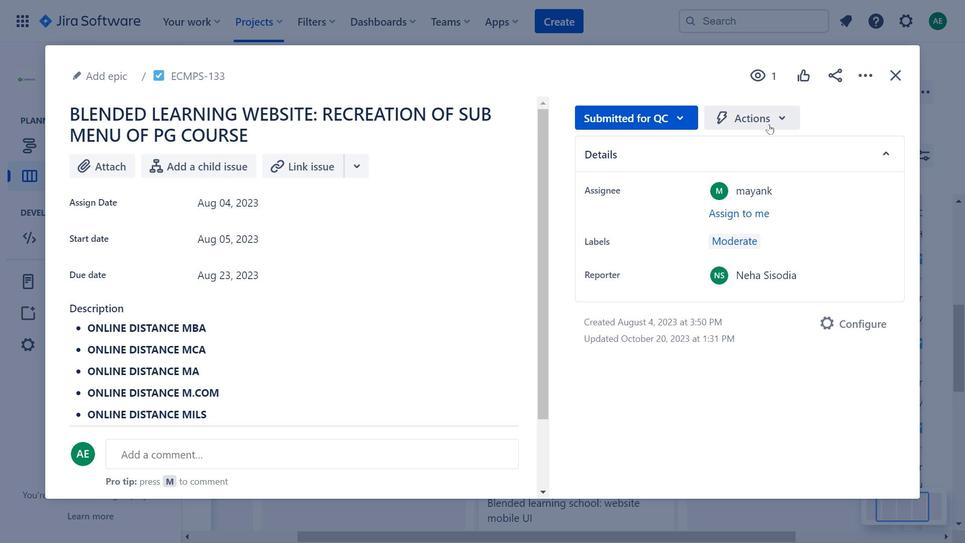 
Action: Mouse moved to (825, 466)
Screenshot: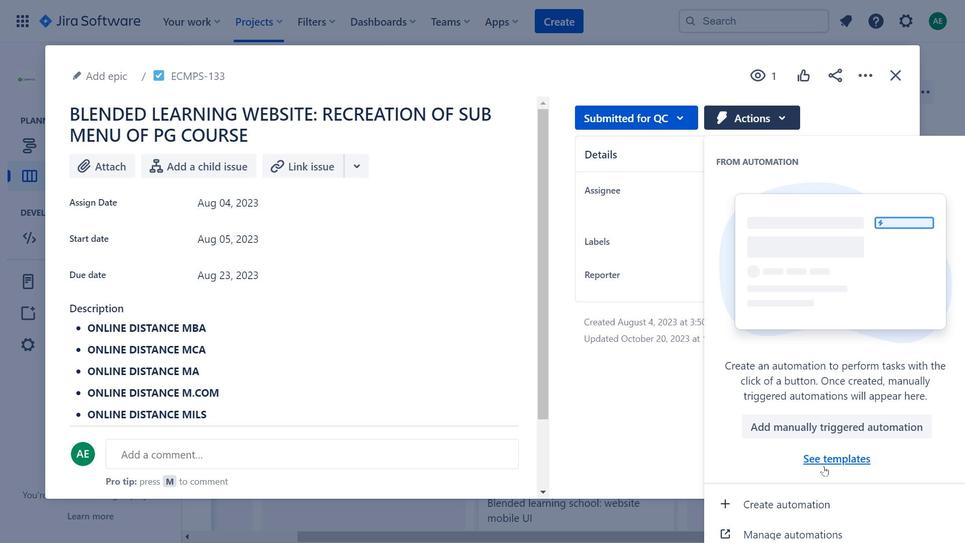 
Action: Mouse pressed left at (825, 466)
Screenshot: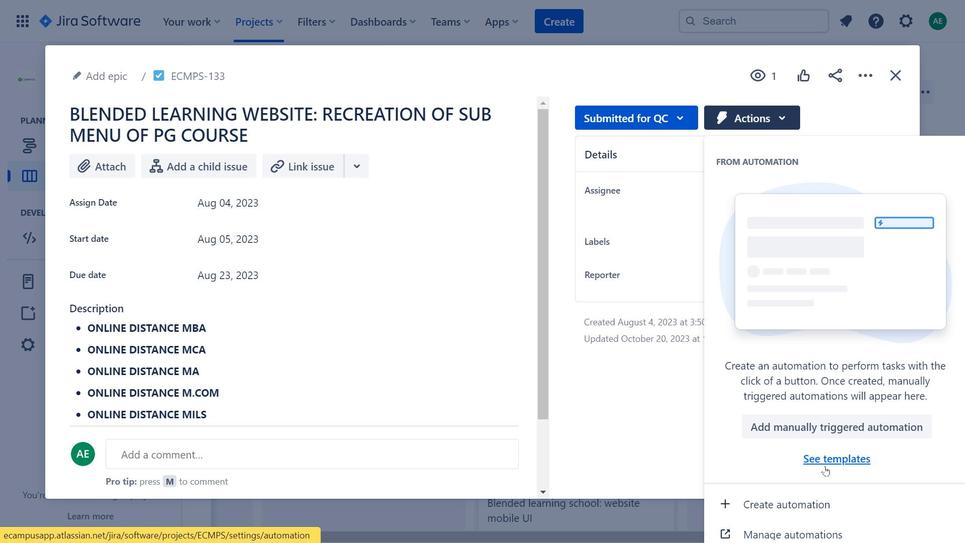 
Action: Mouse moved to (350, 242)
Screenshot: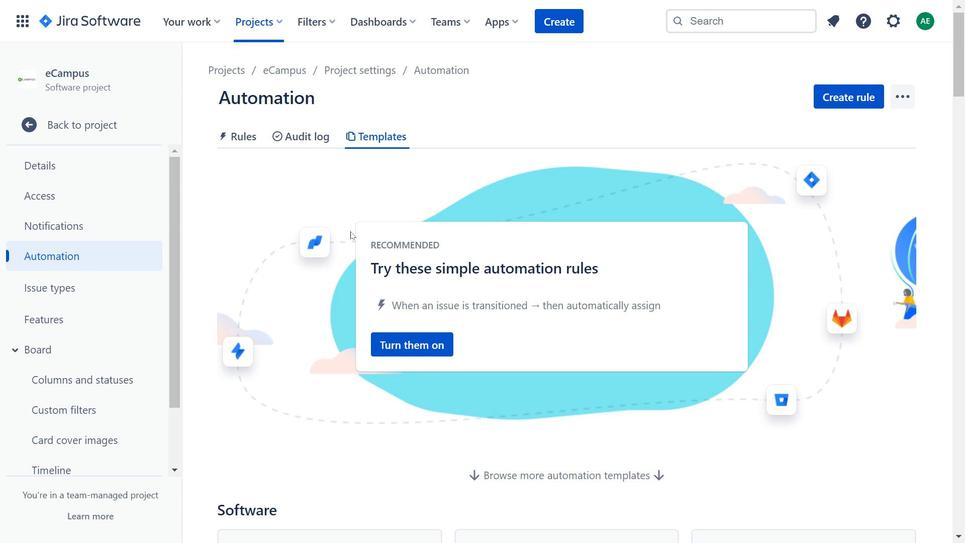 
Action: Mouse scrolled (350, 242) with delta (0, 0)
Screenshot: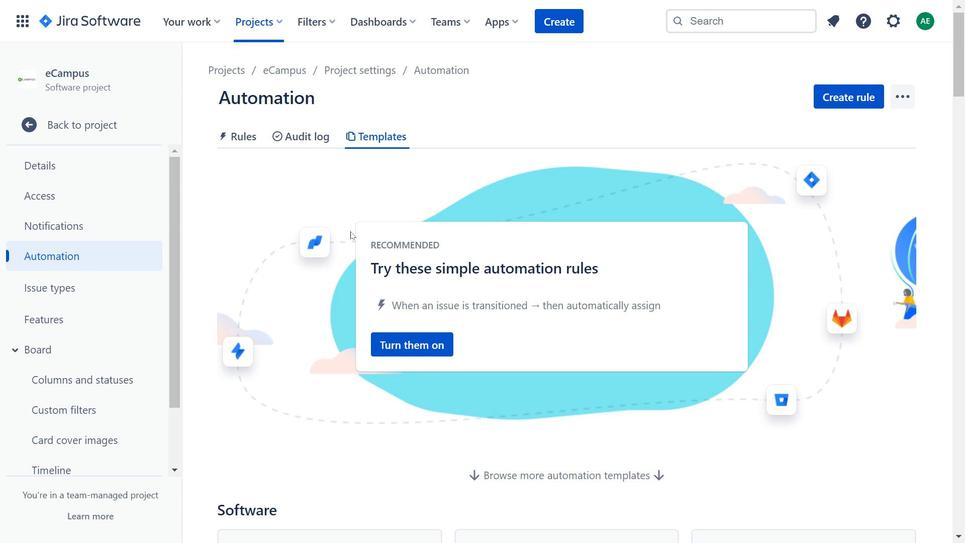 
Action: Mouse moved to (351, 249)
Screenshot: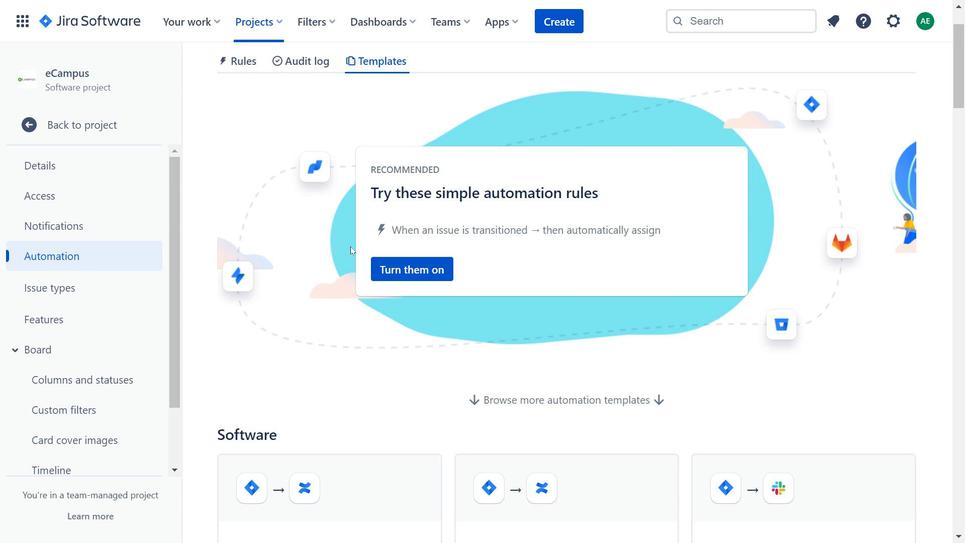 
Action: Mouse scrolled (351, 248) with delta (0, 0)
Screenshot: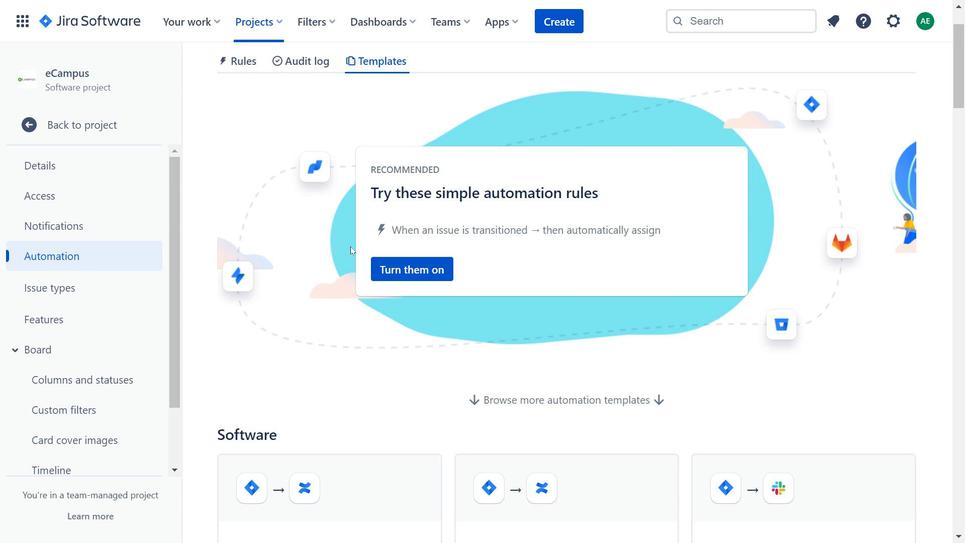 
Action: Mouse moved to (351, 251)
Screenshot: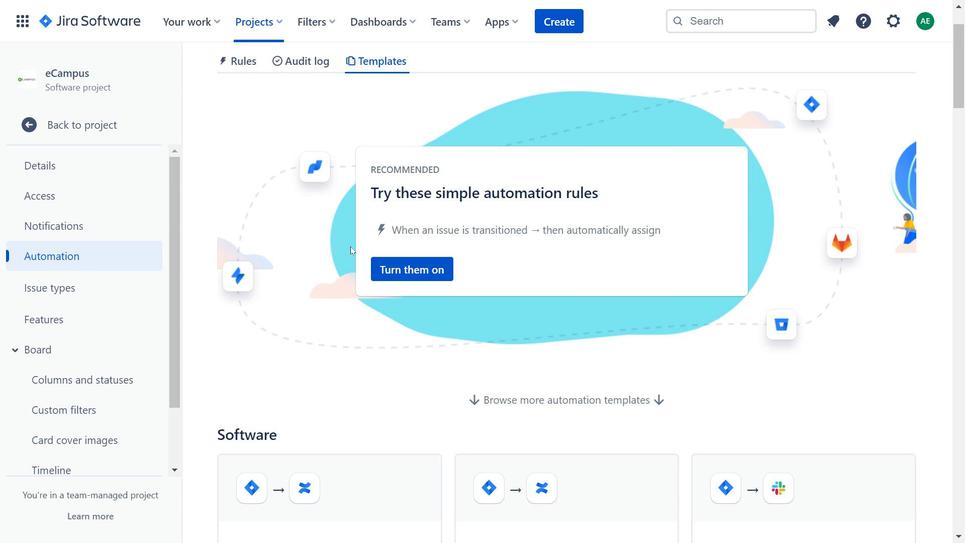 
Action: Mouse scrolled (351, 251) with delta (0, 0)
Screenshot: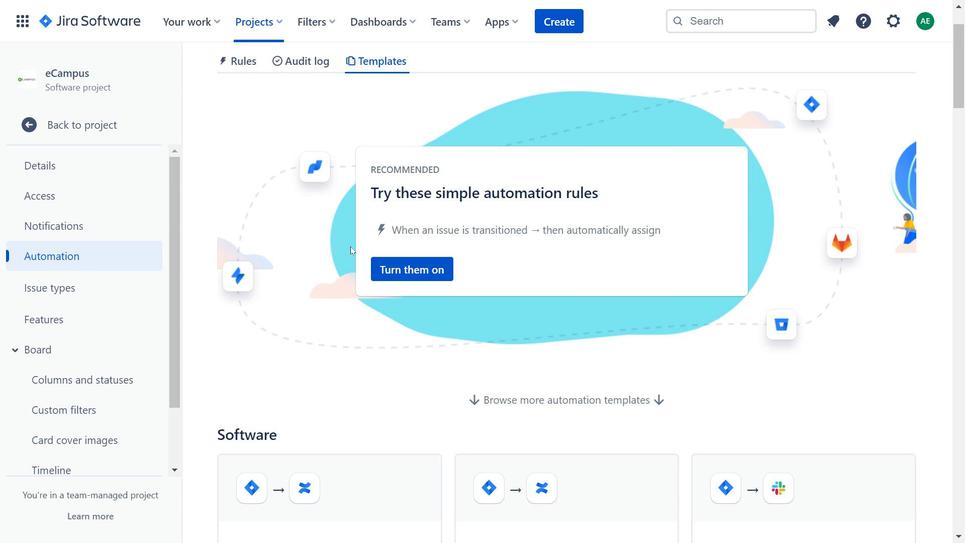 
Action: Mouse moved to (351, 255)
Screenshot: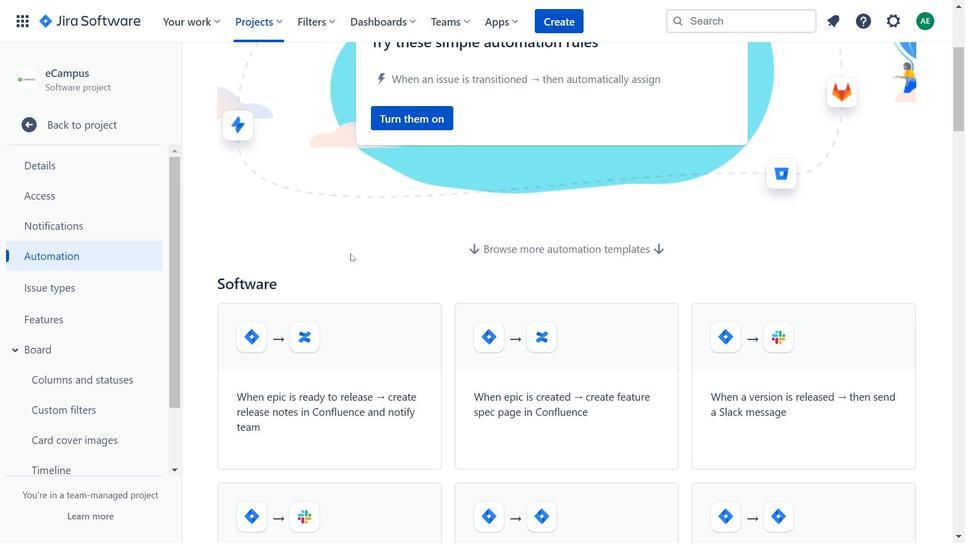 
Action: Mouse scrolled (351, 255) with delta (0, 0)
Screenshot: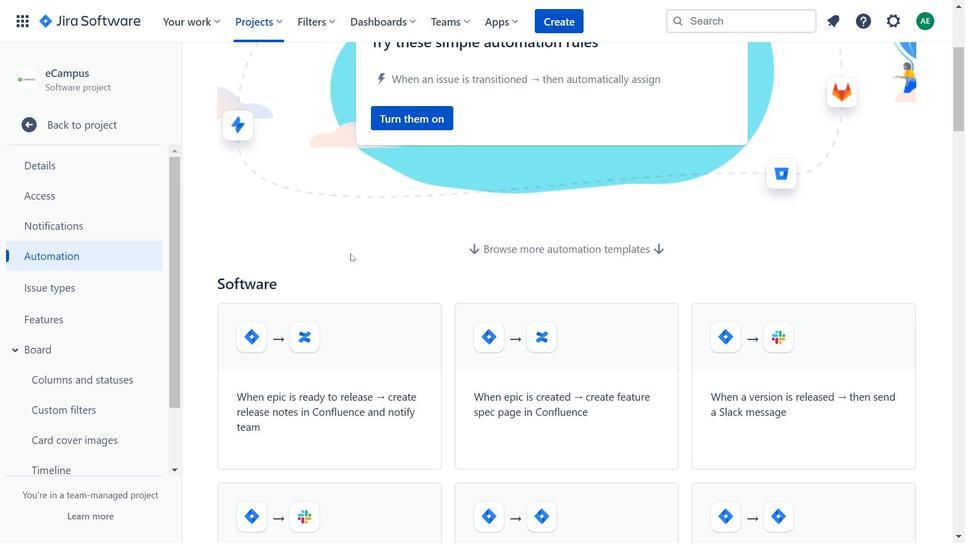 
Action: Mouse scrolled (351, 255) with delta (0, 0)
Screenshot: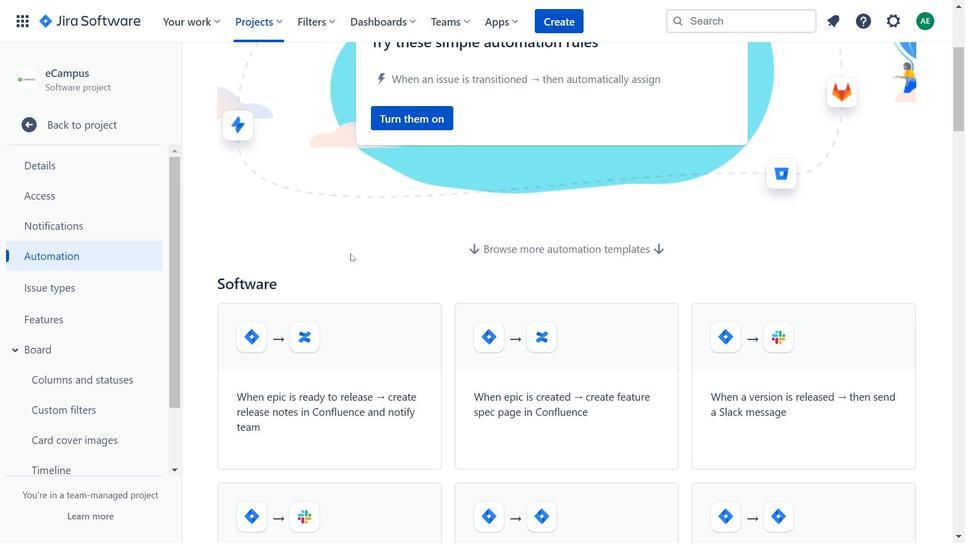 
Action: Mouse moved to (558, 264)
Screenshot: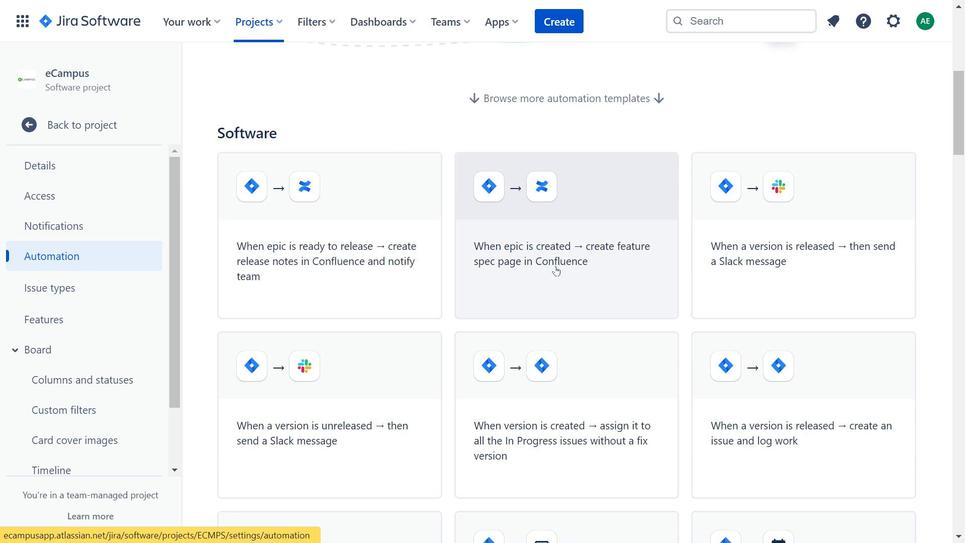 
Action: Mouse pressed left at (558, 264)
Screenshot: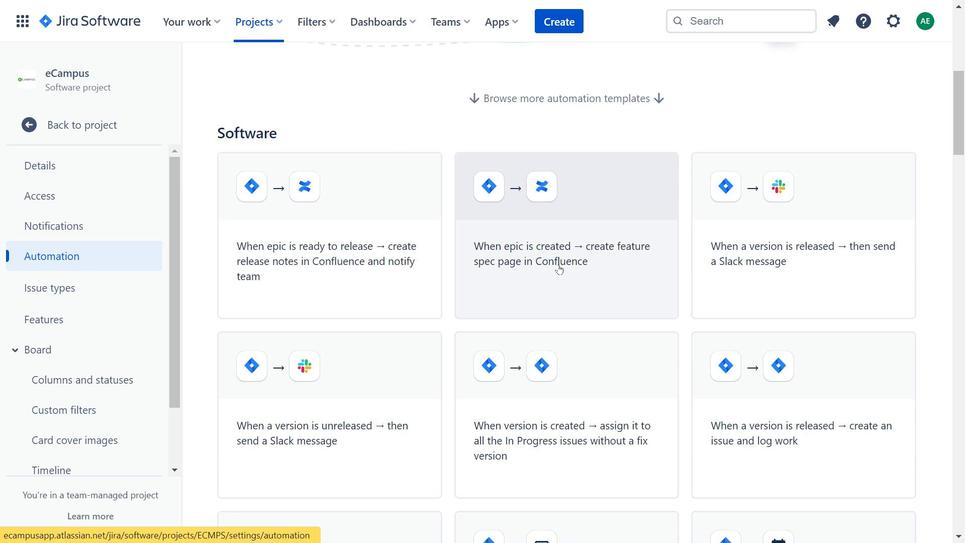 
Action: Mouse moved to (558, 241)
Screenshot: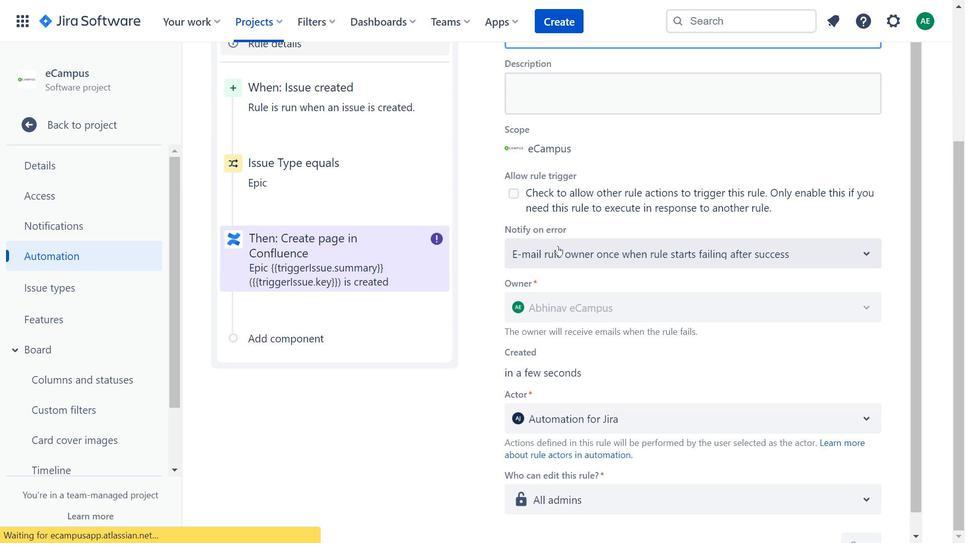 
Action: Mouse pressed left at (558, 241)
Screenshot: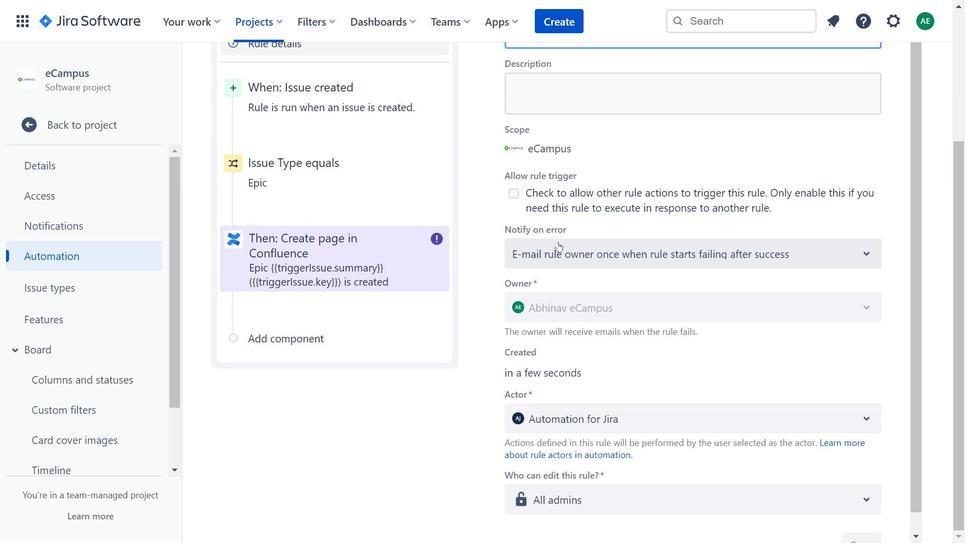 
Action: Mouse moved to (308, 210)
Screenshot: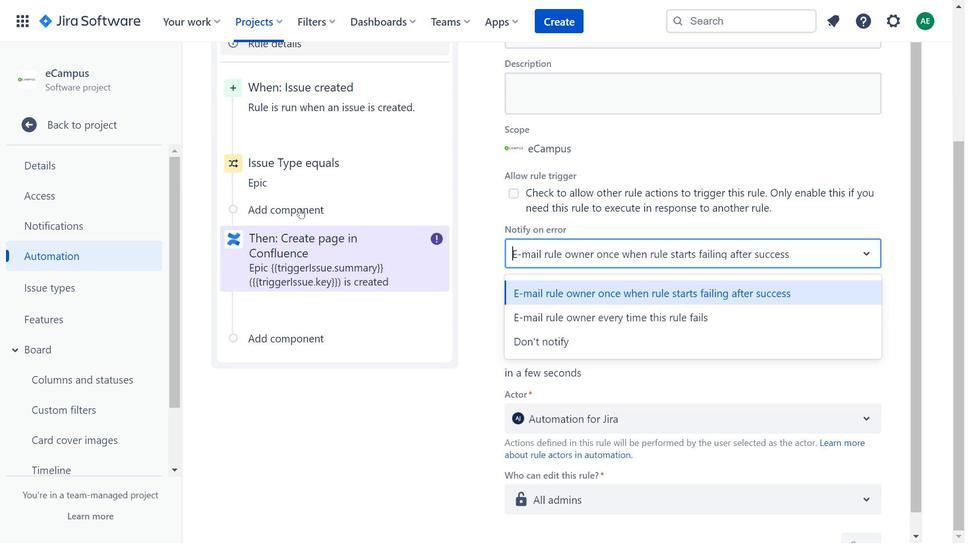 
Action: Mouse scrolled (308, 210) with delta (0, 0)
Screenshot: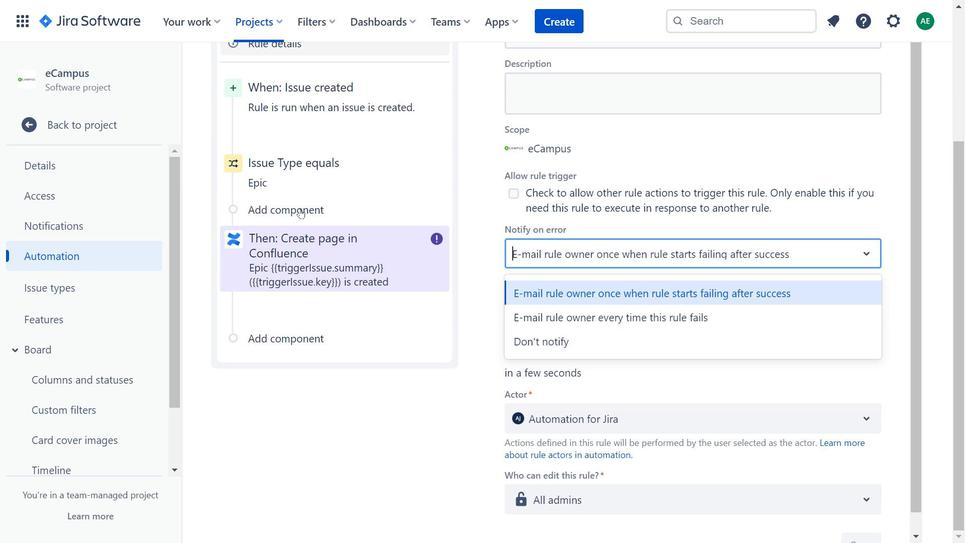
Action: Mouse moved to (337, 176)
Screenshot: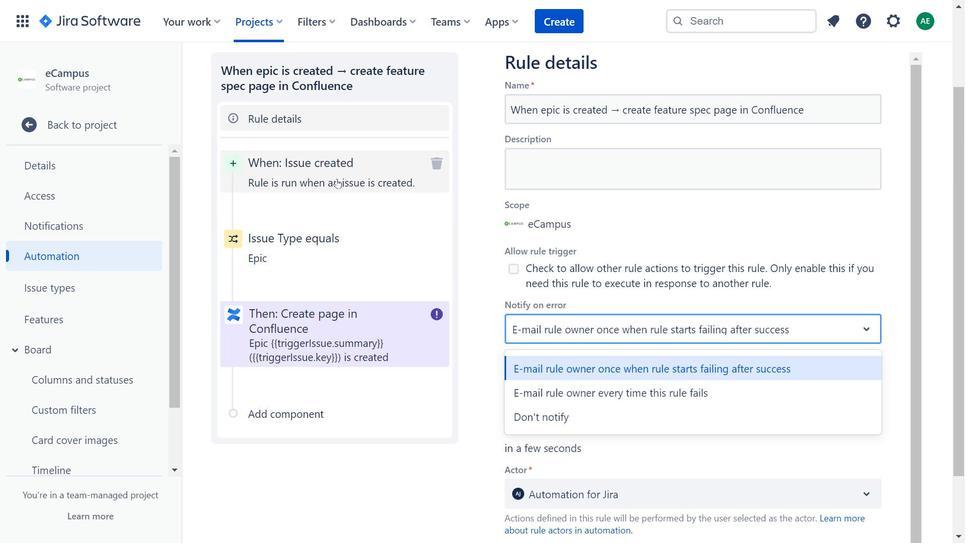 
Action: Mouse pressed left at (337, 176)
Screenshot: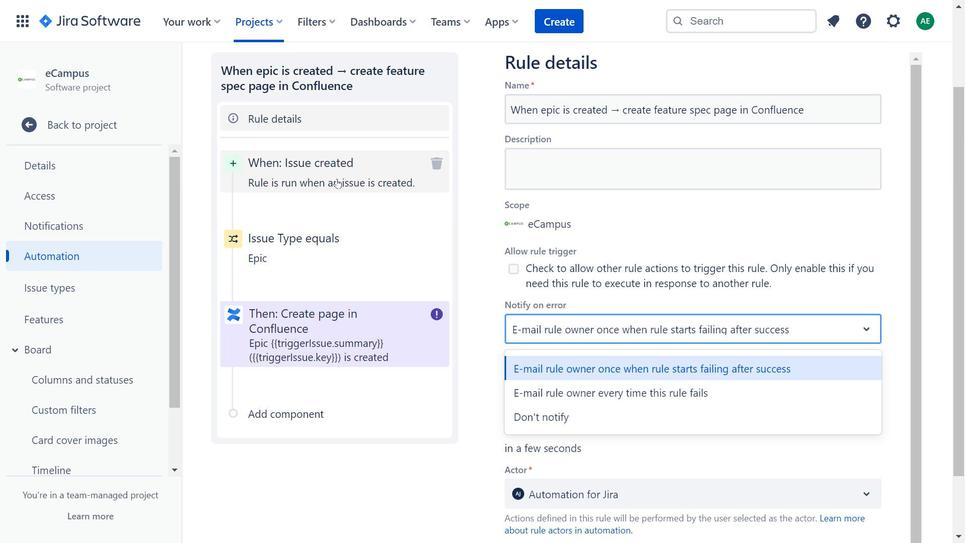 
Action: Mouse moved to (329, 342)
Screenshot: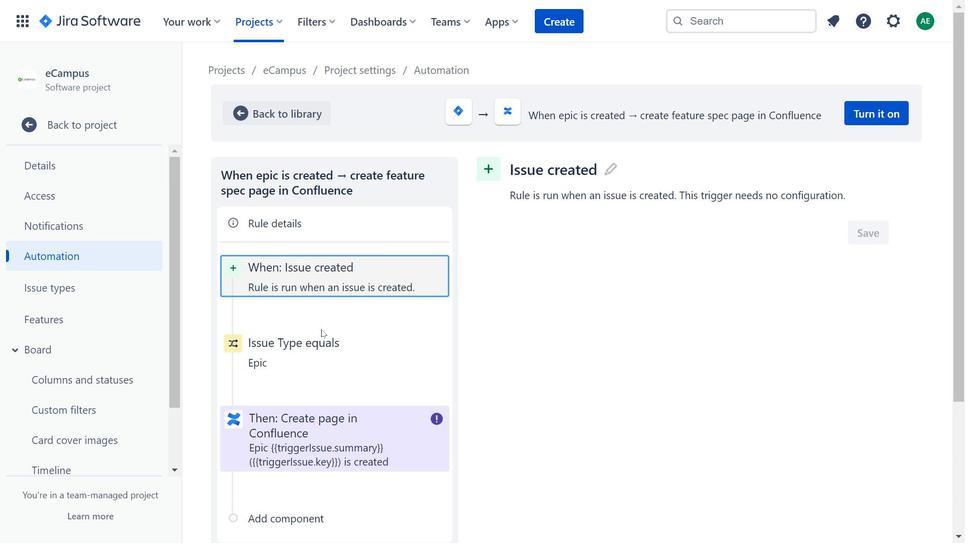 
Action: Mouse pressed left at (329, 342)
Screenshot: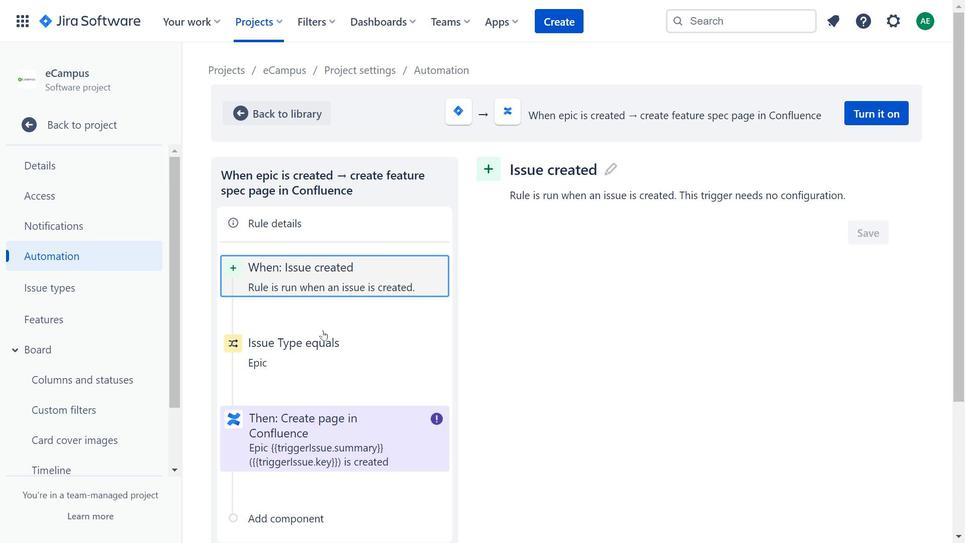 
Action: Mouse moved to (574, 310)
Screenshot: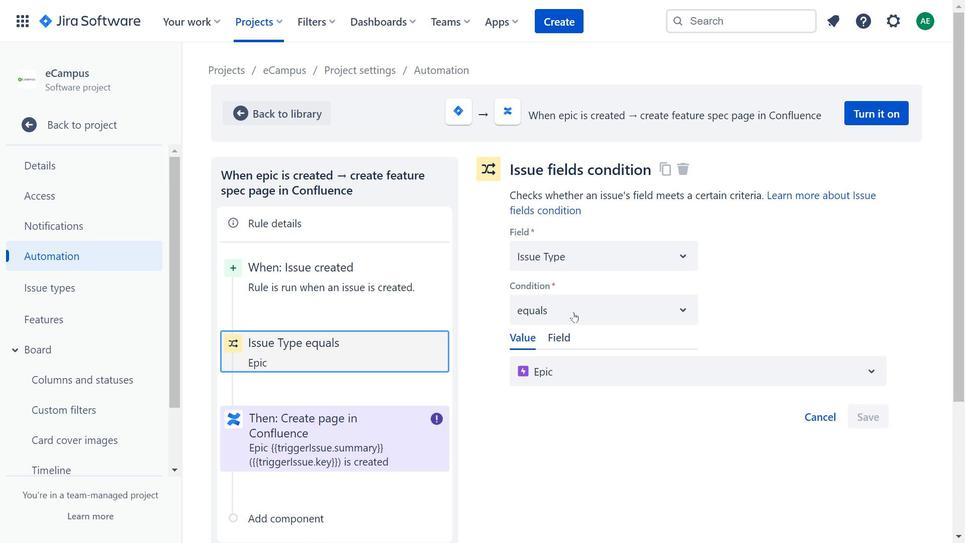 
Action: Mouse pressed left at (574, 310)
Screenshot: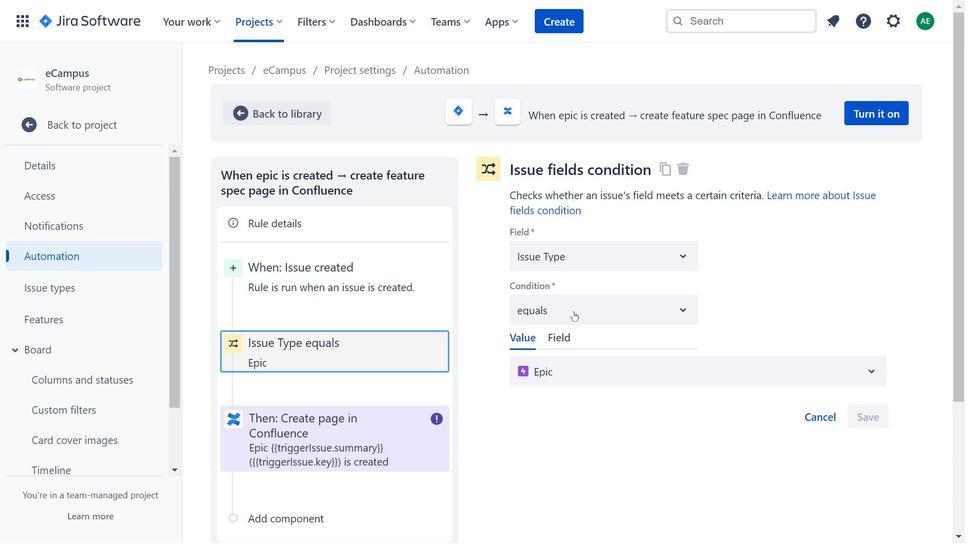 
Action: Mouse moved to (670, 255)
Screenshot: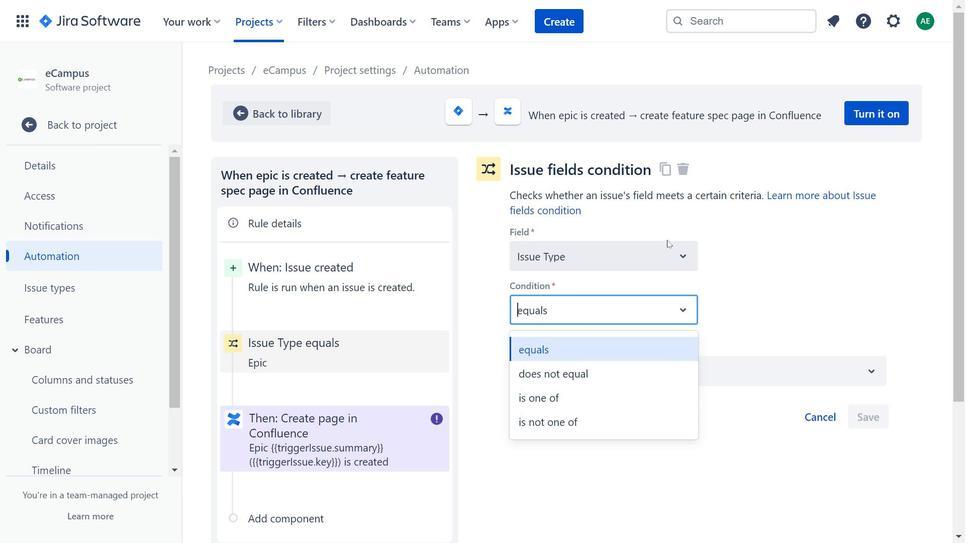 
Action: Mouse pressed left at (670, 255)
Screenshot: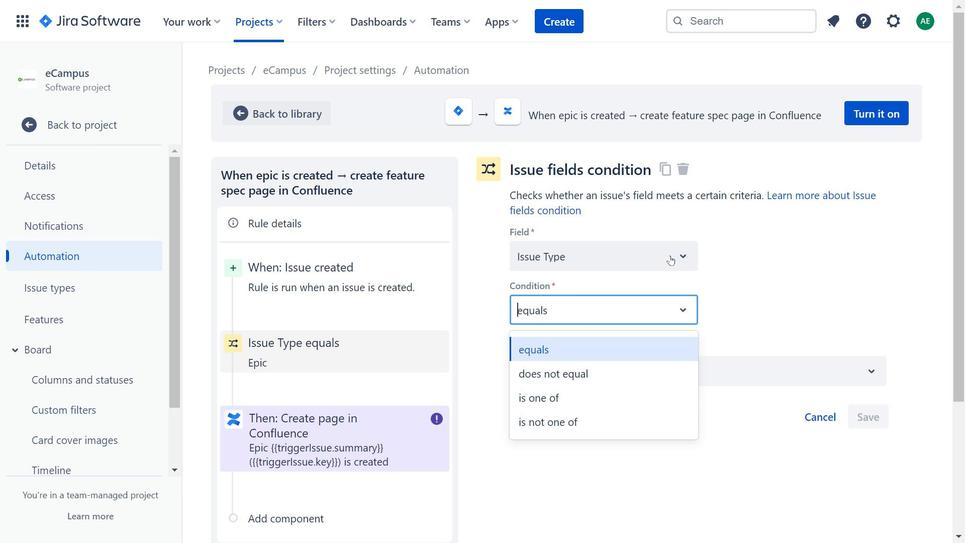 
Action: Mouse moved to (663, 317)
Screenshot: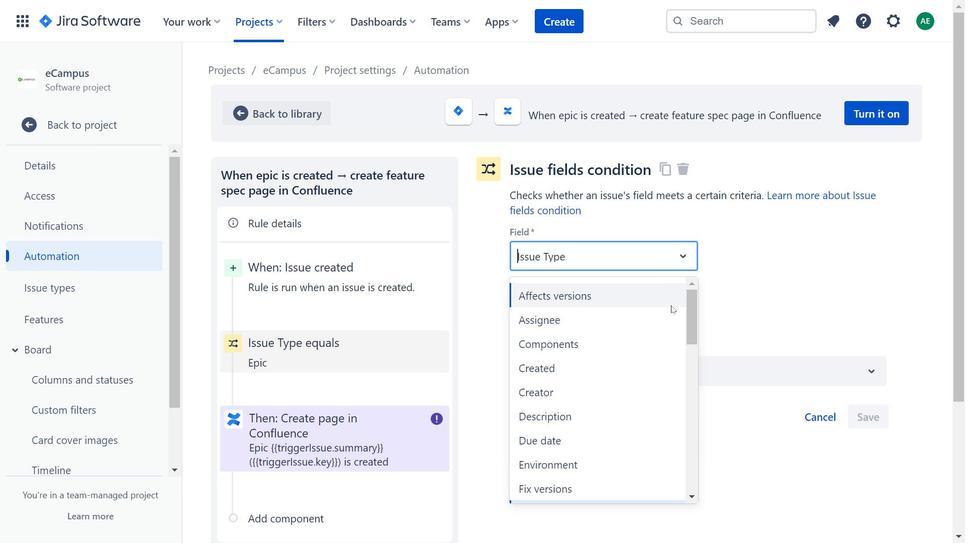 
Action: Mouse scrolled (663, 317) with delta (0, 0)
Screenshot: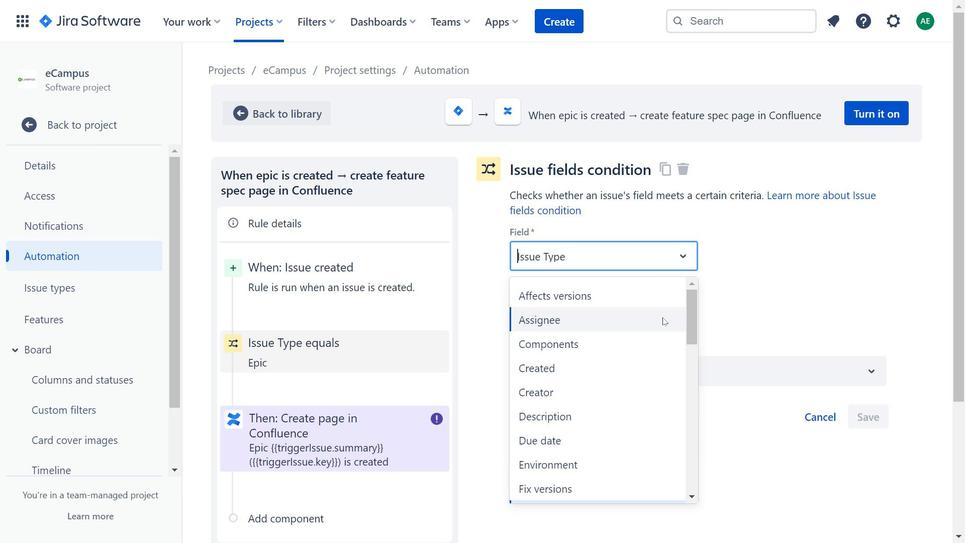 
Action: Mouse moved to (654, 312)
Screenshot: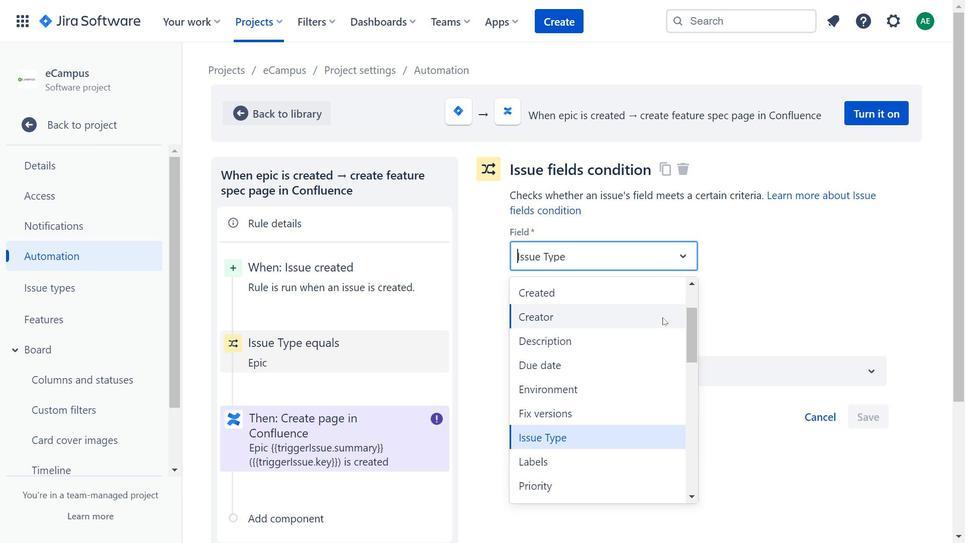 
Action: Mouse scrolled (654, 312) with delta (0, 0)
Screenshot: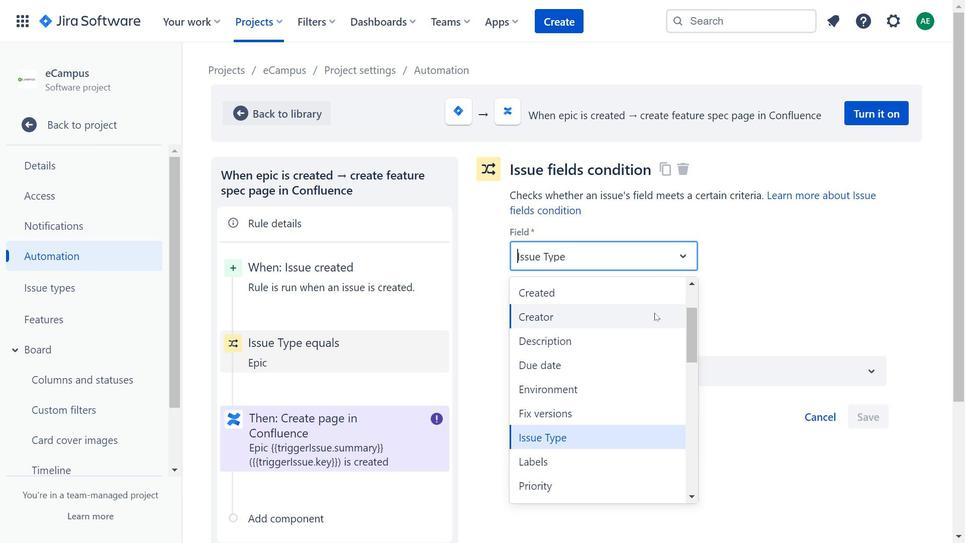 
Action: Mouse scrolled (654, 312) with delta (0, 0)
Screenshot: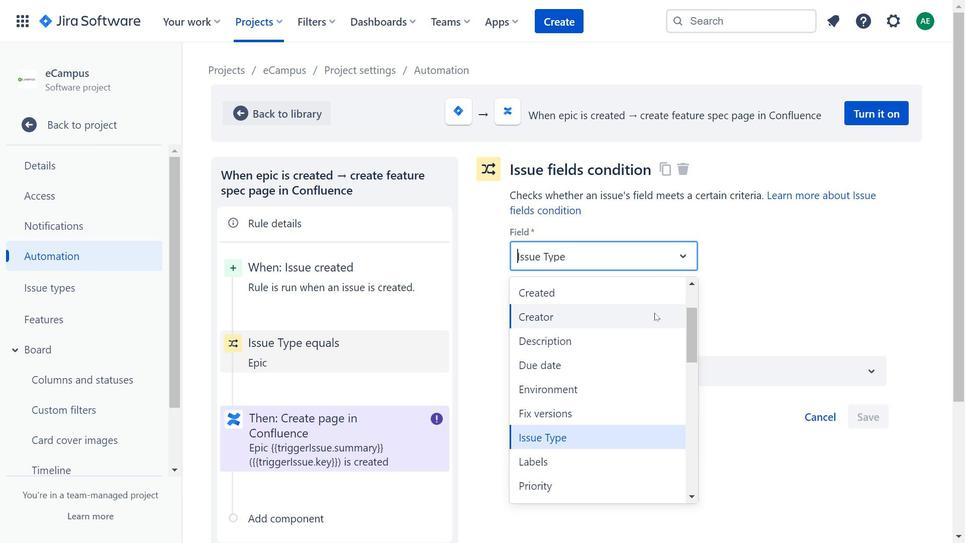 
Action: Mouse moved to (646, 363)
Screenshot: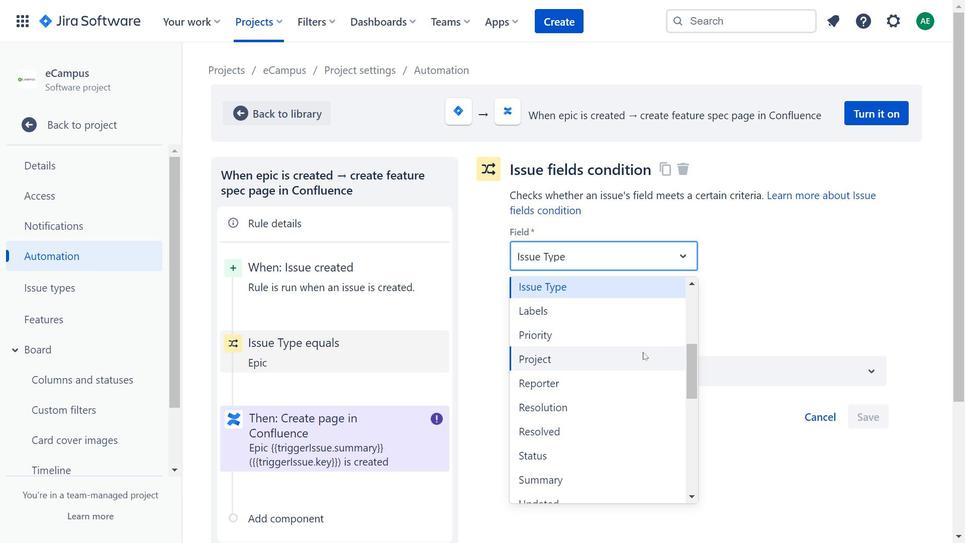 
Action: Mouse scrolled (646, 363) with delta (0, 0)
Screenshot: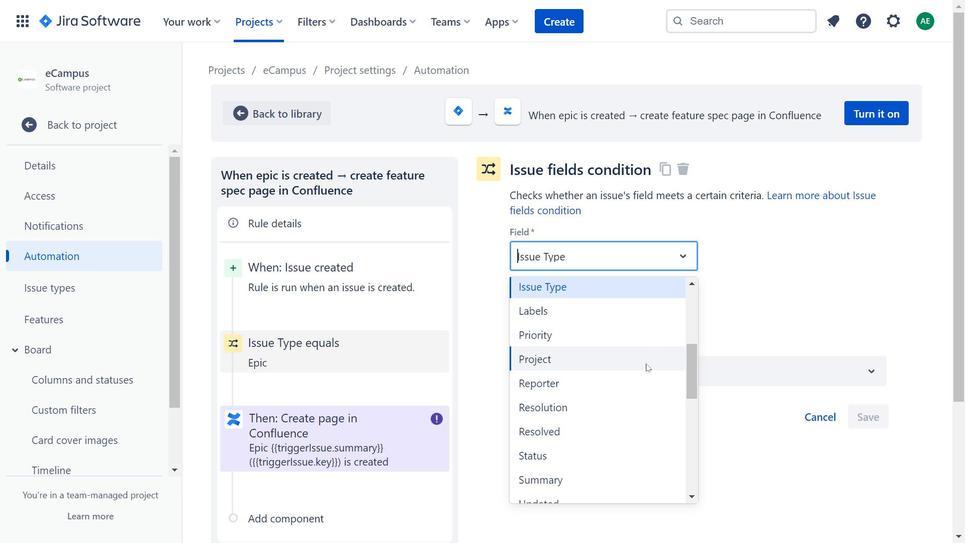 
Action: Mouse moved to (634, 328)
Screenshot: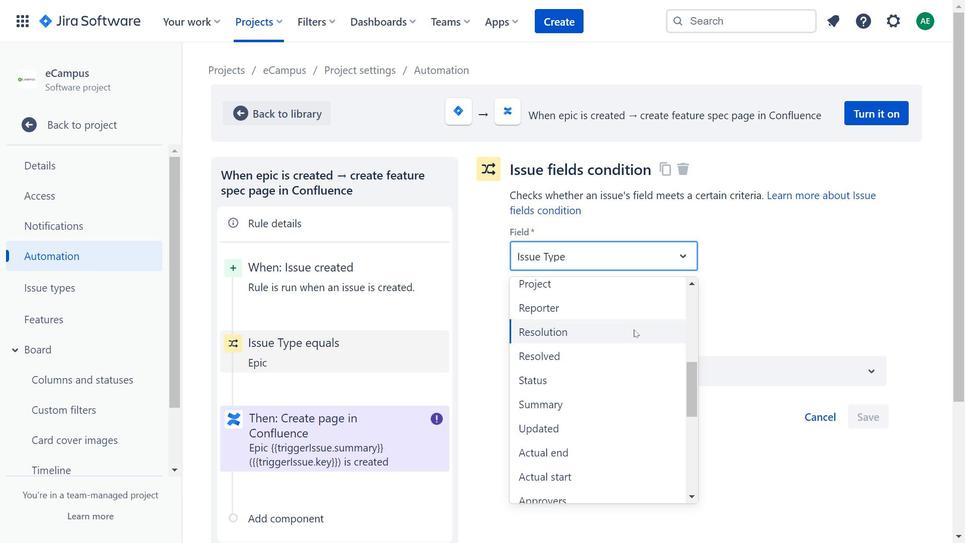 
Action: Mouse scrolled (634, 328) with delta (0, 0)
Screenshot: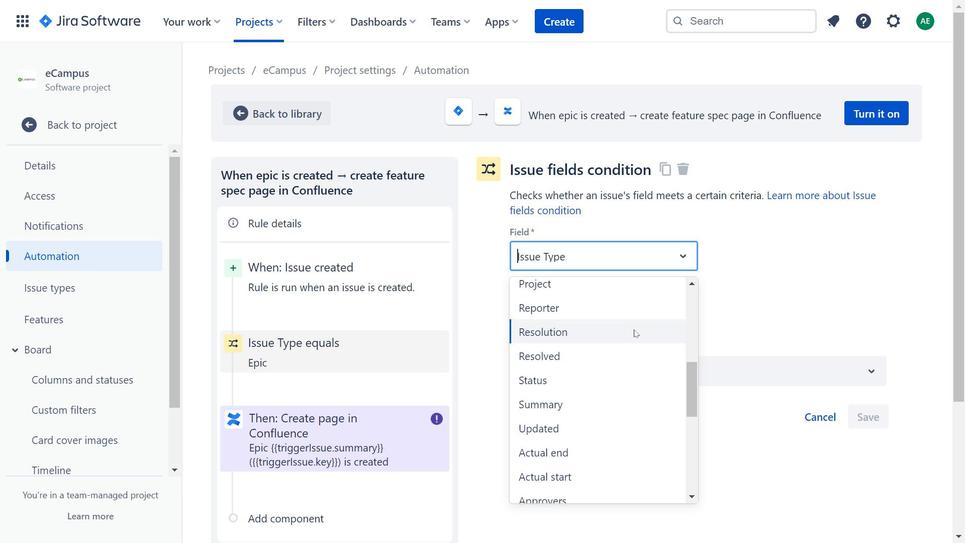 
Action: Mouse moved to (637, 338)
Screenshot: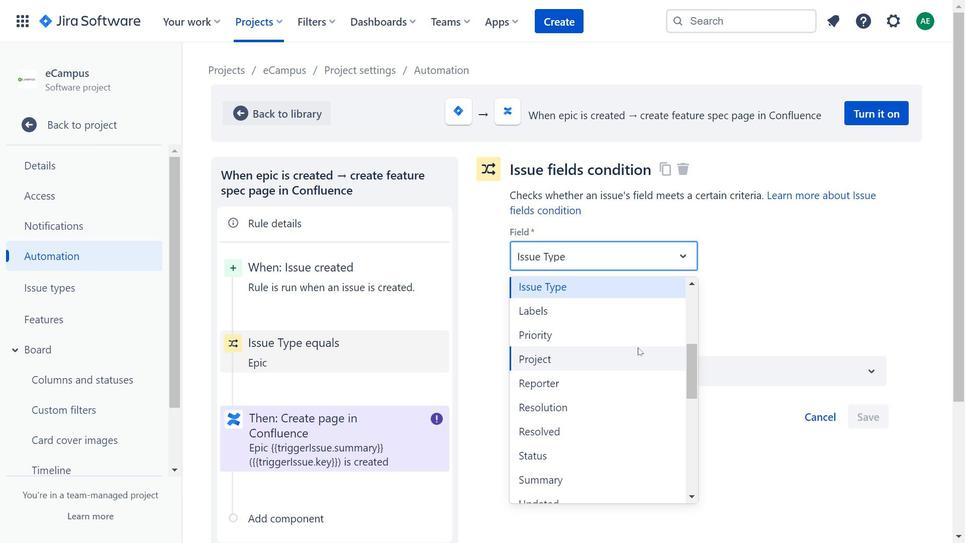 
Action: Mouse scrolled (637, 338) with delta (0, 0)
Screenshot: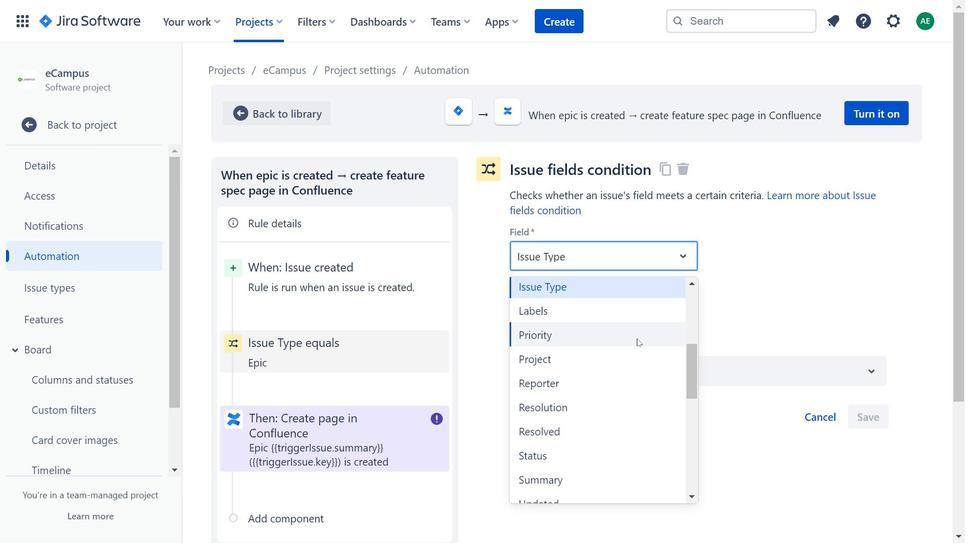 
Action: Mouse moved to (637, 338)
Screenshot: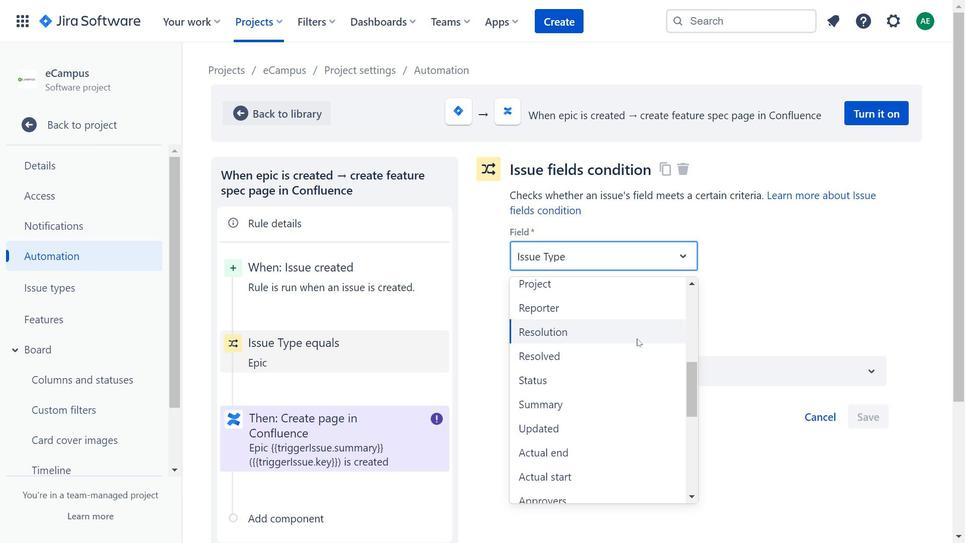 
Action: Mouse scrolled (637, 338) with delta (0, 0)
Screenshot: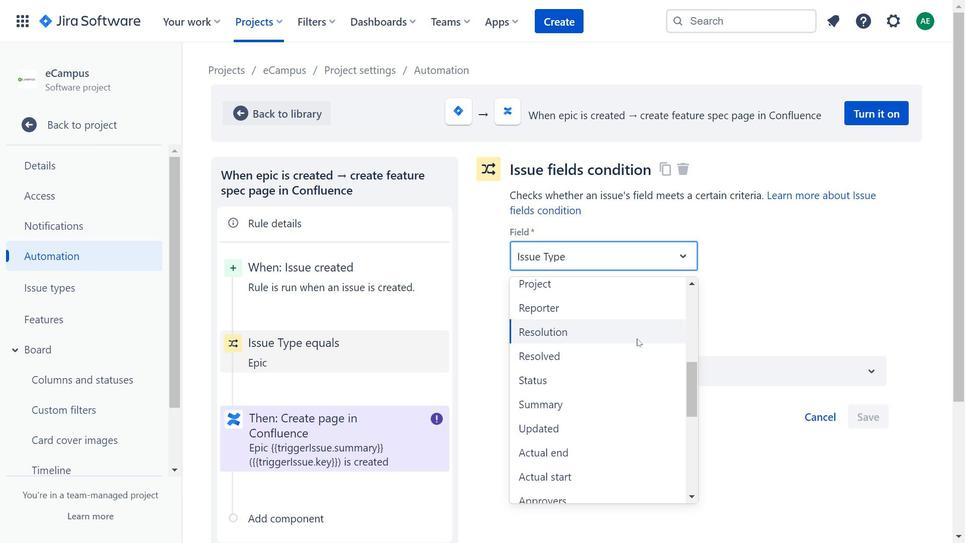 
Action: Mouse moved to (634, 320)
Screenshot: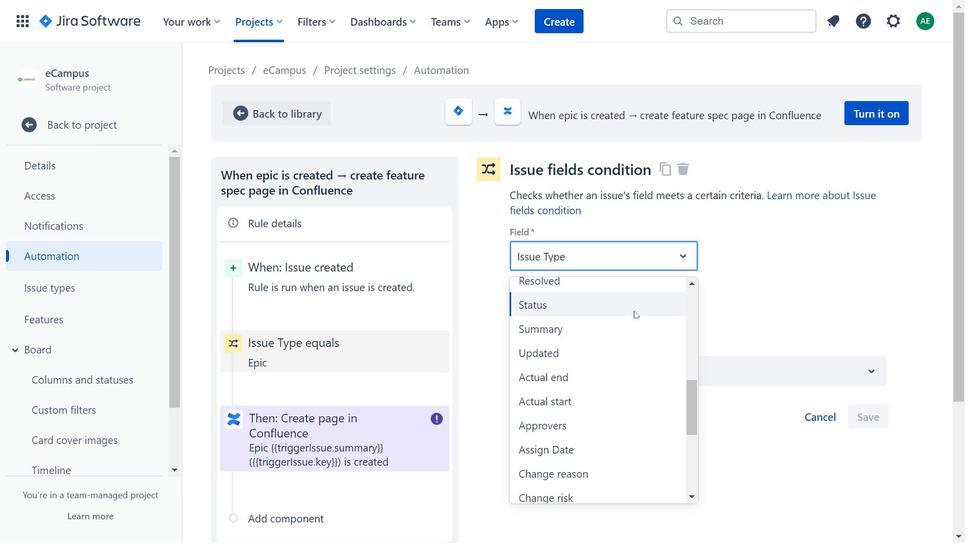 
Action: Mouse scrolled (634, 320) with delta (0, 0)
Screenshot: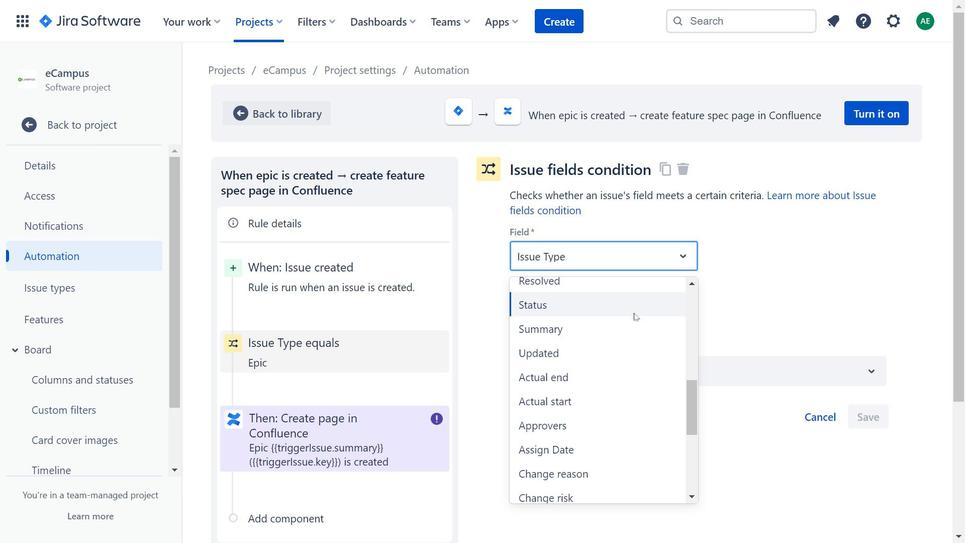 
Action: Mouse moved to (632, 320)
Screenshot: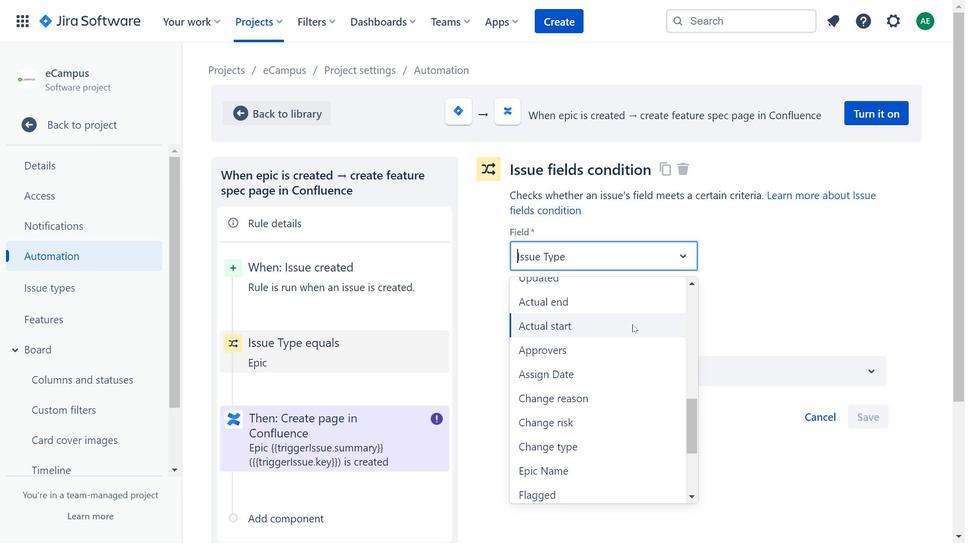 
Action: Mouse scrolled (632, 320) with delta (0, 0)
Screenshot: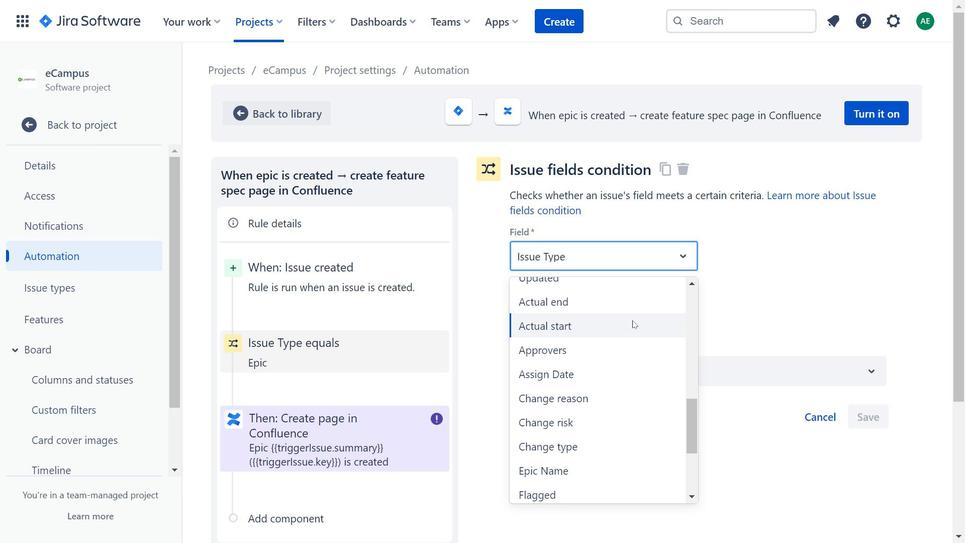 
Action: Mouse moved to (632, 322)
Screenshot: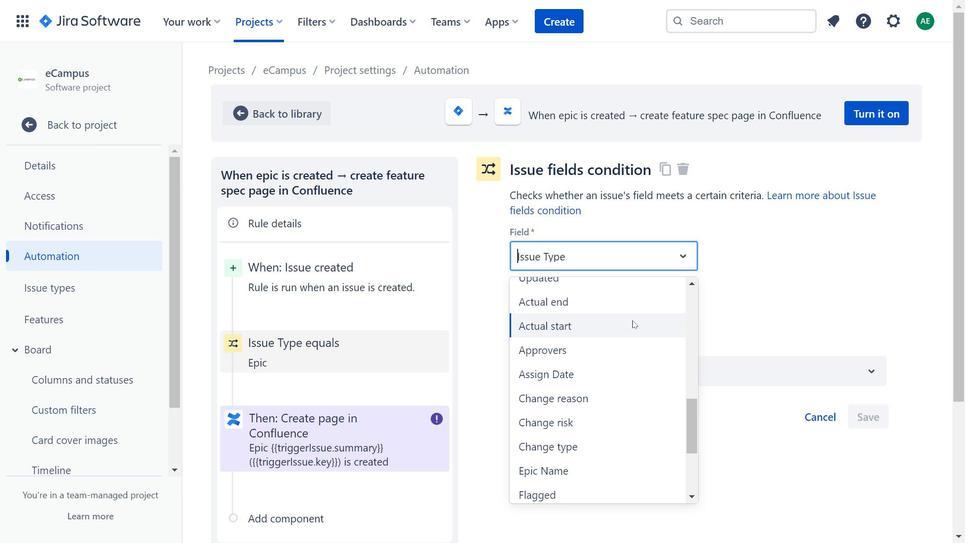 
Action: Mouse scrolled (632, 322) with delta (0, 0)
Screenshot: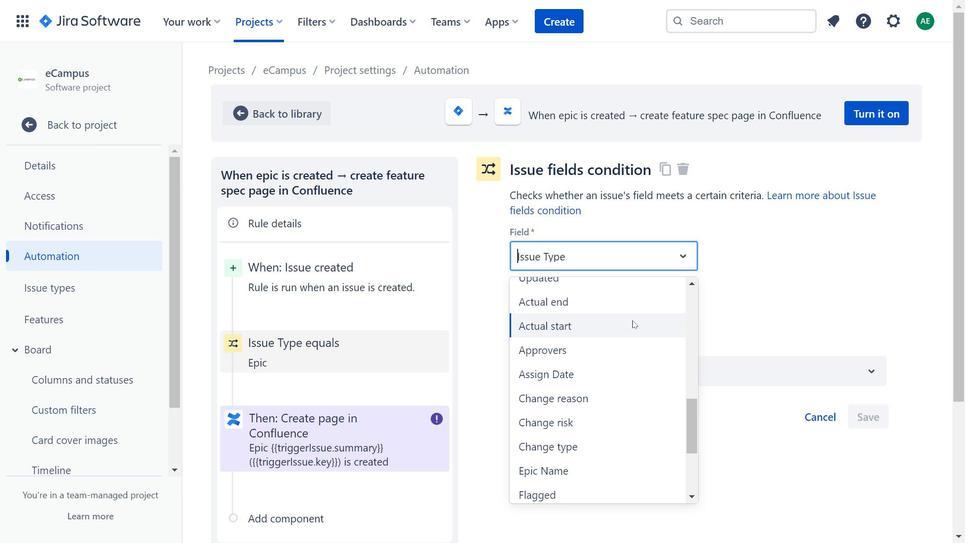 
Action: Mouse moved to (652, 390)
Screenshot: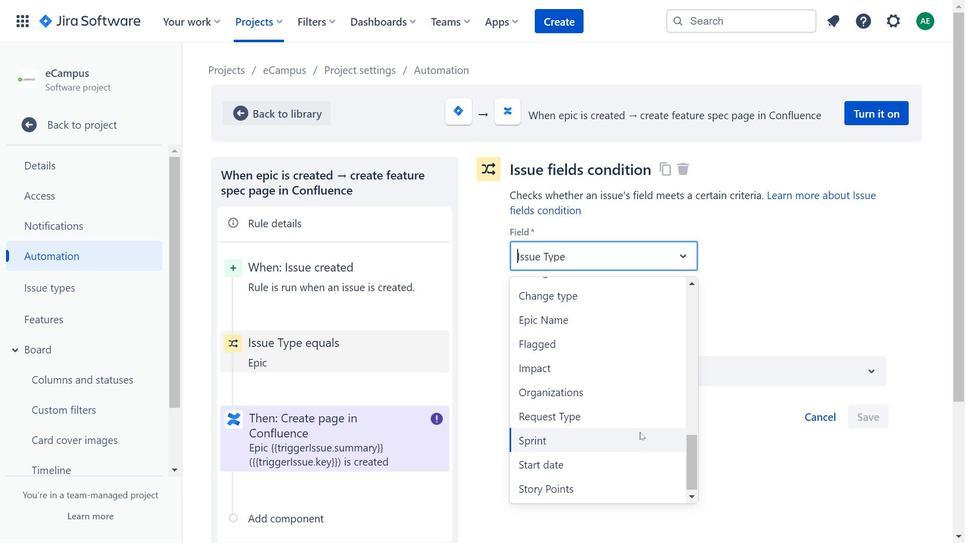 
Action: Mouse scrolled (652, 390) with delta (0, 0)
Screenshot: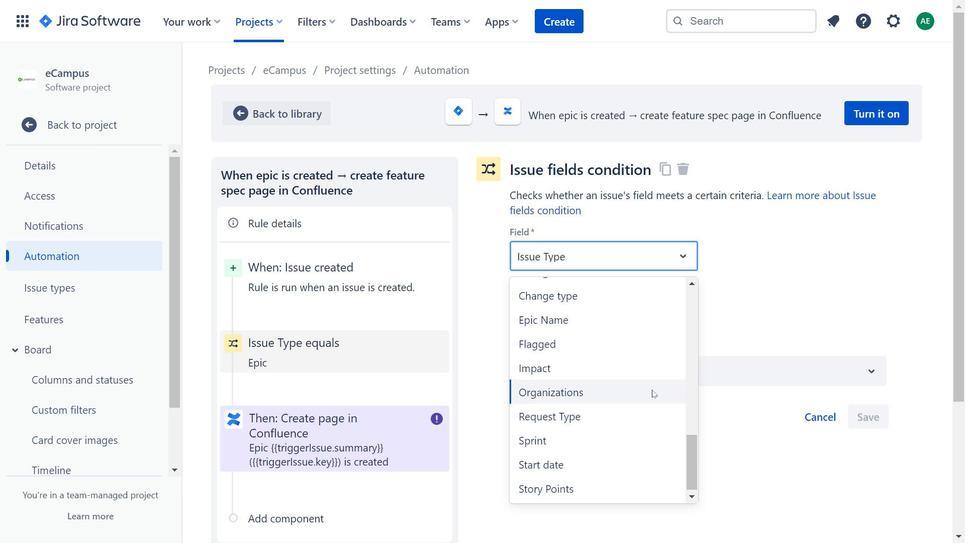 
Action: Mouse scrolled (652, 390) with delta (0, 0)
Screenshot: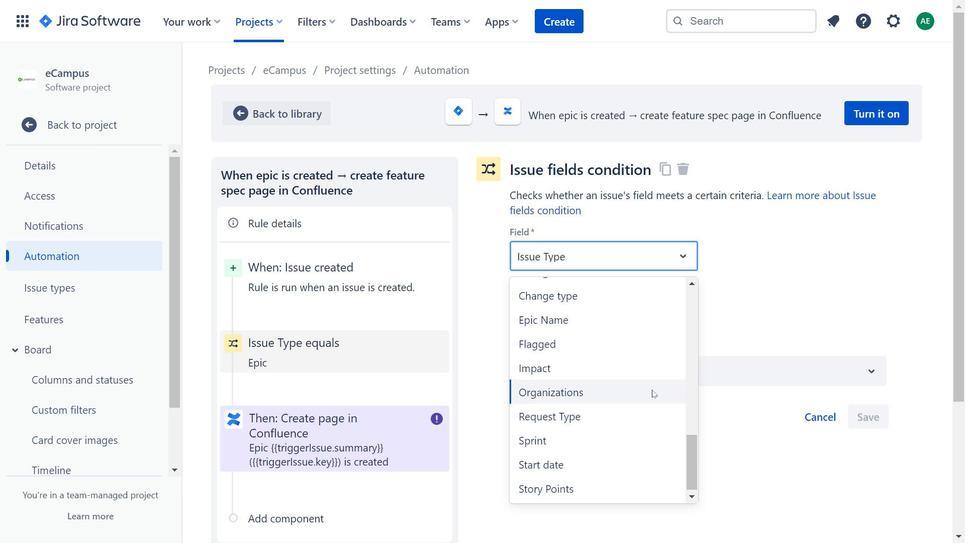 
Action: Mouse scrolled (652, 390) with delta (0, 0)
Screenshot: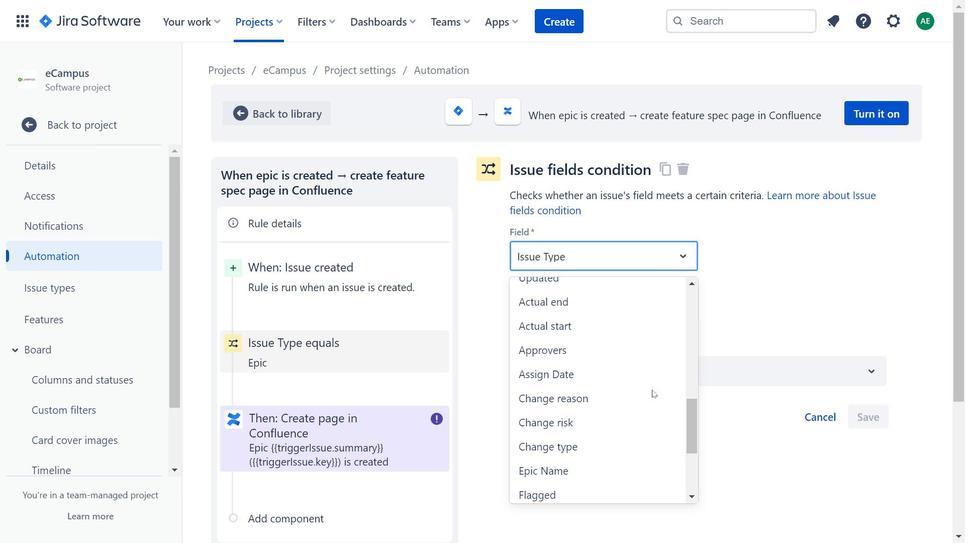 
Action: Mouse scrolled (652, 390) with delta (0, 0)
Screenshot: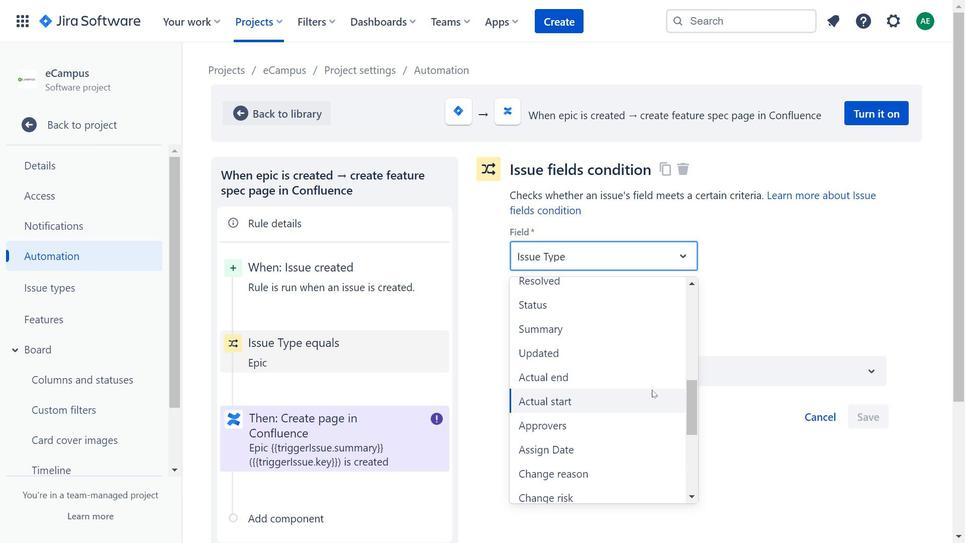 
Action: Mouse scrolled (652, 390) with delta (0, 0)
Screenshot: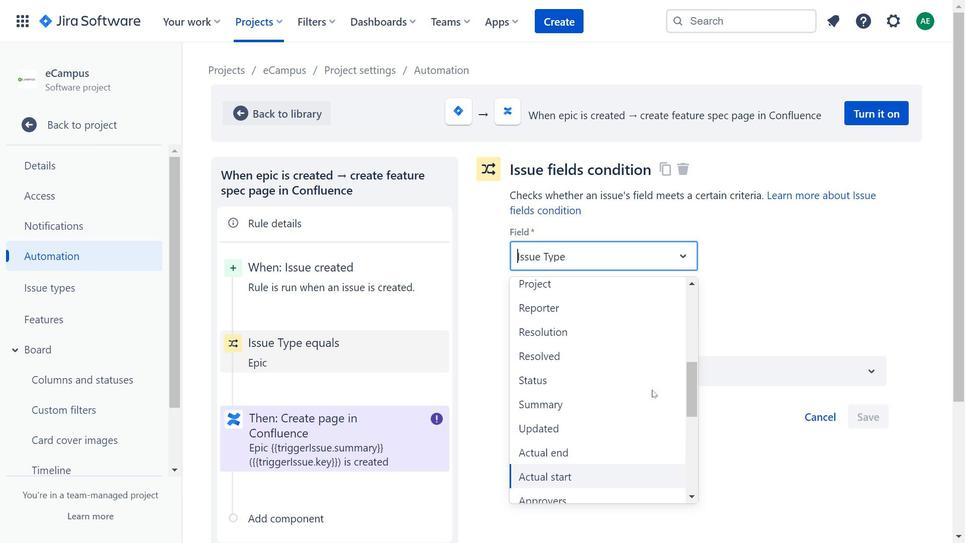 
Action: Mouse scrolled (652, 390) with delta (0, 0)
Screenshot: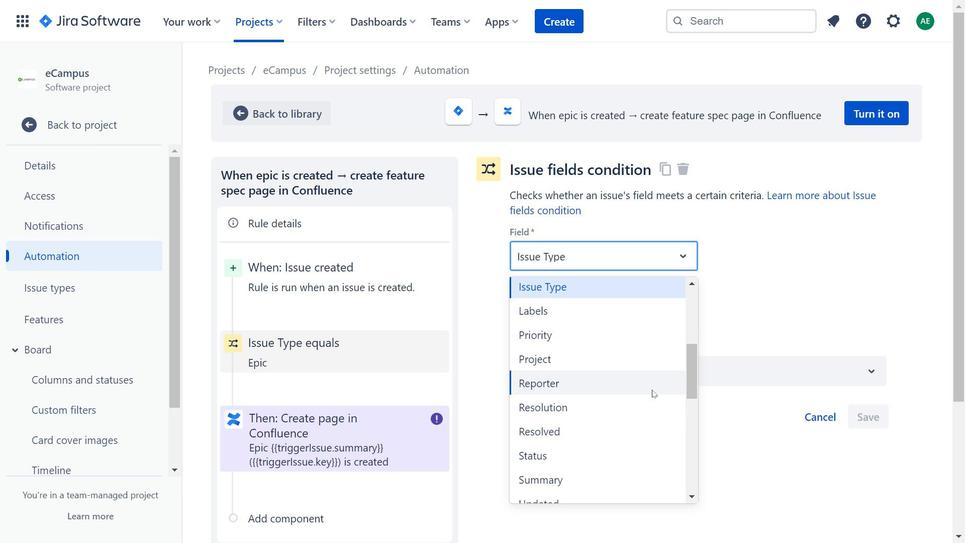 
Action: Mouse moved to (648, 378)
Screenshot: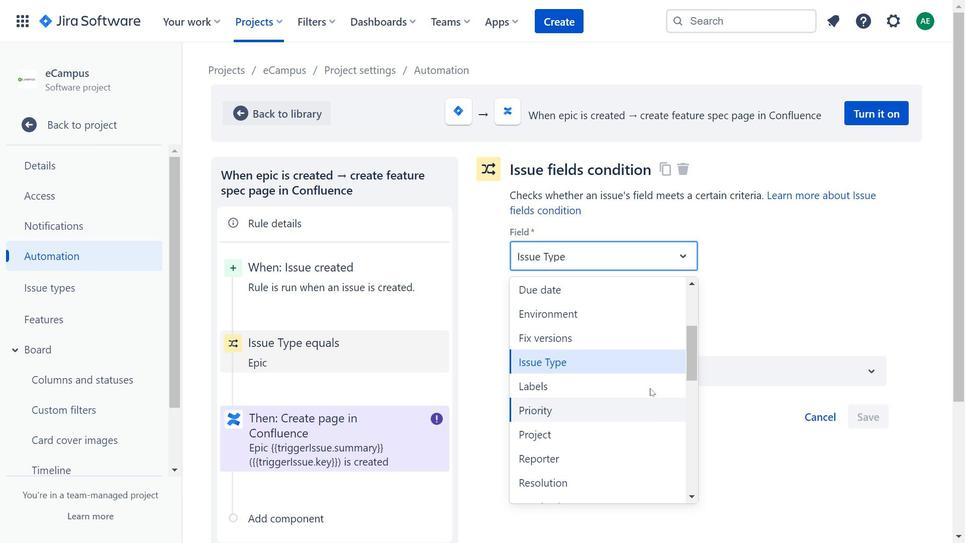 
Action: Mouse scrolled (648, 378) with delta (0, 0)
Screenshot: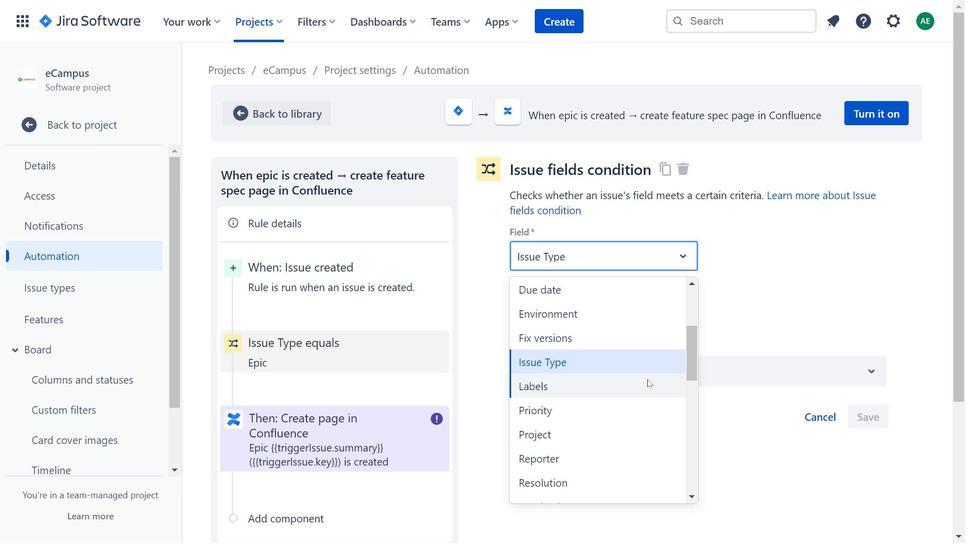 
Action: Mouse moved to (638, 395)
Screenshot: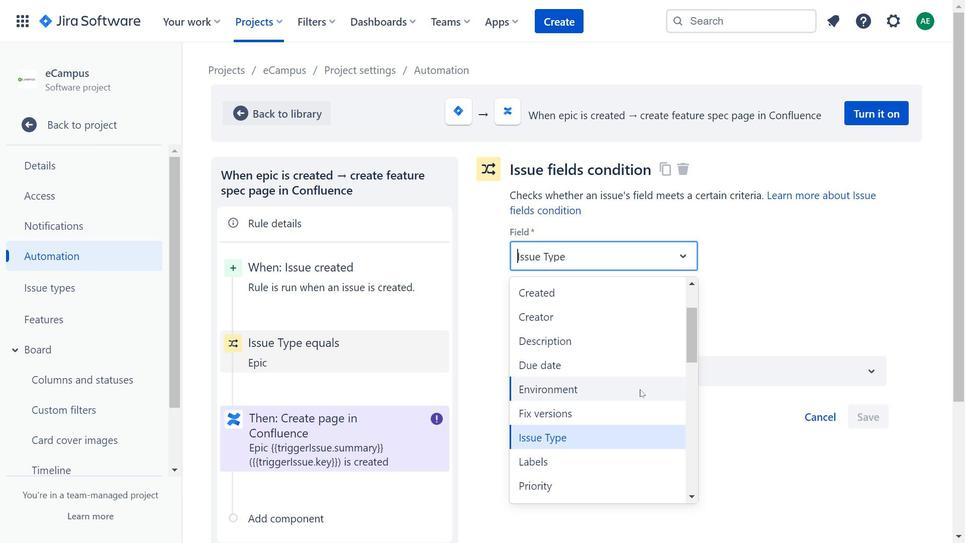 
Action: Mouse scrolled (638, 395) with delta (0, 0)
Screenshot: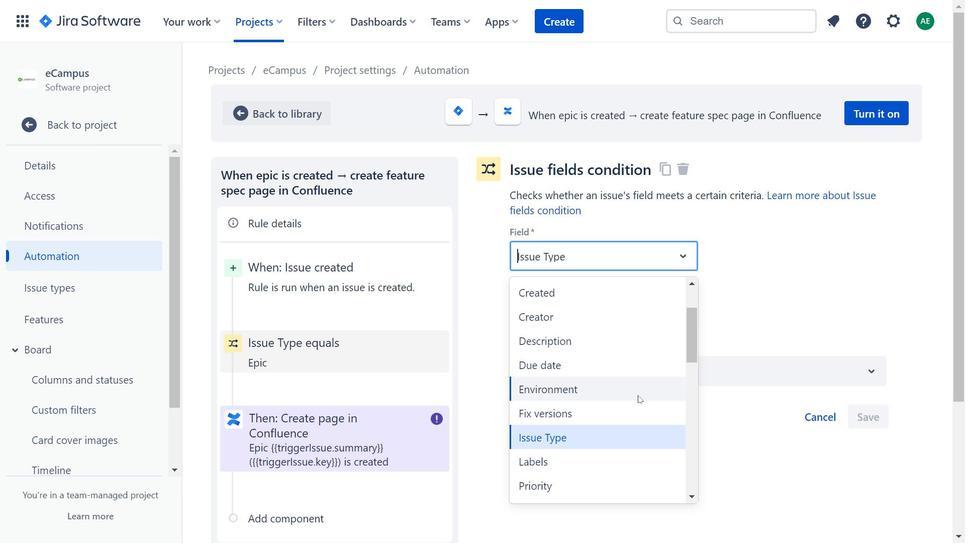 
Action: Mouse moved to (634, 333)
Screenshot: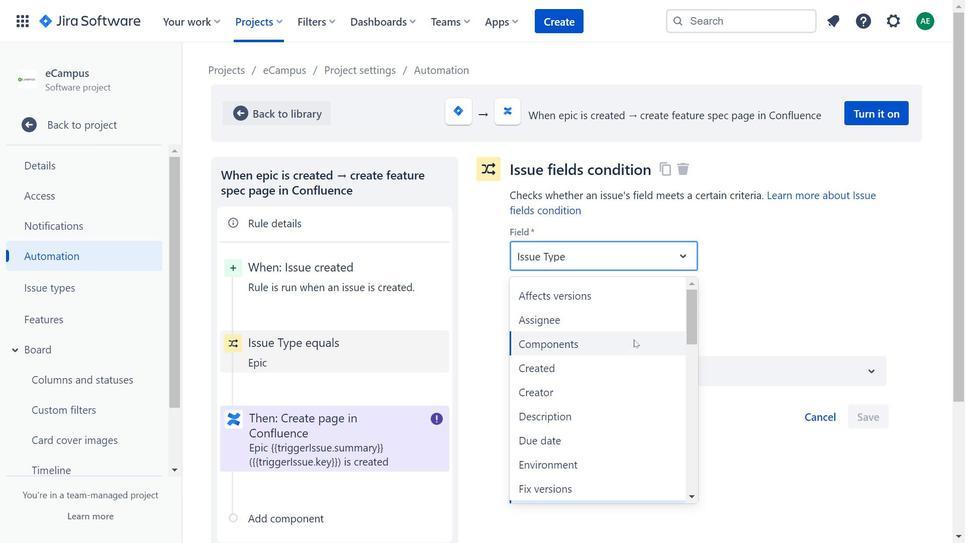 
Action: Mouse scrolled (634, 334) with delta (0, 0)
Screenshot: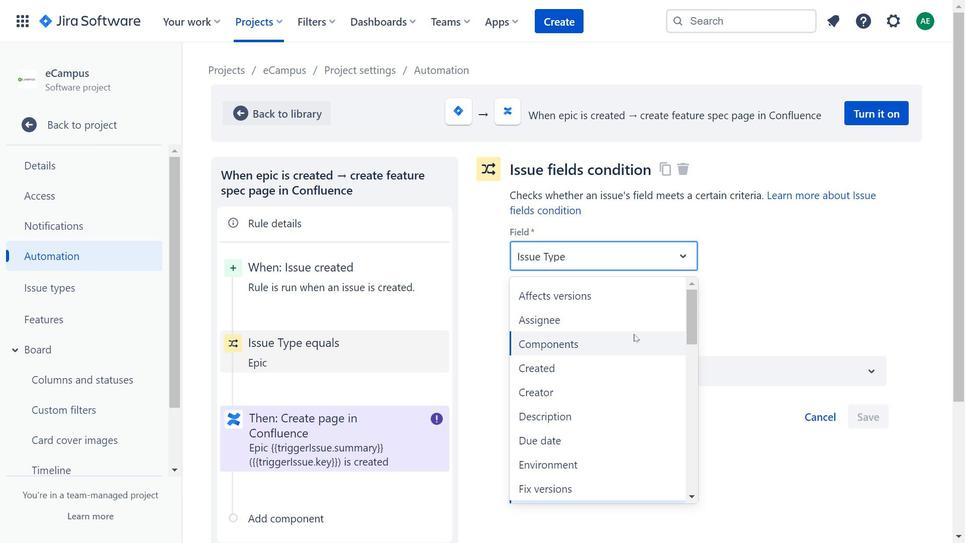 
Action: Mouse moved to (634, 343)
Screenshot: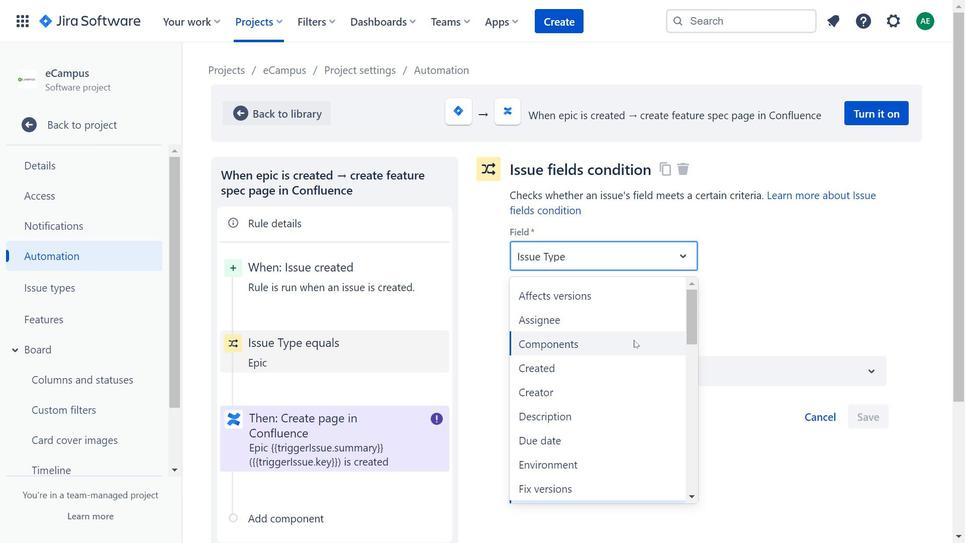 
Action: Mouse scrolled (634, 342) with delta (0, 0)
Screenshot: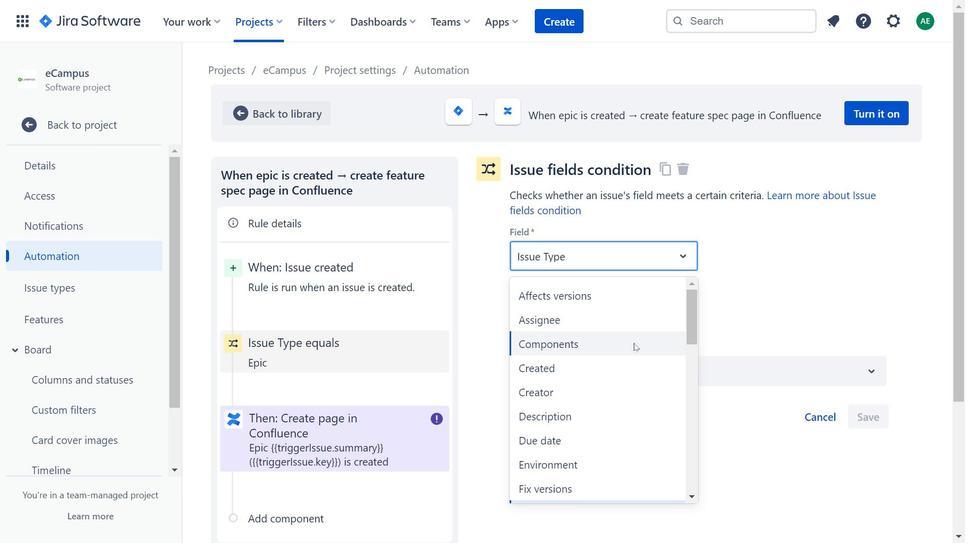 
Action: Mouse scrolled (634, 342) with delta (0, 0)
Screenshot: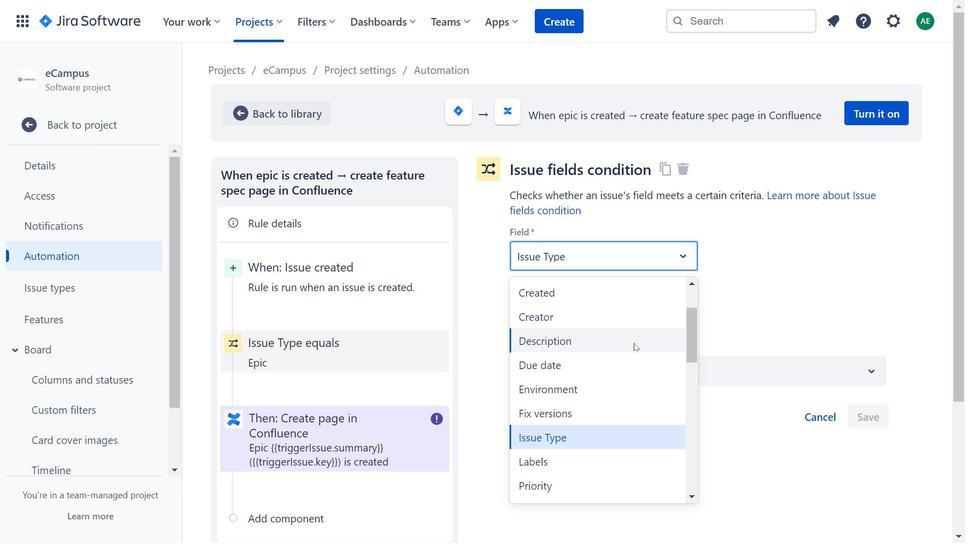 
Action: Mouse moved to (634, 343)
Screenshot: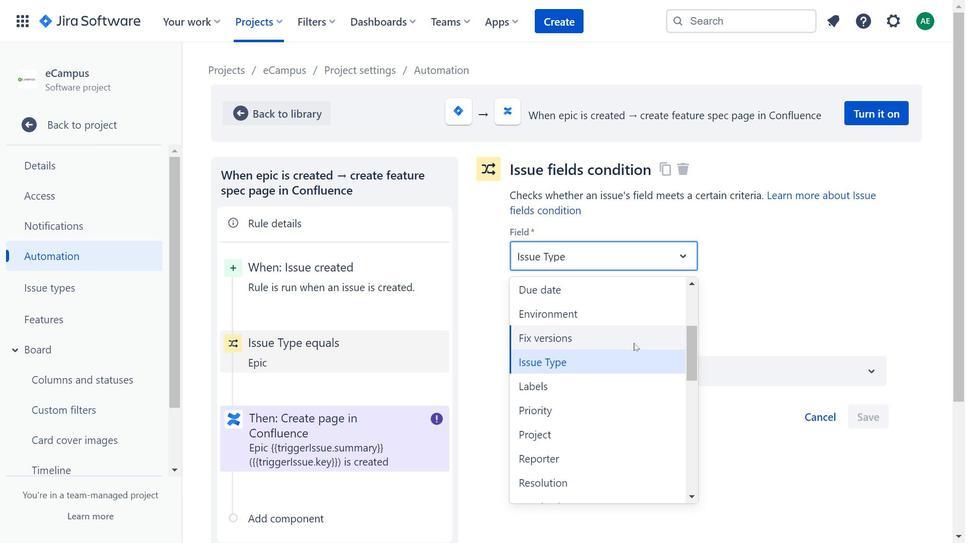
Action: Mouse scrolled (634, 343) with delta (0, 0)
Screenshot: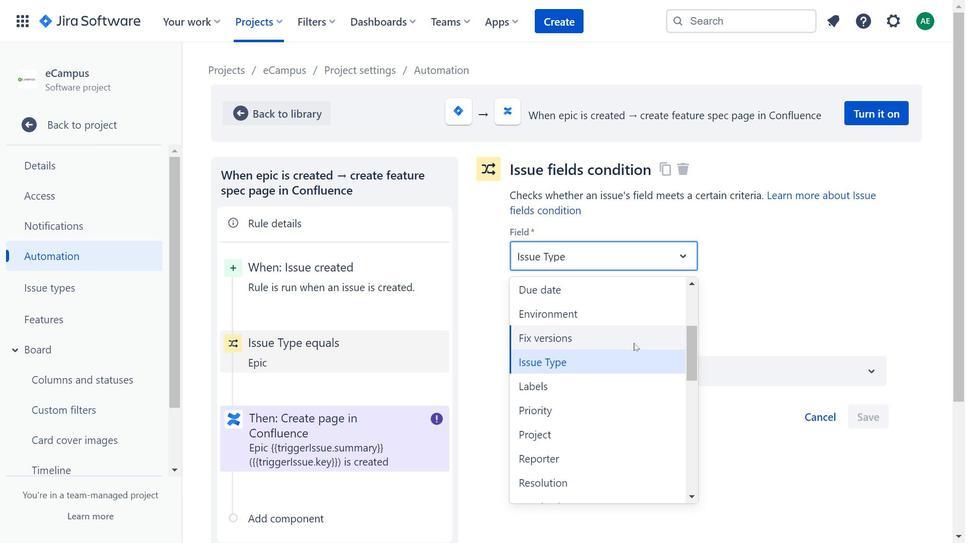 
Action: Mouse moved to (634, 343)
Screenshot: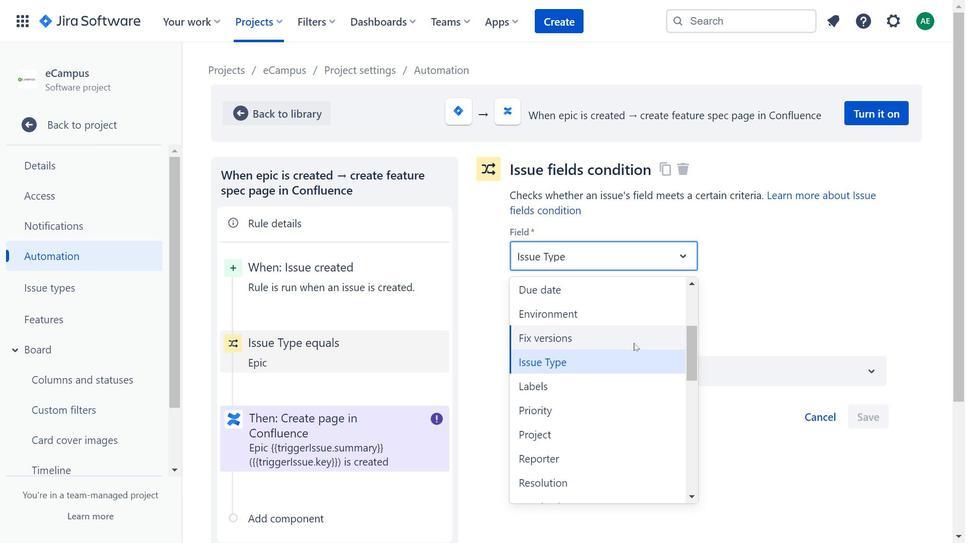 
Action: Mouse scrolled (634, 343) with delta (0, 0)
Screenshot: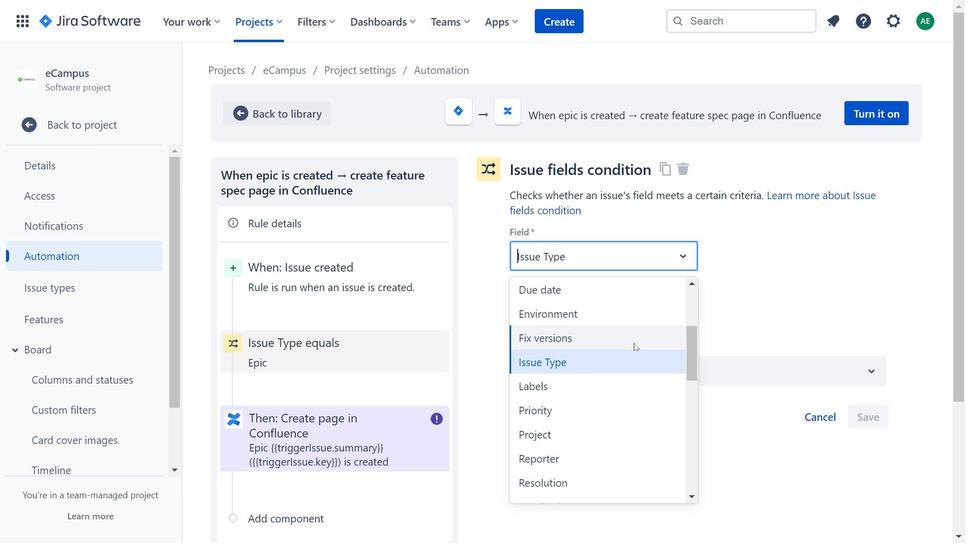 
Action: Mouse moved to (797, 265)
Screenshot: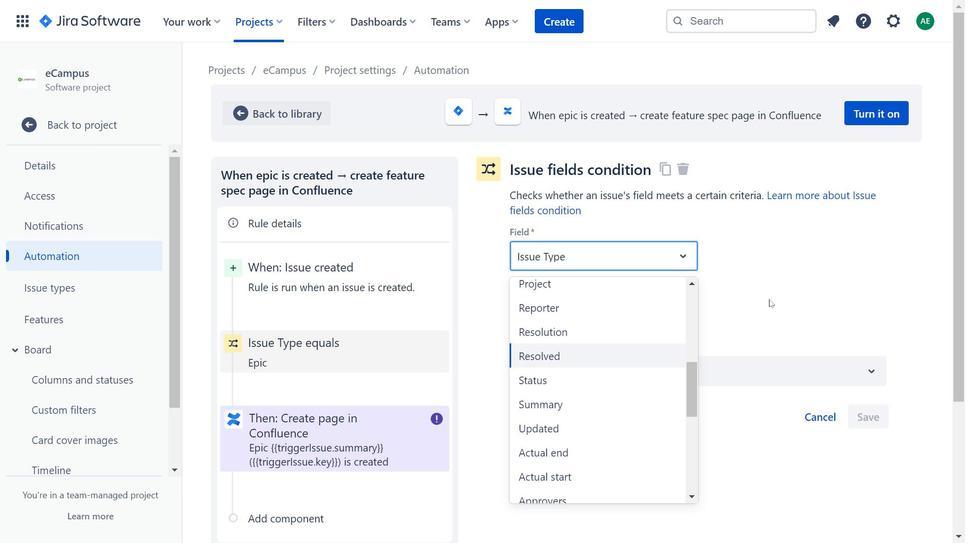 
Action: Mouse pressed left at (797, 265)
Screenshot: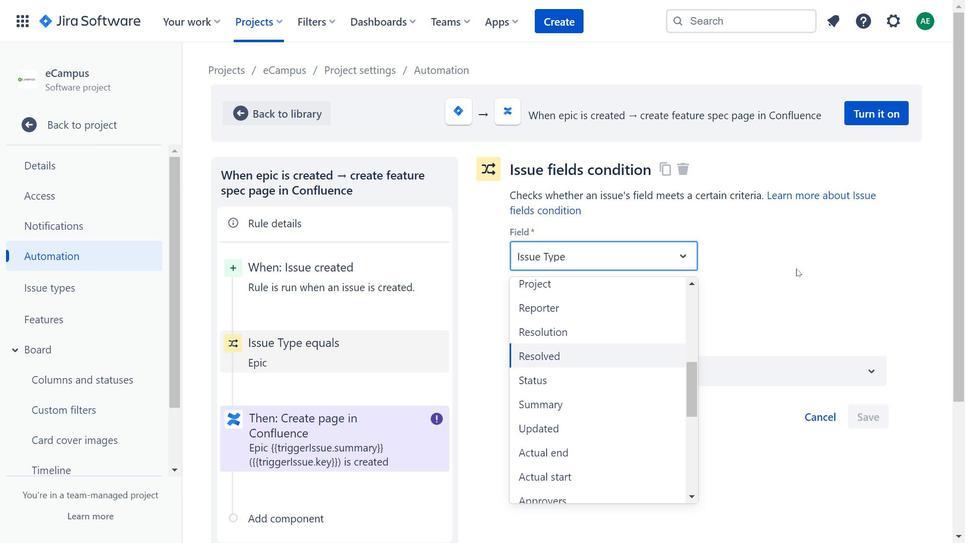 
Action: Mouse moved to (623, 305)
Screenshot: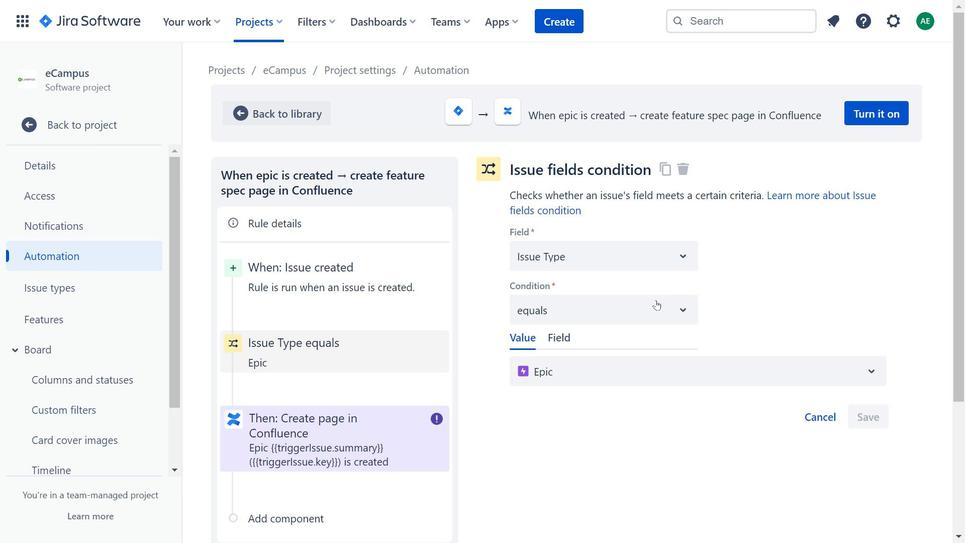 
Action: Mouse pressed left at (623, 305)
Screenshot: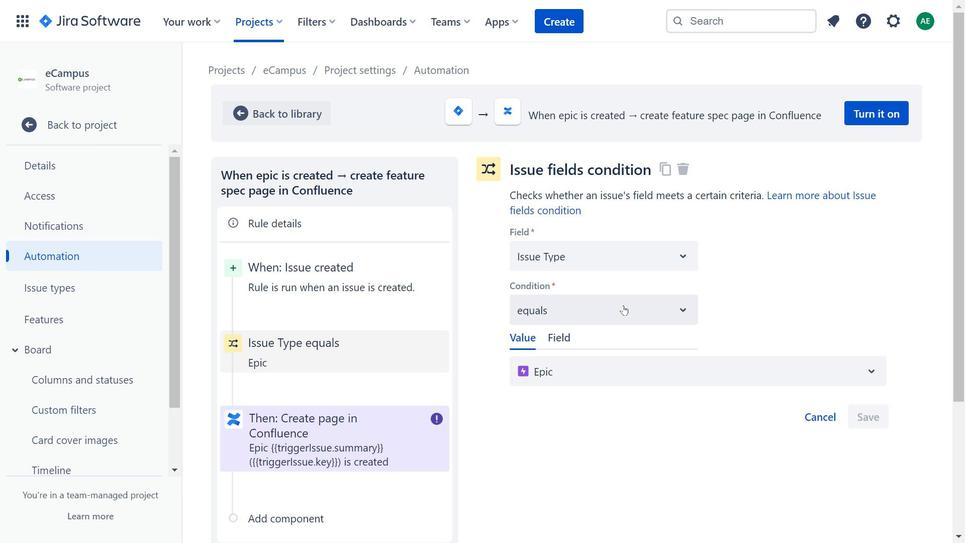 
Action: Mouse moved to (264, 117)
Screenshot: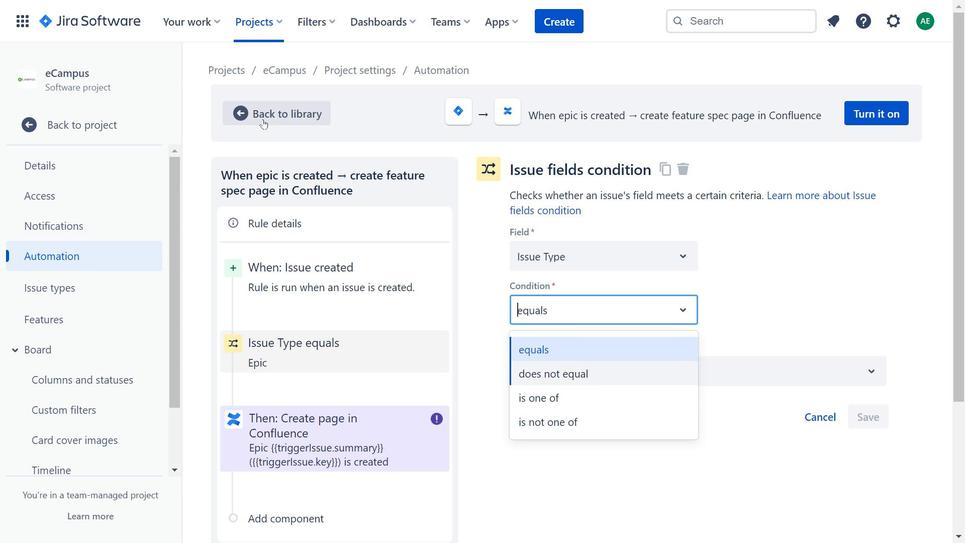 
Action: Mouse pressed left at (264, 117)
Screenshot: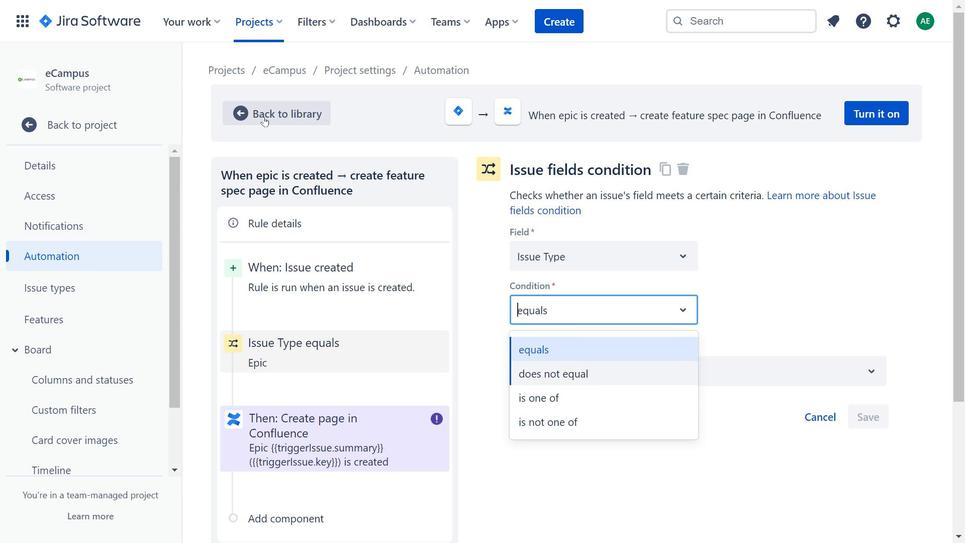 
Action: Mouse moved to (685, 149)
Screenshot: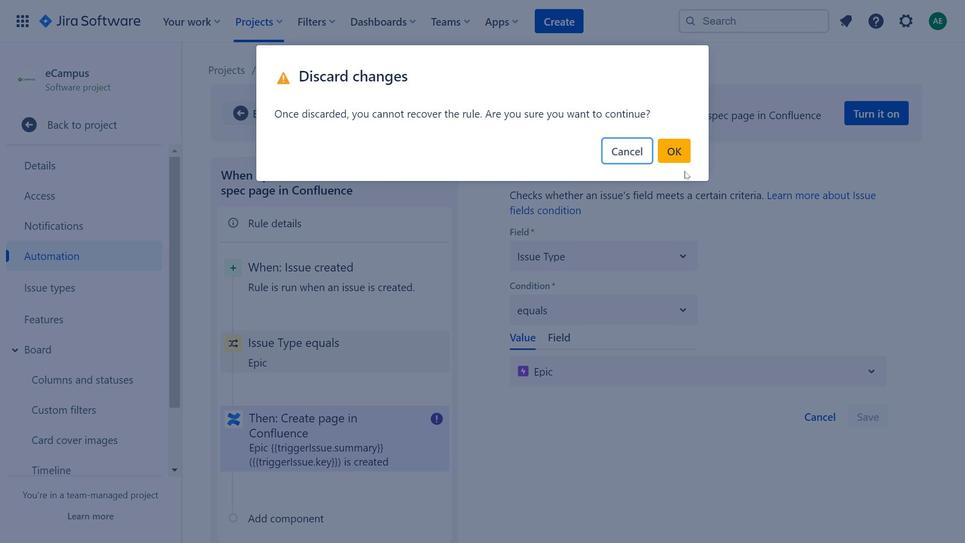 
Action: Mouse pressed left at (685, 149)
Screenshot: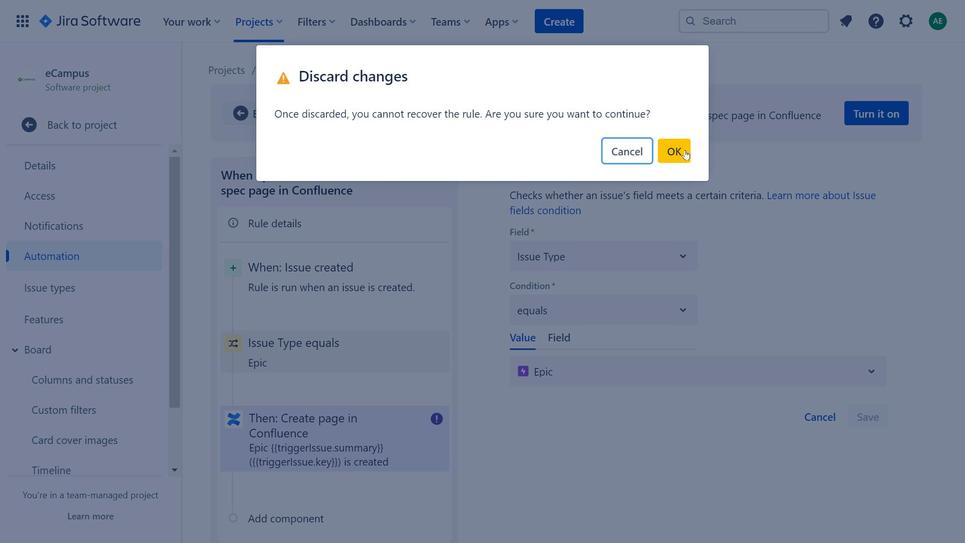 
Action: Mouse moved to (702, 246)
Screenshot: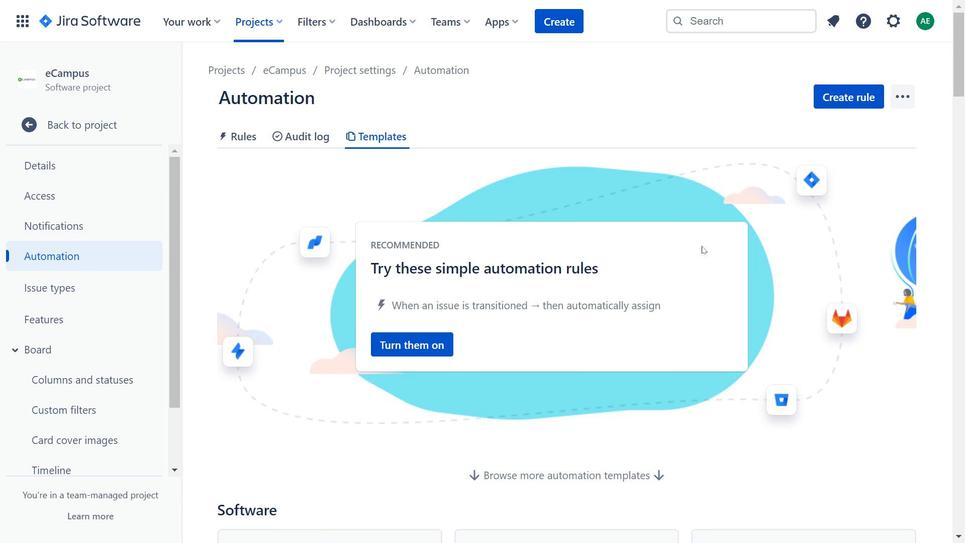 
Action: Mouse scrolled (702, 246) with delta (0, 0)
Screenshot: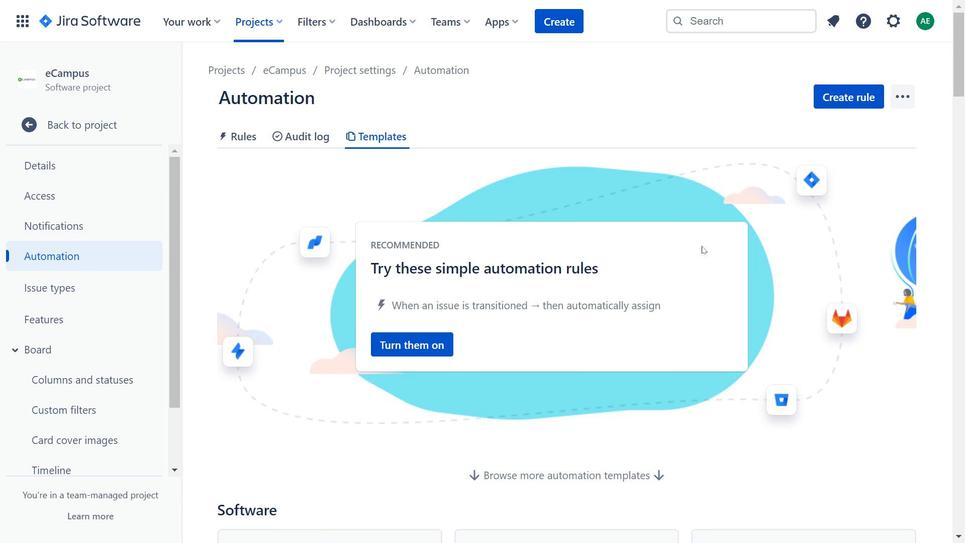 
Action: Mouse moved to (701, 249)
Screenshot: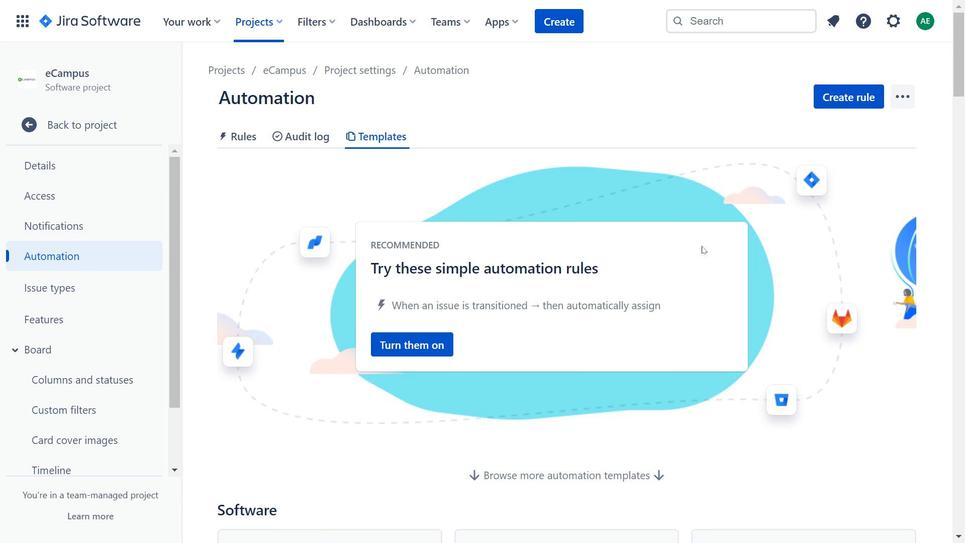 
Action: Mouse scrolled (701, 248) with delta (0, 0)
Screenshot: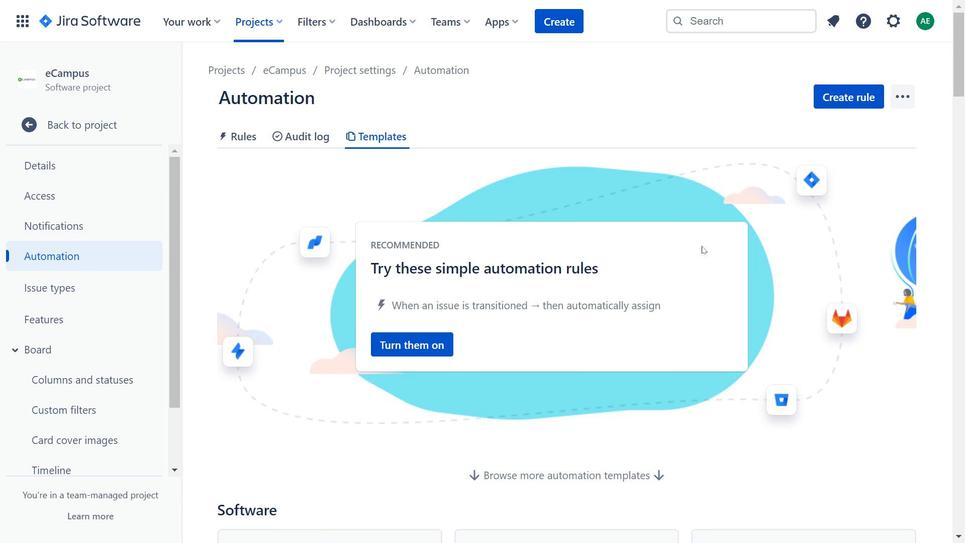 
Action: Mouse moved to (681, 269)
Screenshot: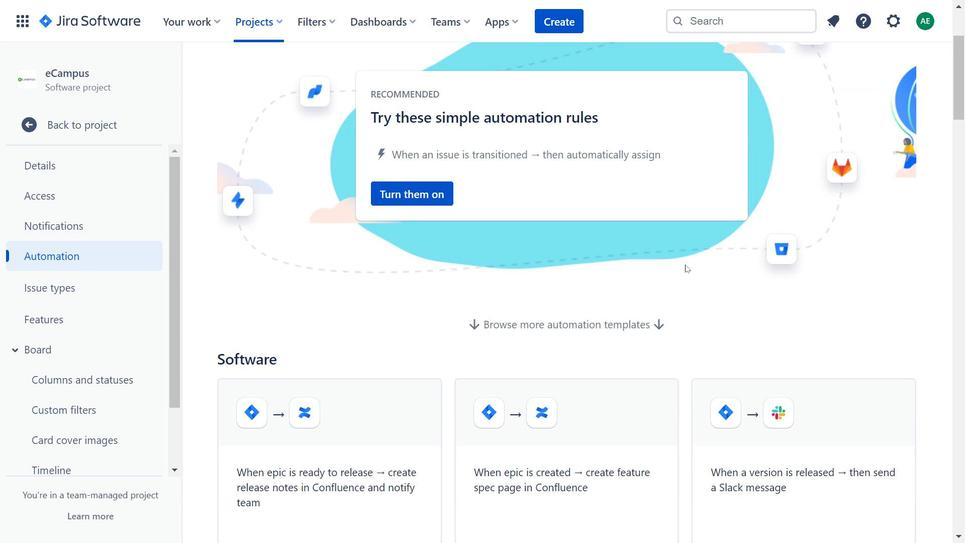 
Action: Mouse scrolled (681, 268) with delta (0, 0)
Screenshot: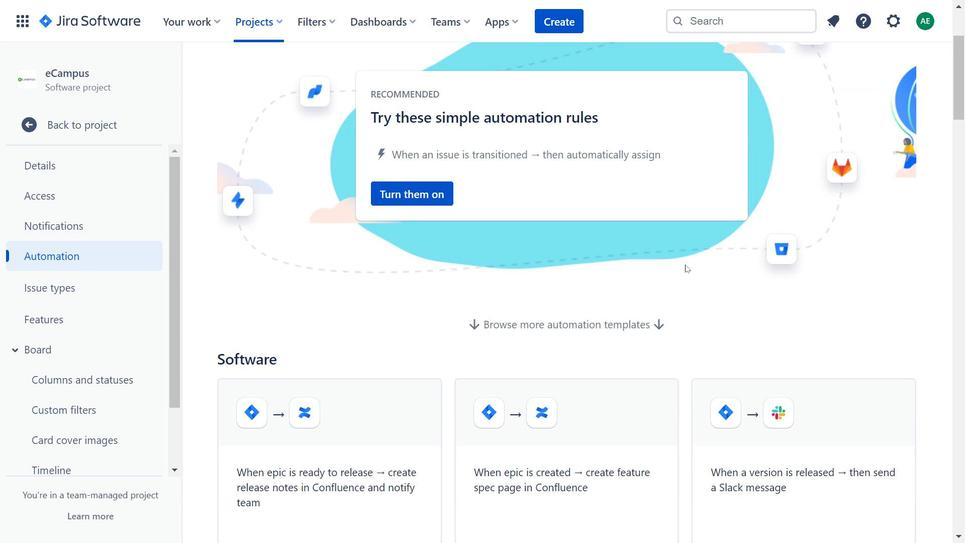 
Action: Mouse scrolled (681, 268) with delta (0, 0)
Screenshot: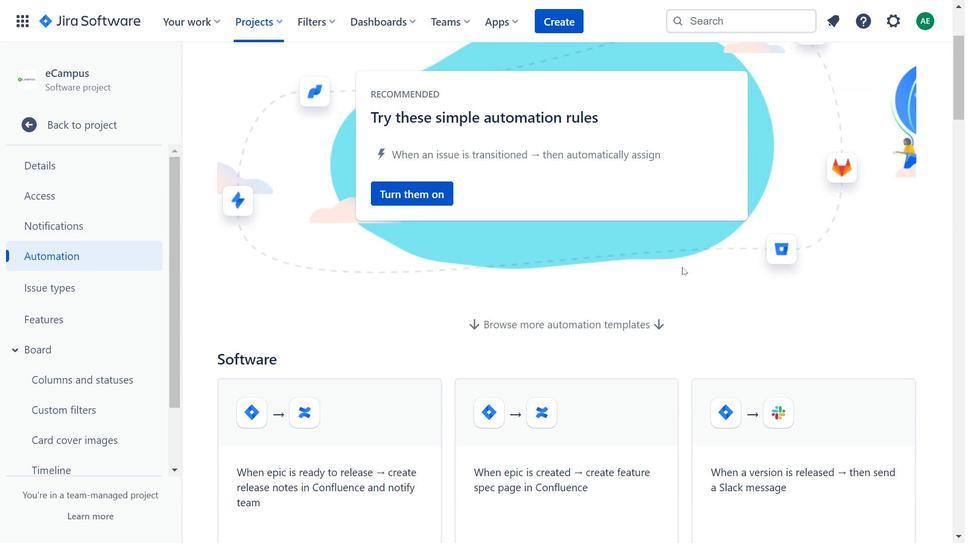 
Action: Mouse scrolled (681, 268) with delta (0, 0)
Screenshot: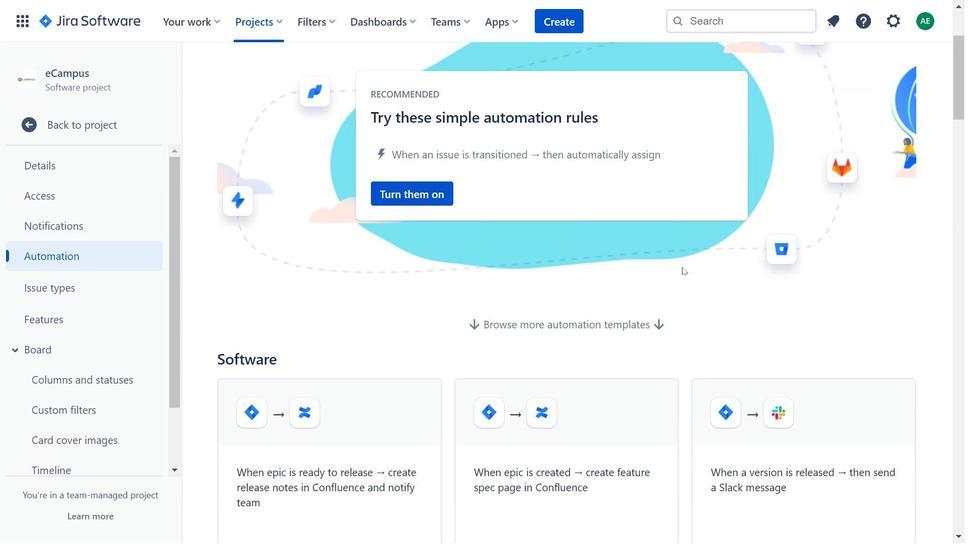 
Action: Mouse scrolled (681, 268) with delta (0, 0)
Screenshot: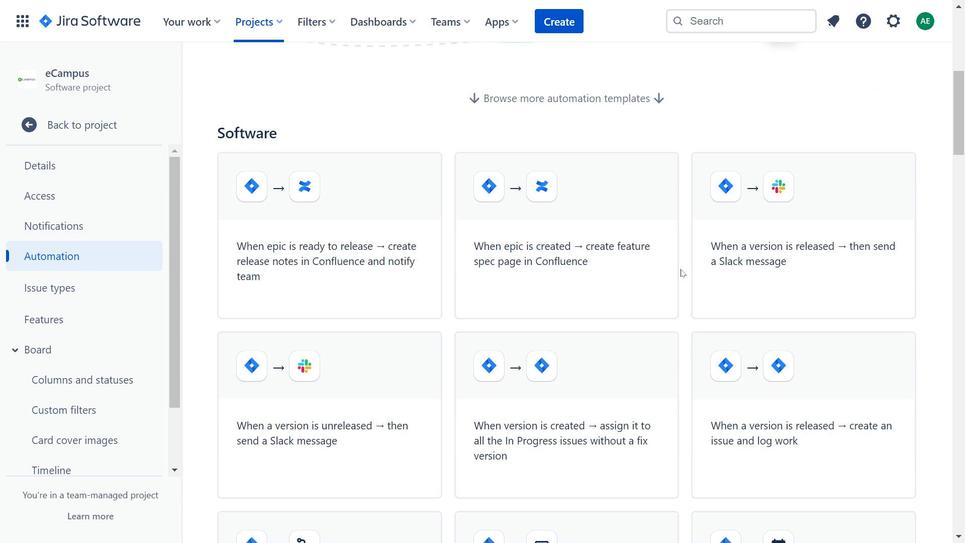 
Action: Mouse scrolled (681, 268) with delta (0, 0)
Screenshot: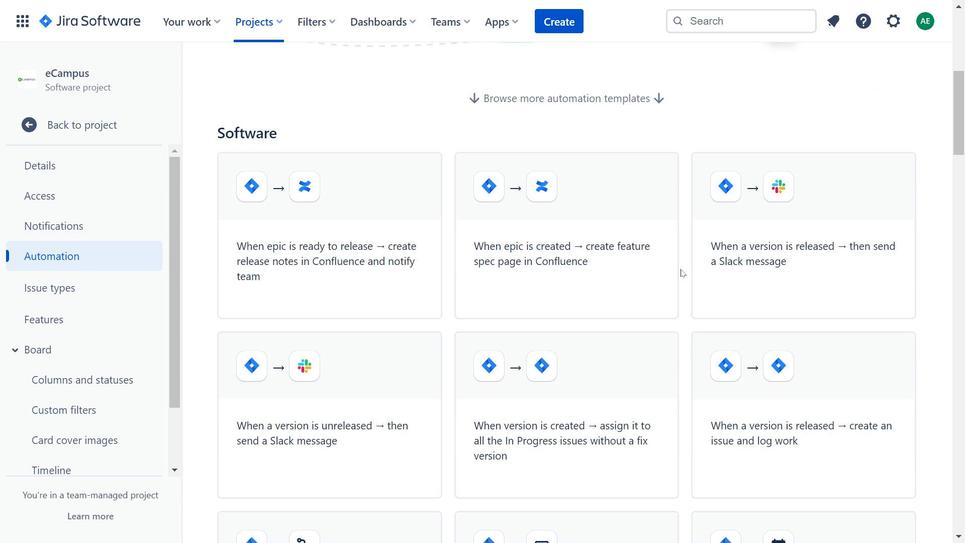
Action: Mouse scrolled (681, 268) with delta (0, 0)
Screenshot: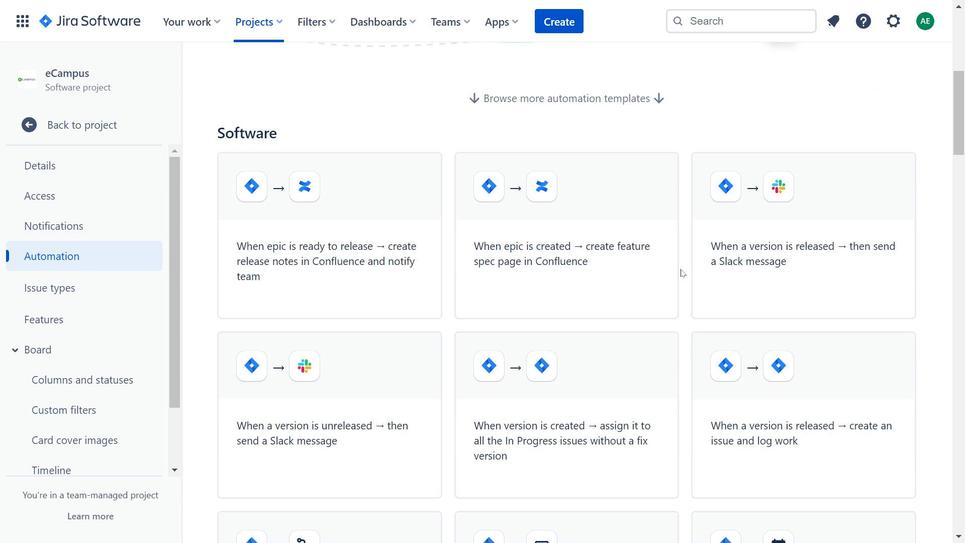 
Action: Mouse scrolled (681, 268) with delta (0, 0)
Screenshot: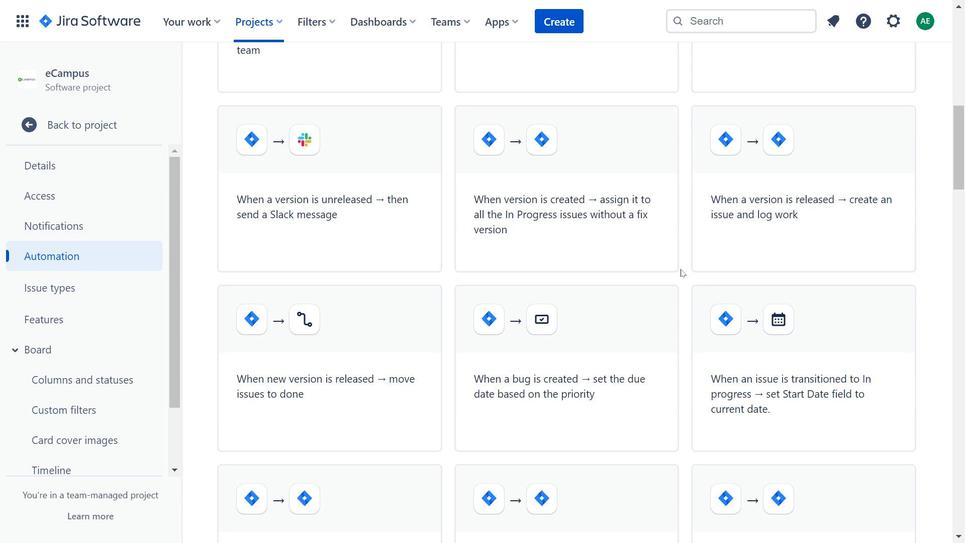
Action: Mouse scrolled (681, 268) with delta (0, 0)
Screenshot: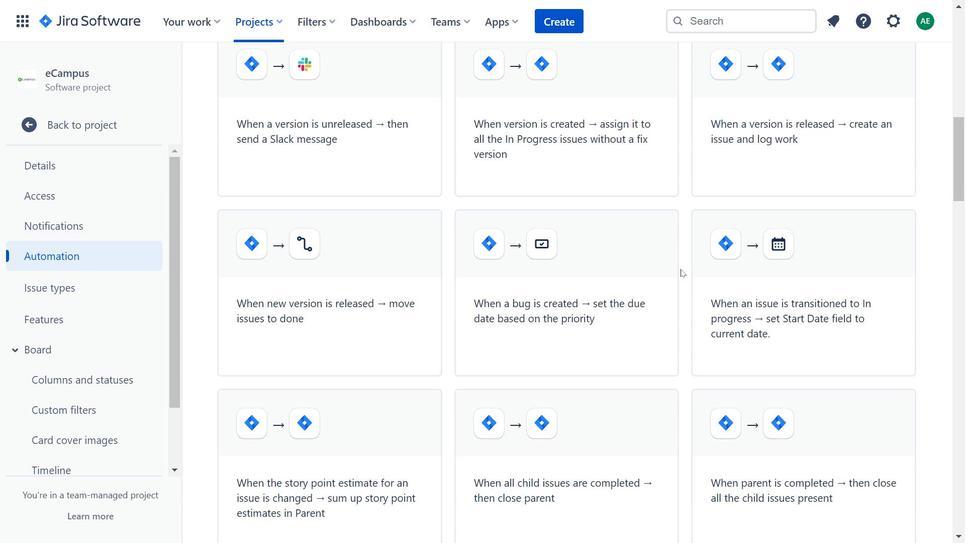 
Action: Mouse scrolled (681, 268) with delta (0, 0)
Screenshot: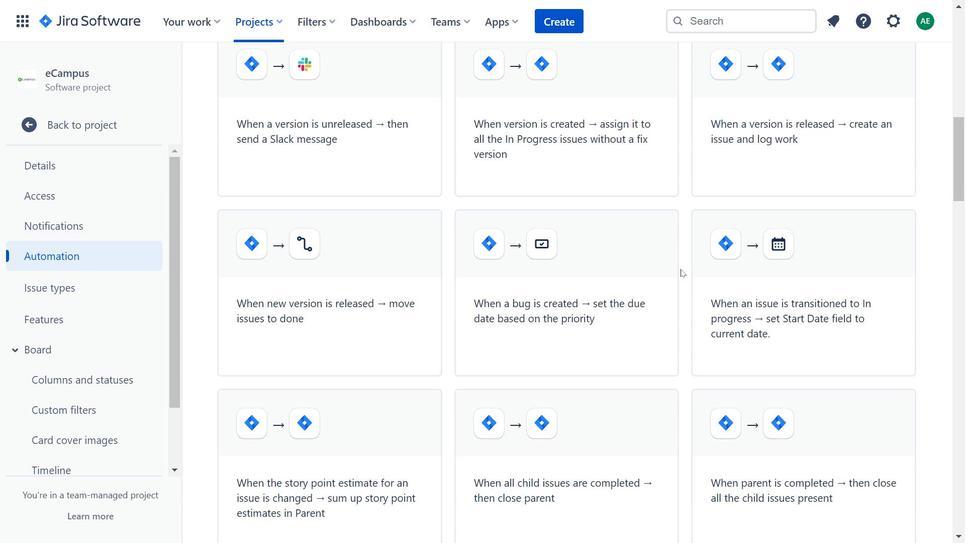 
Action: Mouse scrolled (681, 268) with delta (0, 0)
Screenshot: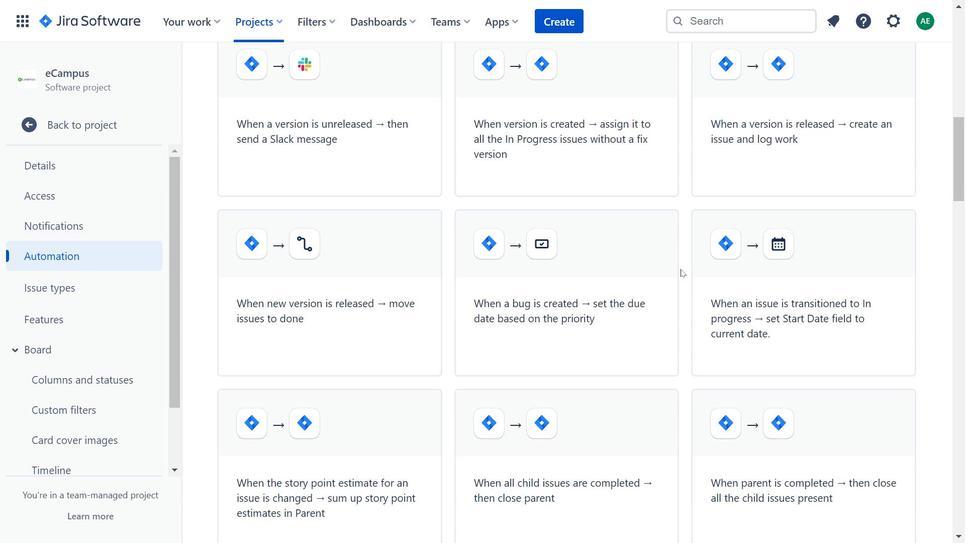 
Action: Mouse moved to (678, 272)
Screenshot: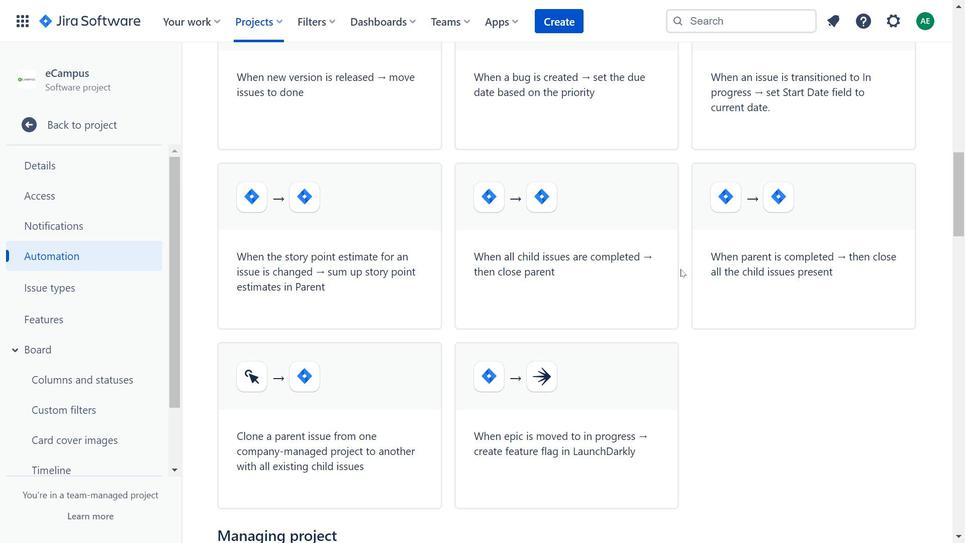 
Action: Mouse scrolled (678, 271) with delta (0, 0)
Screenshot: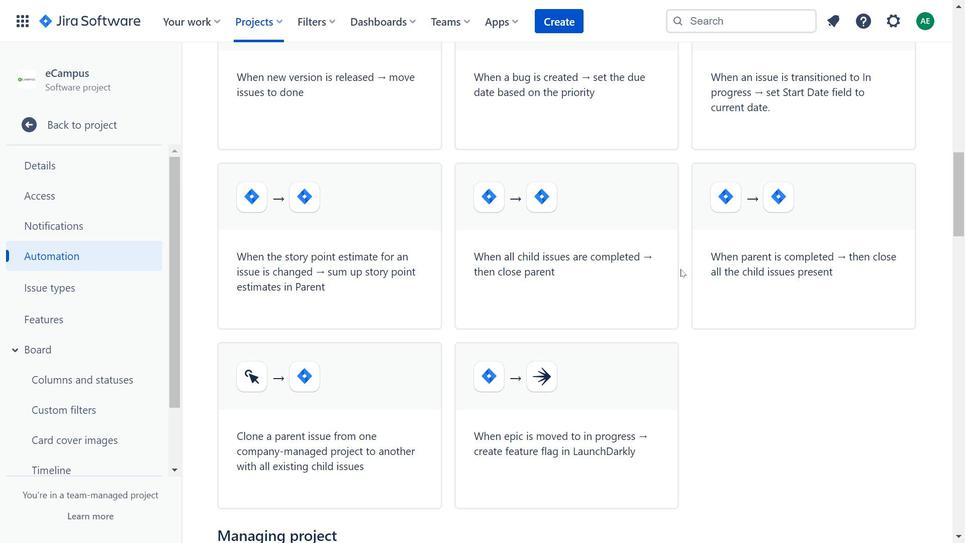 
Action: Mouse moved to (677, 273)
Screenshot: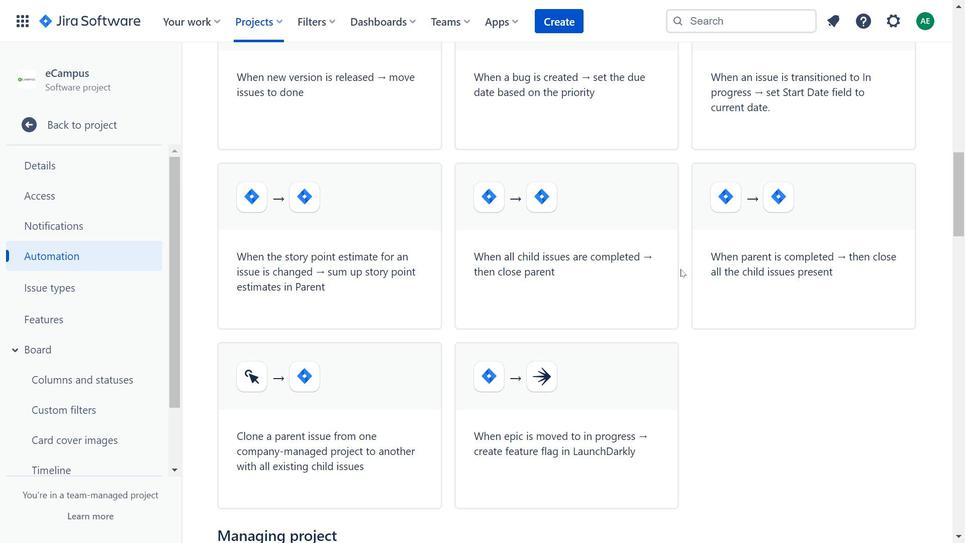 
Action: Mouse scrolled (677, 272) with delta (0, 0)
Screenshot: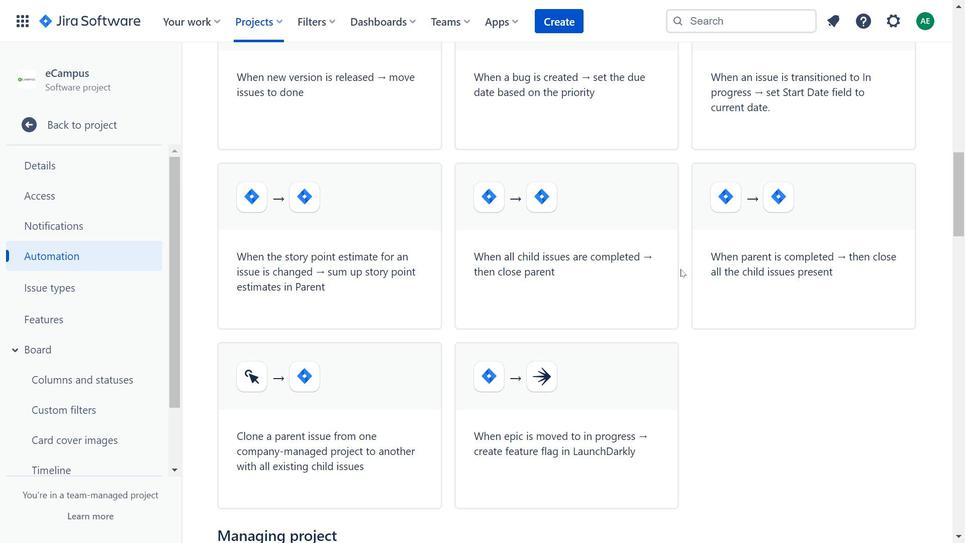 
Action: Mouse scrolled (677, 272) with delta (0, 0)
Screenshot: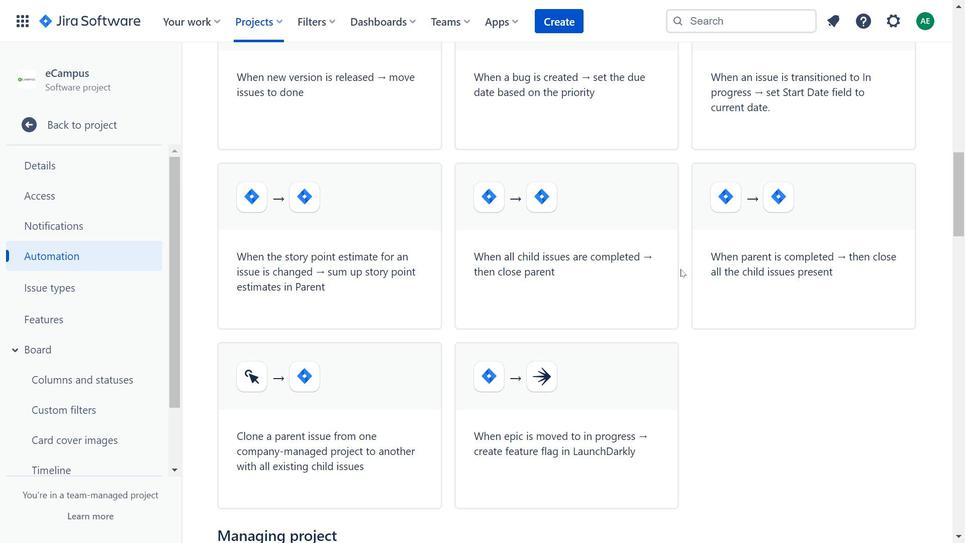 
Action: Mouse moved to (636, 343)
Screenshot: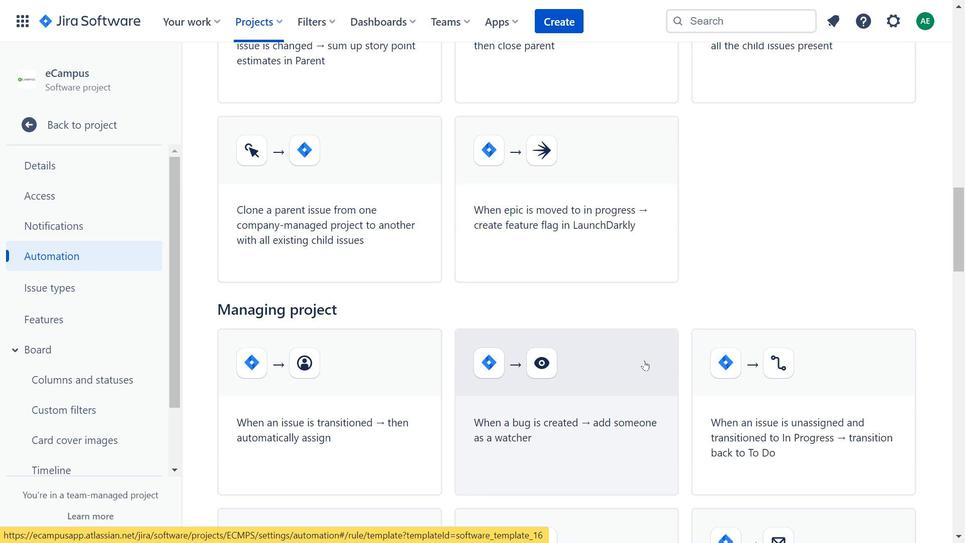 
Action: Mouse scrolled (636, 342) with delta (0, 0)
Screenshot: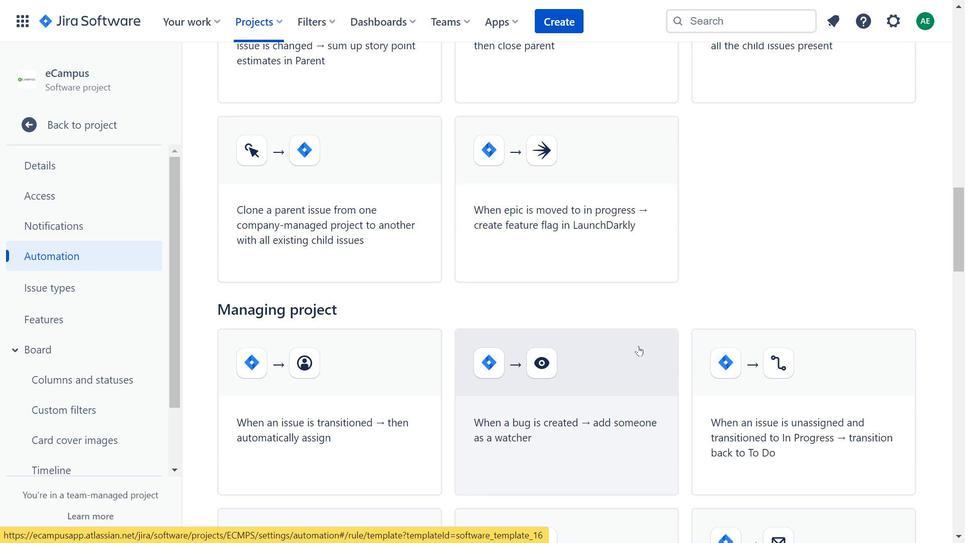 
Action: Mouse scrolled (636, 342) with delta (0, 0)
Screenshot: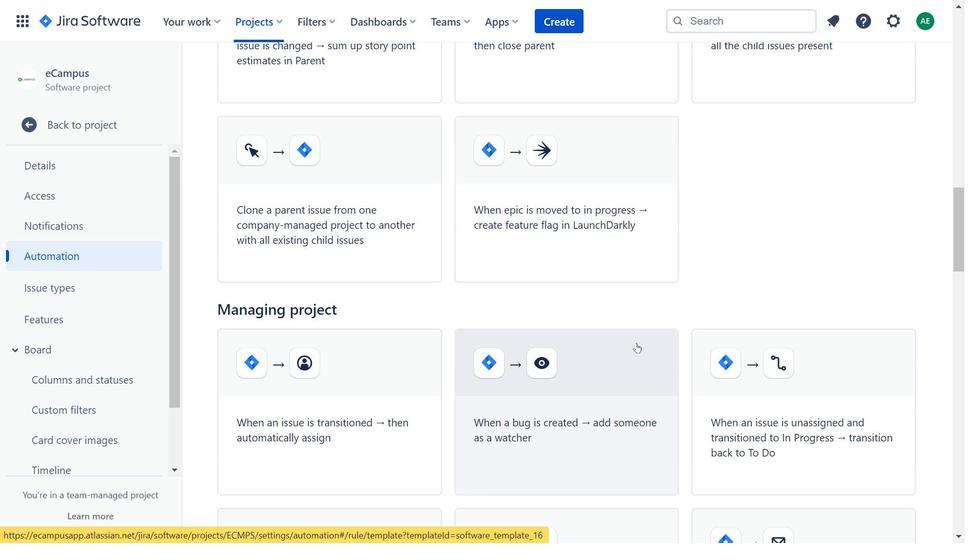 
Action: Mouse moved to (635, 308)
Screenshot: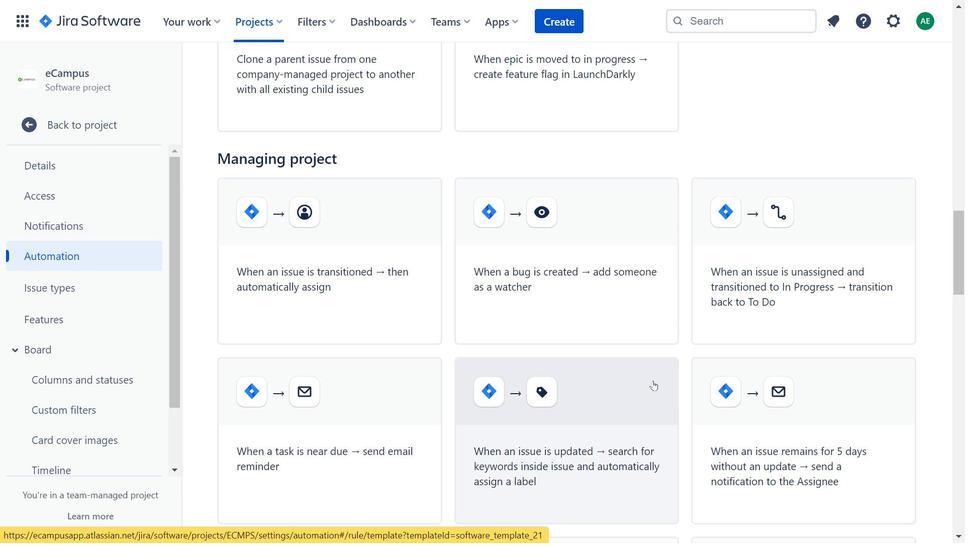 
Action: Mouse scrolled (635, 308) with delta (0, 0)
Screenshot: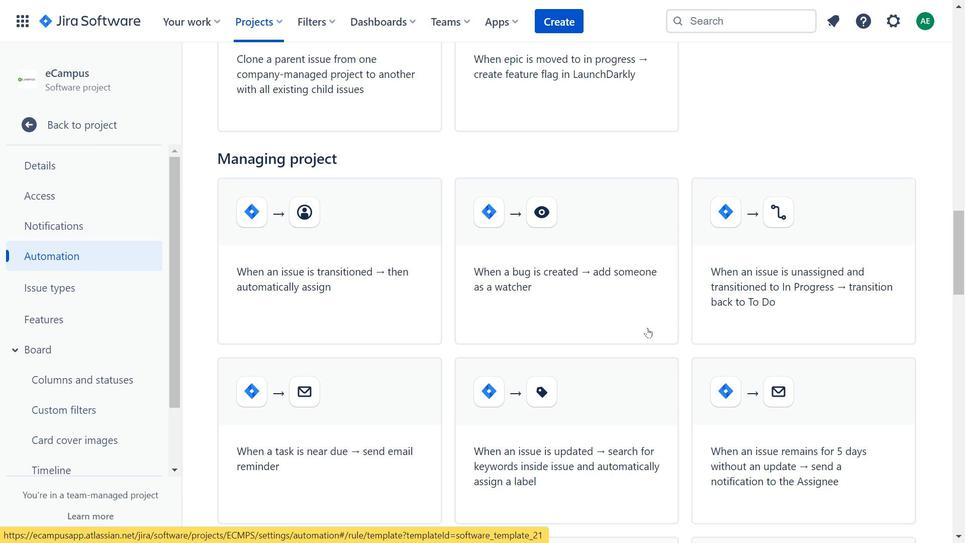 
Action: Mouse scrolled (635, 308) with delta (0, 0)
Screenshot: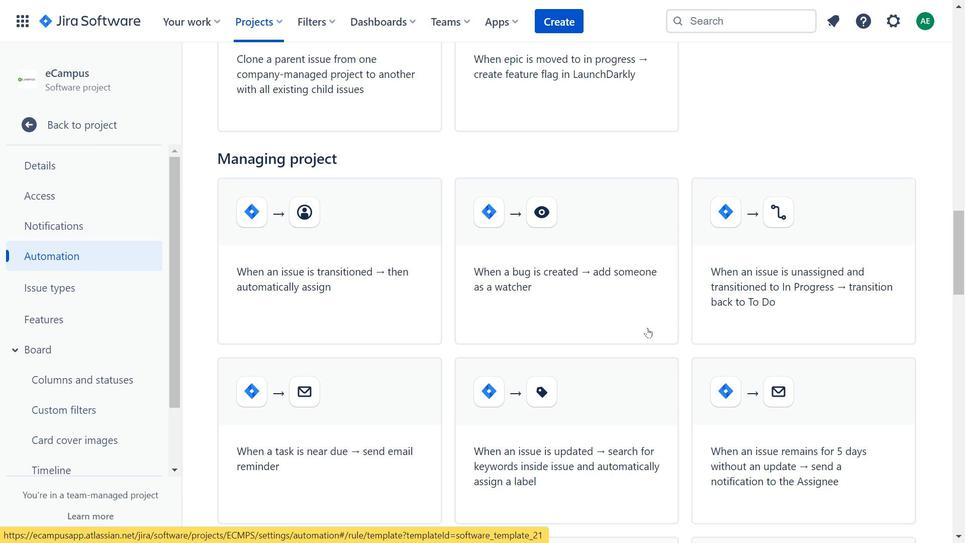 
Action: Mouse scrolled (635, 308) with delta (0, 0)
Screenshot: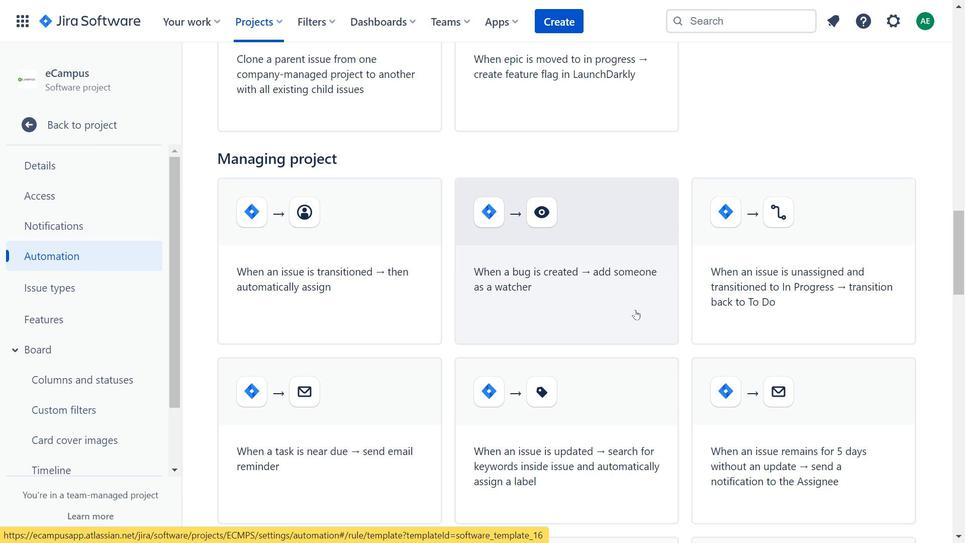 
Action: Mouse moved to (669, 249)
Screenshot: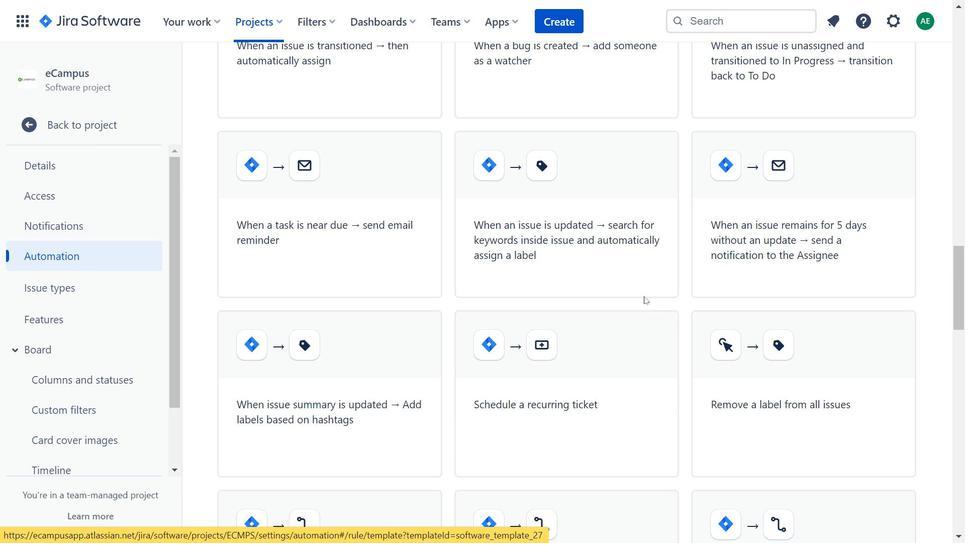 
Action: Mouse scrolled (669, 249) with delta (0, 0)
Screenshot: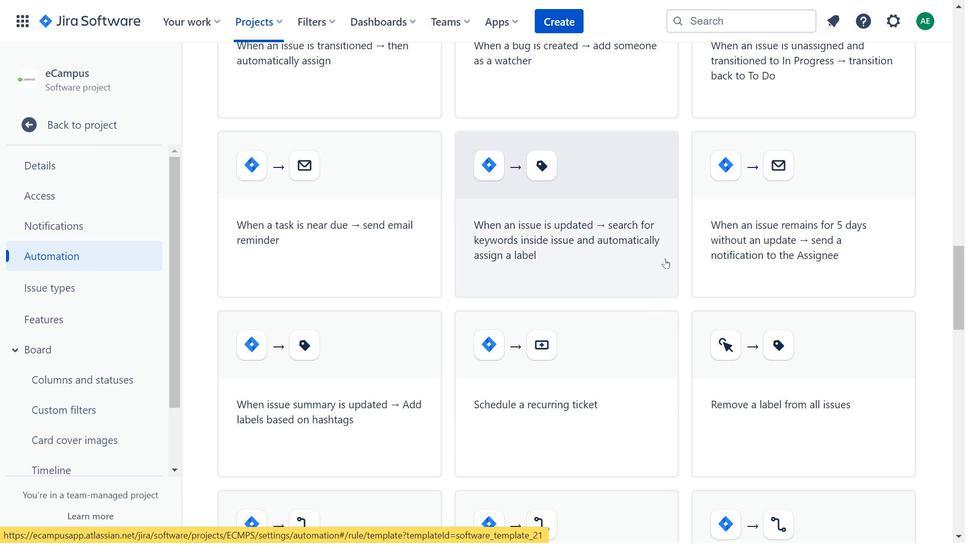 
Action: Mouse moved to (669, 249)
Screenshot: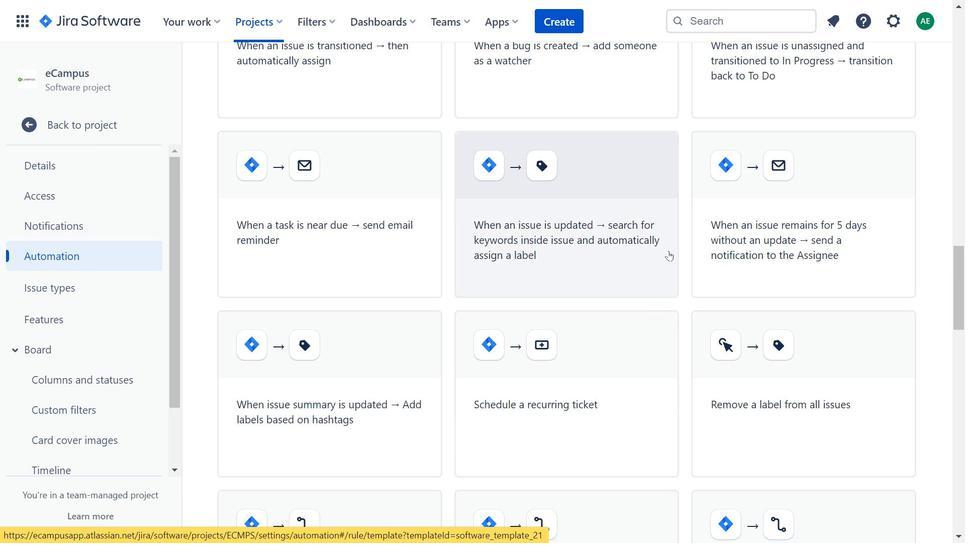 
Action: Mouse scrolled (669, 249) with delta (0, 0)
Screenshot: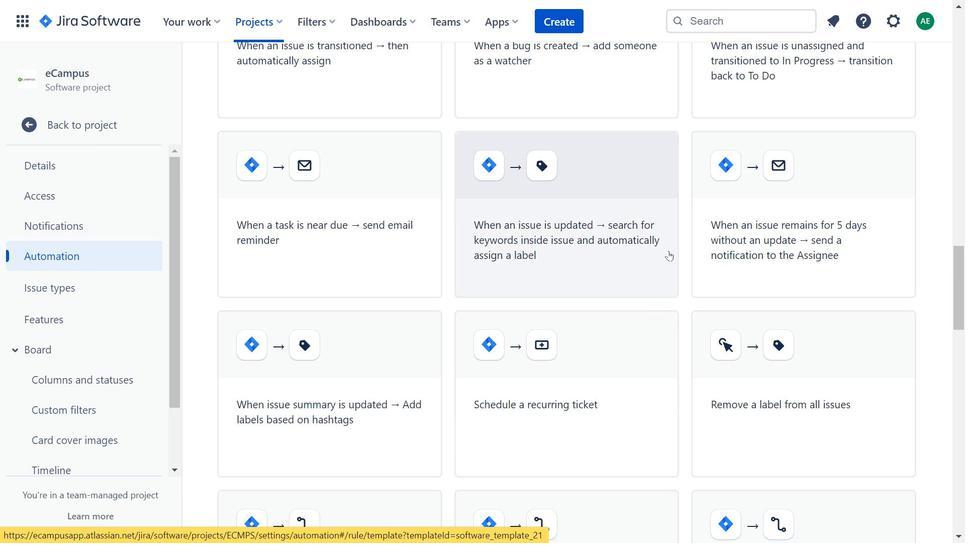 
Action: Mouse moved to (669, 252)
Screenshot: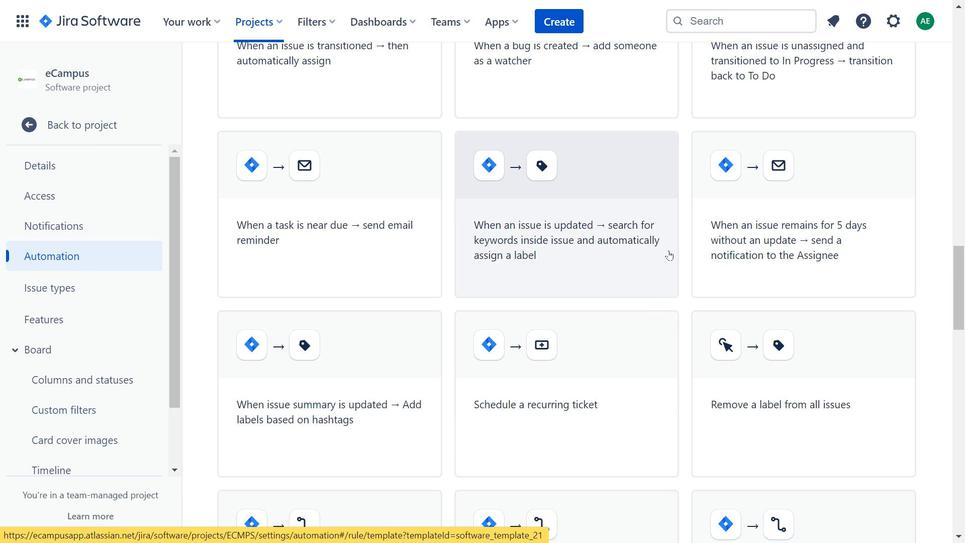 
Action: Mouse scrolled (669, 251) with delta (0, 0)
Screenshot: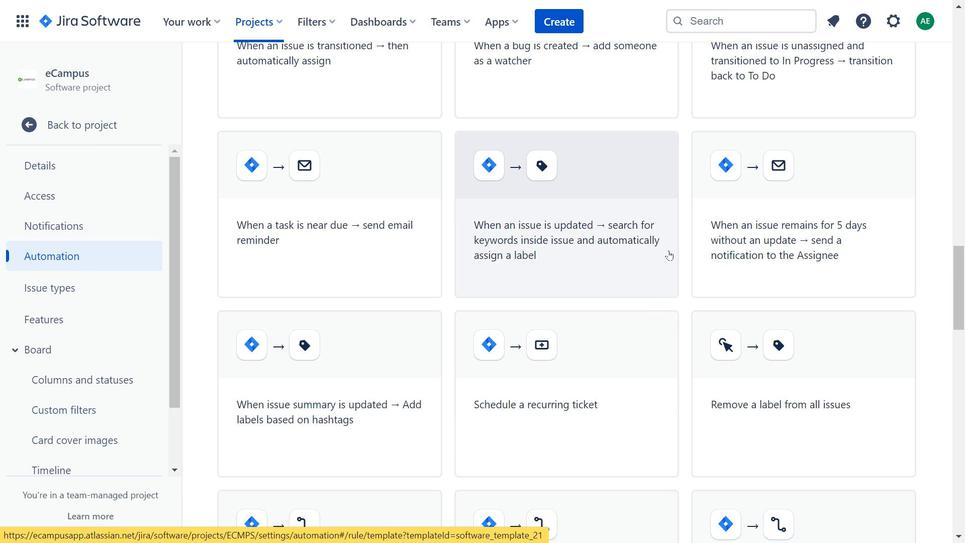 
Action: Mouse moved to (589, 326)
Screenshot: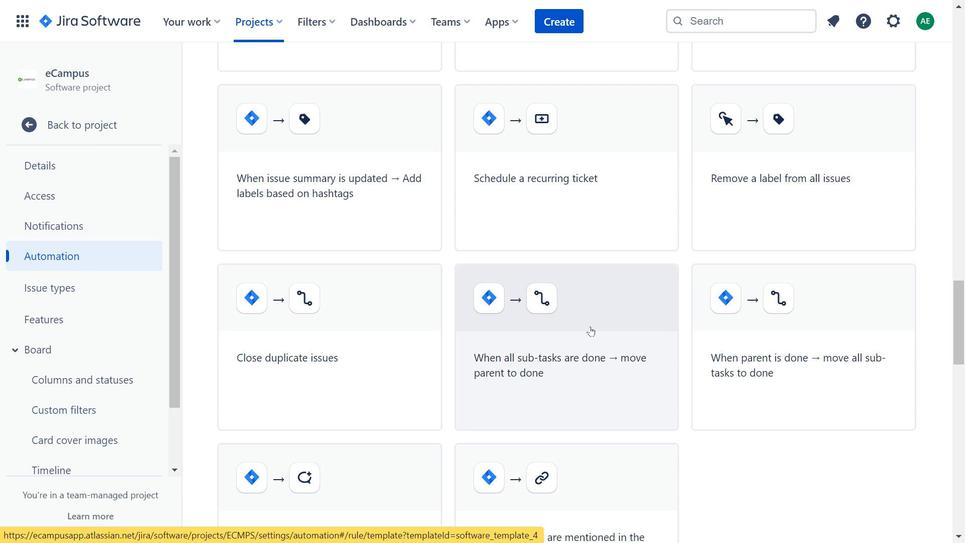 
Action: Mouse scrolled (589, 326) with delta (0, 0)
Screenshot: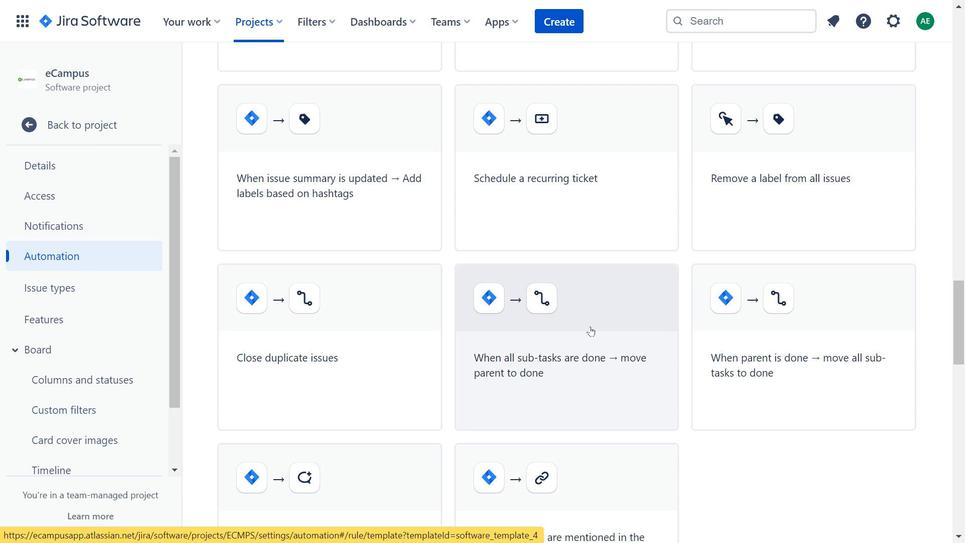 
Action: Mouse moved to (498, 326)
Screenshot: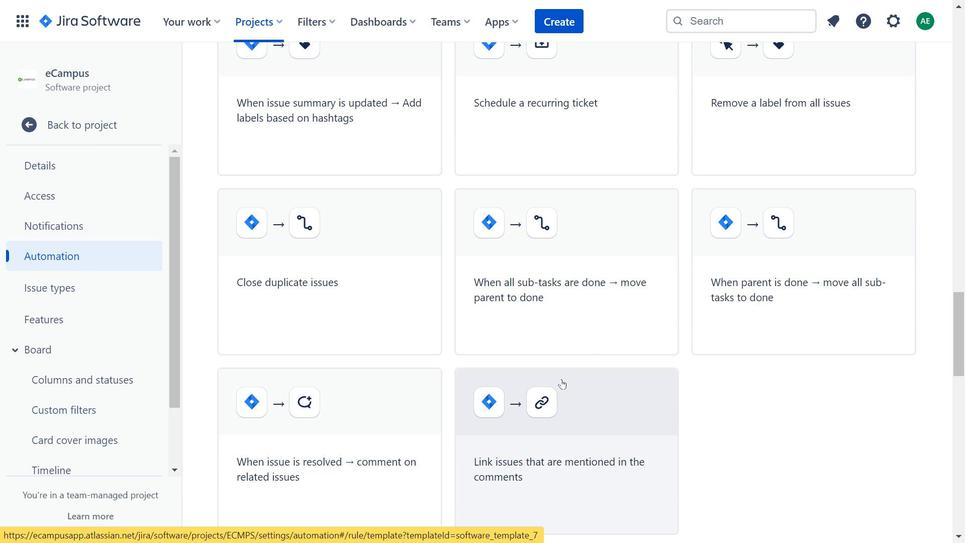 
Action: Mouse pressed left at (498, 326)
Screenshot: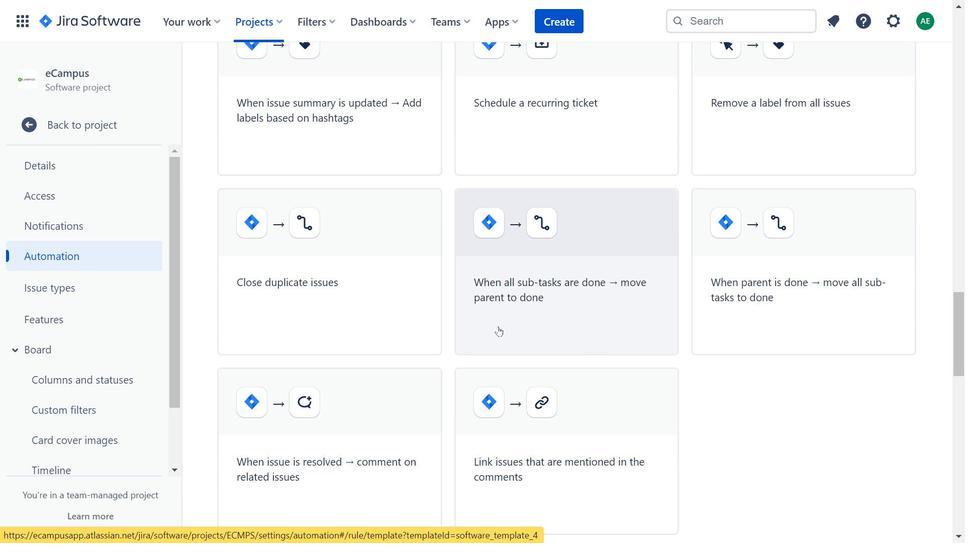 
Action: Mouse moved to (598, 271)
Screenshot: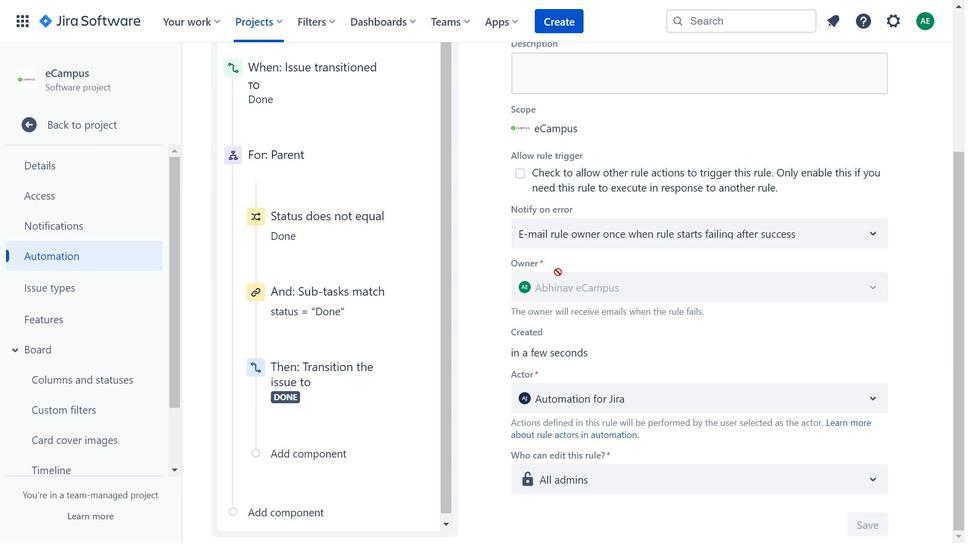 
Action: Mouse scrolled (598, 271) with delta (0, 0)
Screenshot: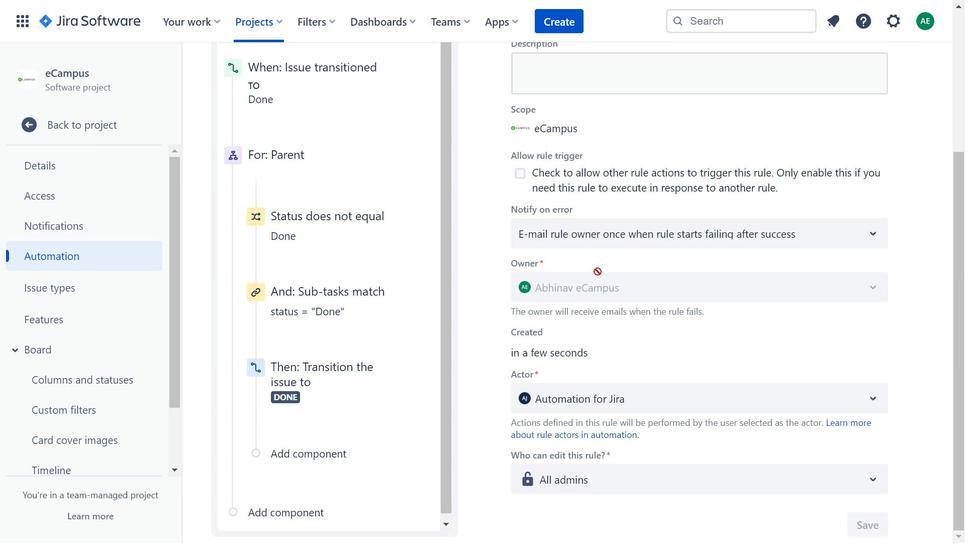 
Action: Mouse scrolled (598, 271) with delta (0, 0)
Screenshot: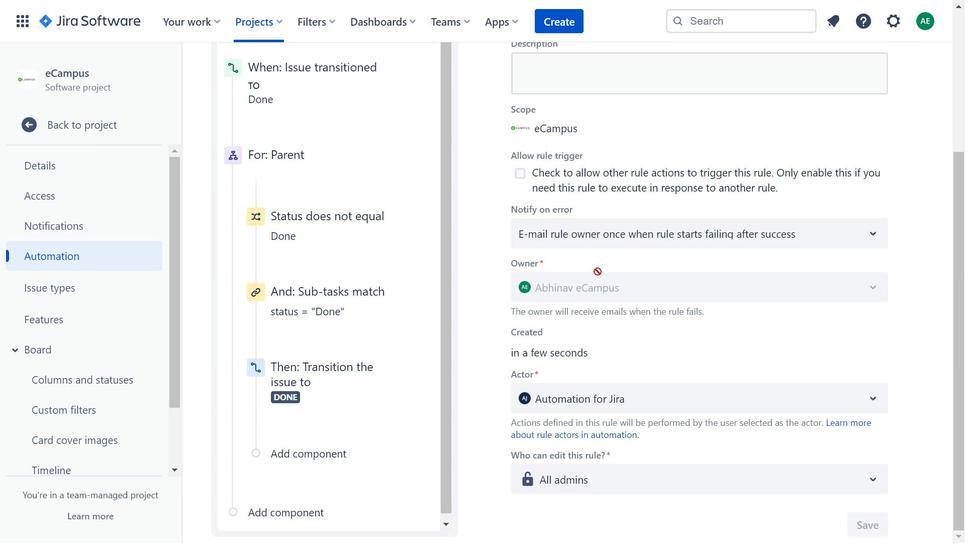 
Action: Mouse moved to (350, 241)
Screenshot: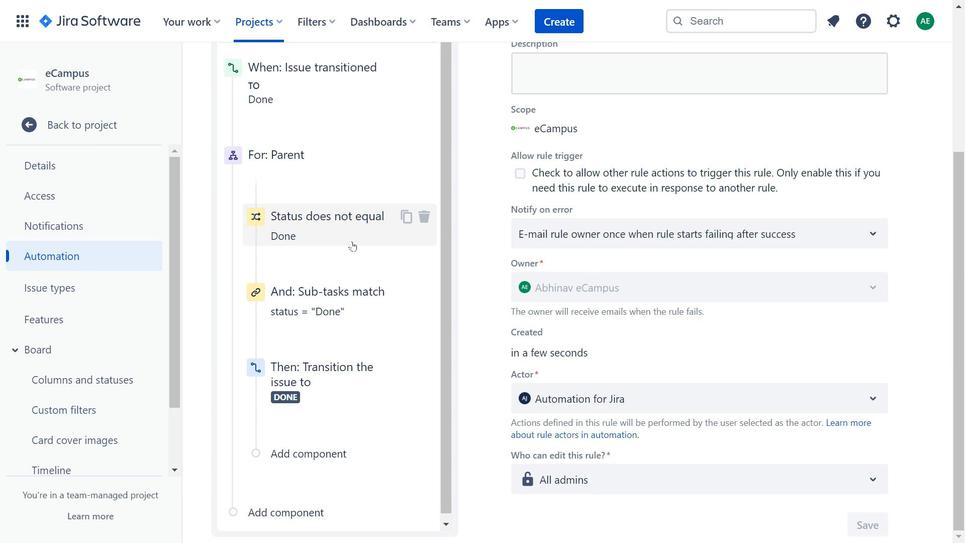 
Action: Mouse pressed left at (350, 241)
Screenshot: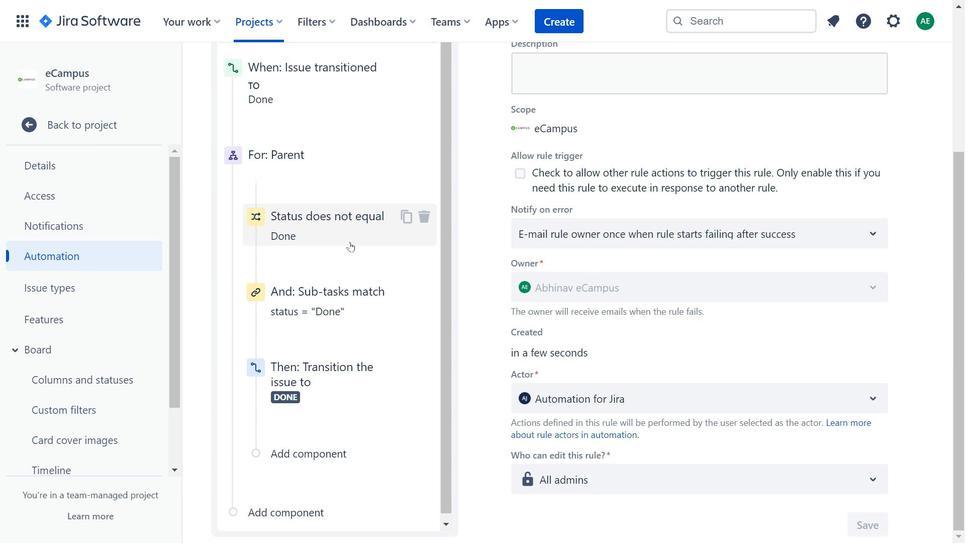 
Action: Mouse moved to (603, 252)
Screenshot: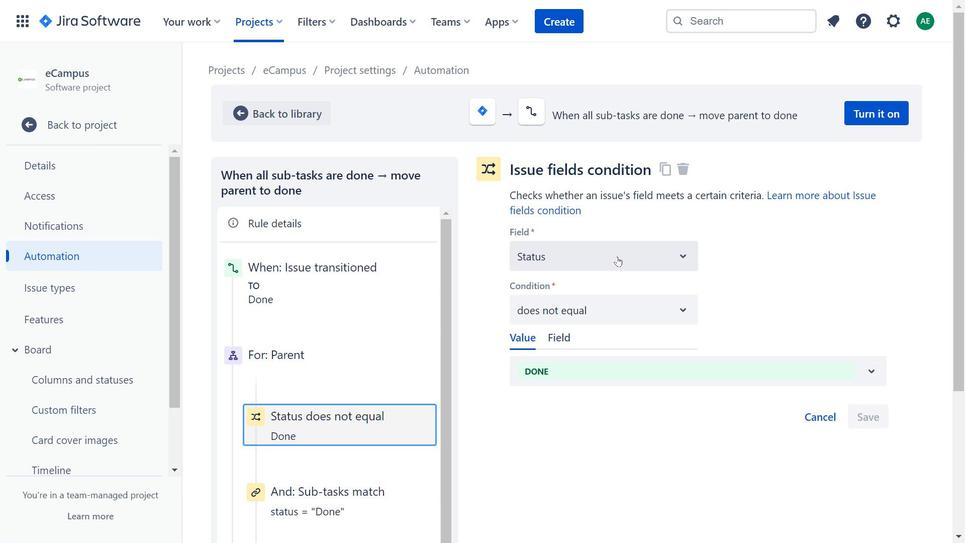 
Action: Mouse pressed left at (603, 252)
Screenshot: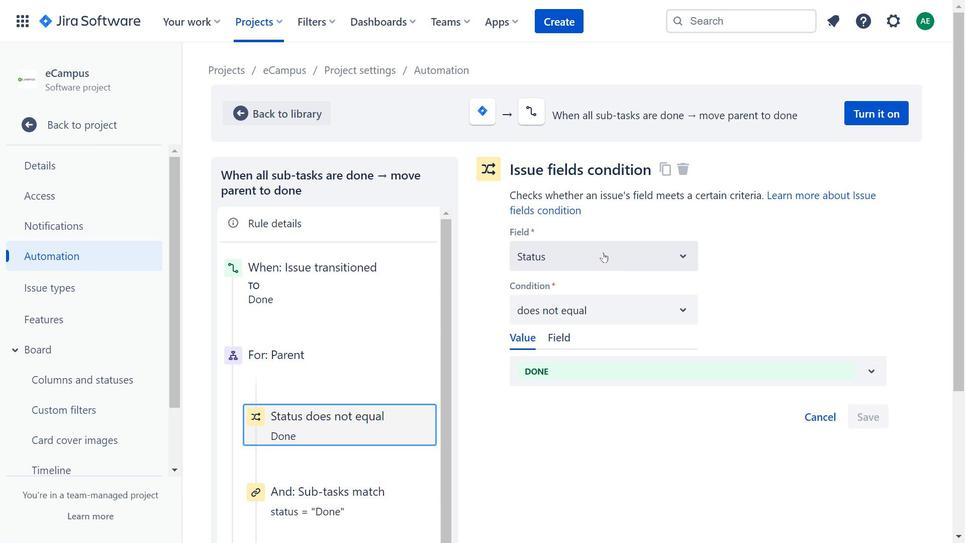 
Action: Mouse moved to (606, 316)
Screenshot: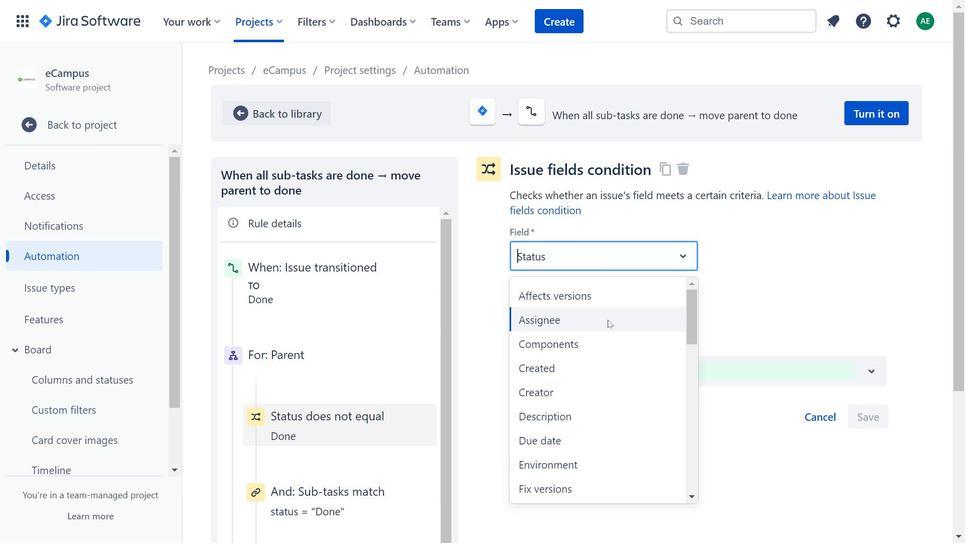 
Action: Mouse scrolled (606, 315) with delta (0, 0)
Screenshot: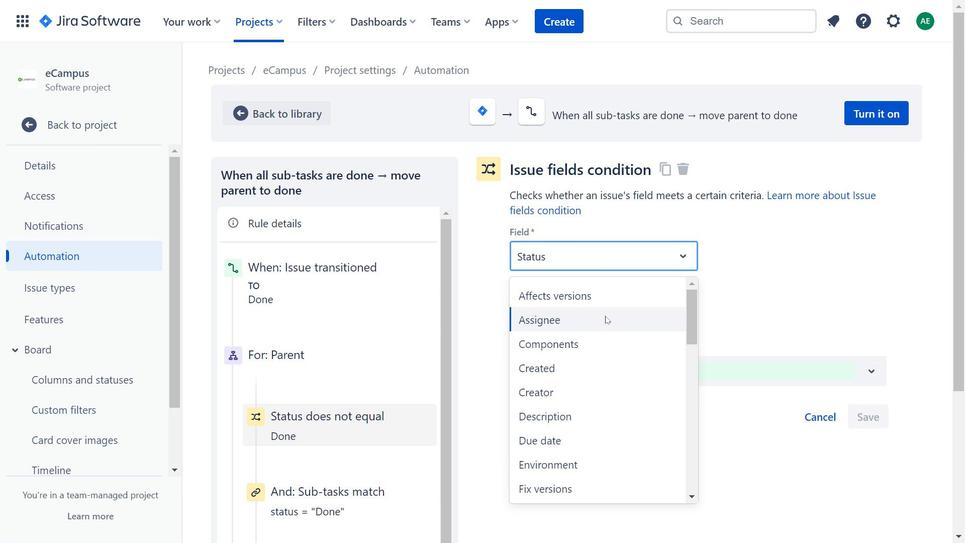 
Action: Mouse scrolled (606, 315) with delta (0, 0)
Screenshot: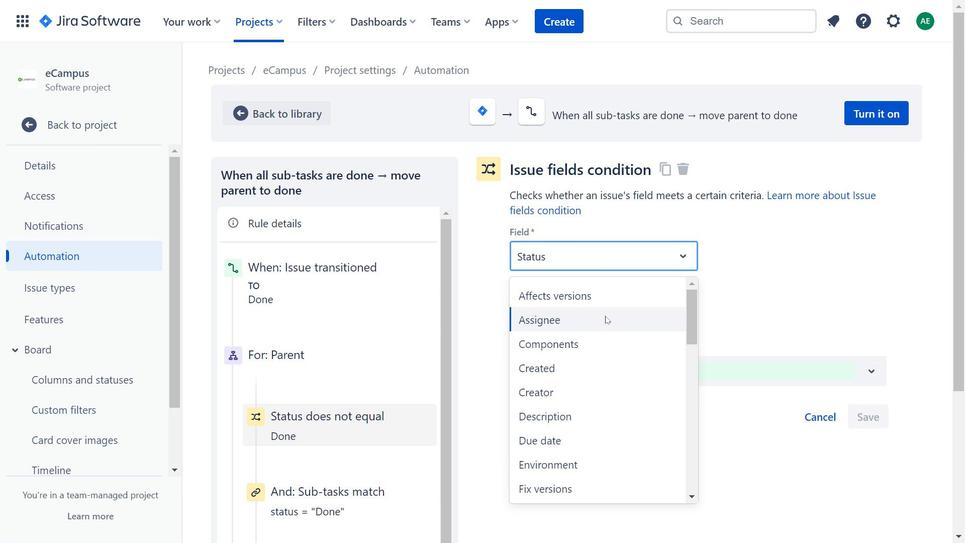 
Action: Mouse scrolled (606, 316) with delta (0, 0)
Screenshot: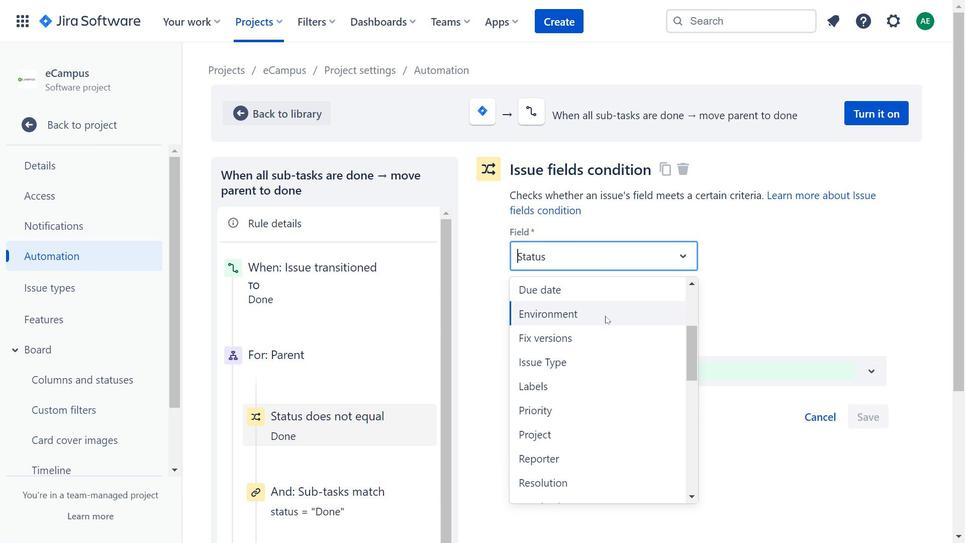 
Action: Mouse scrolled (606, 316) with delta (0, 0)
Screenshot: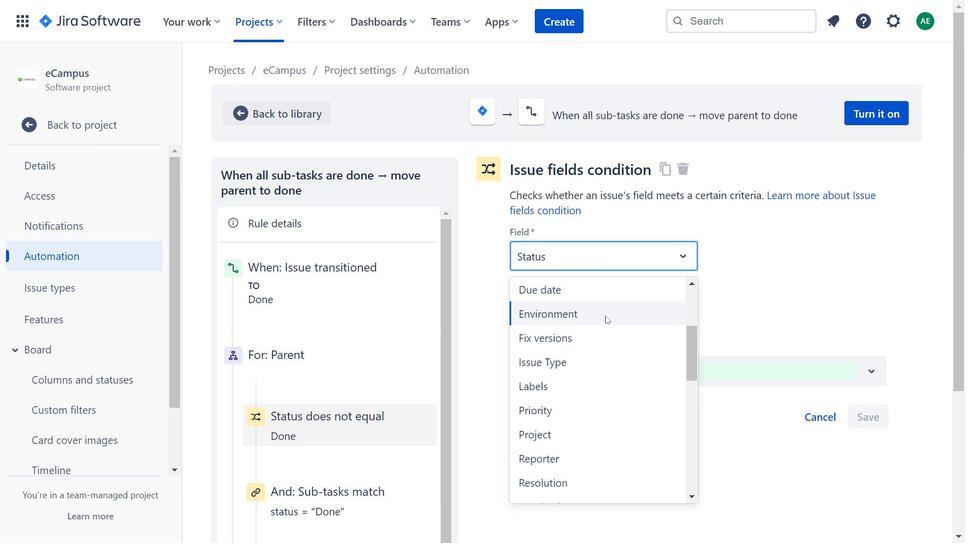 
Action: Mouse scrolled (606, 316) with delta (0, 0)
